 Task: Look for space in Garwolin, Poland from 5th September, 2023 to 13th September, 2023 for 6 adults in price range Rs.15000 to Rs.20000. Place can be entire place with 3 bedrooms having 3 beds and 3 bathrooms. Property type can be house, flat, guest house. Amenities needed are: washing machine. Booking option can be shelf check-in. Required host language is English.
Action: Mouse moved to (523, 82)
Screenshot: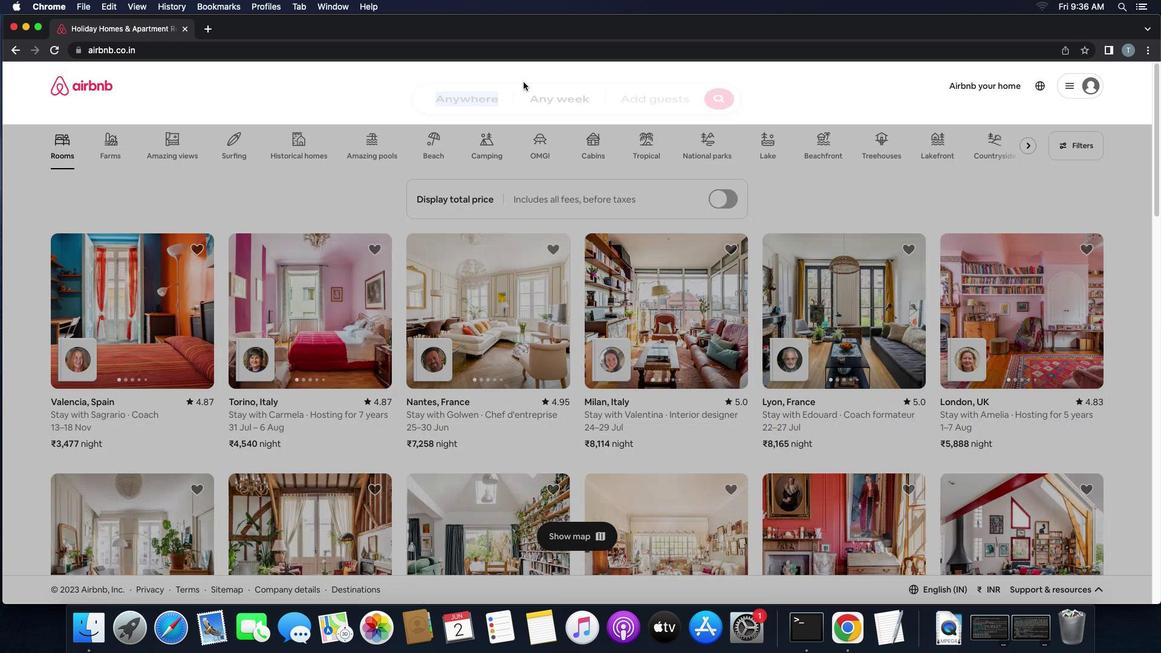 
Action: Mouse pressed left at (523, 82)
Screenshot: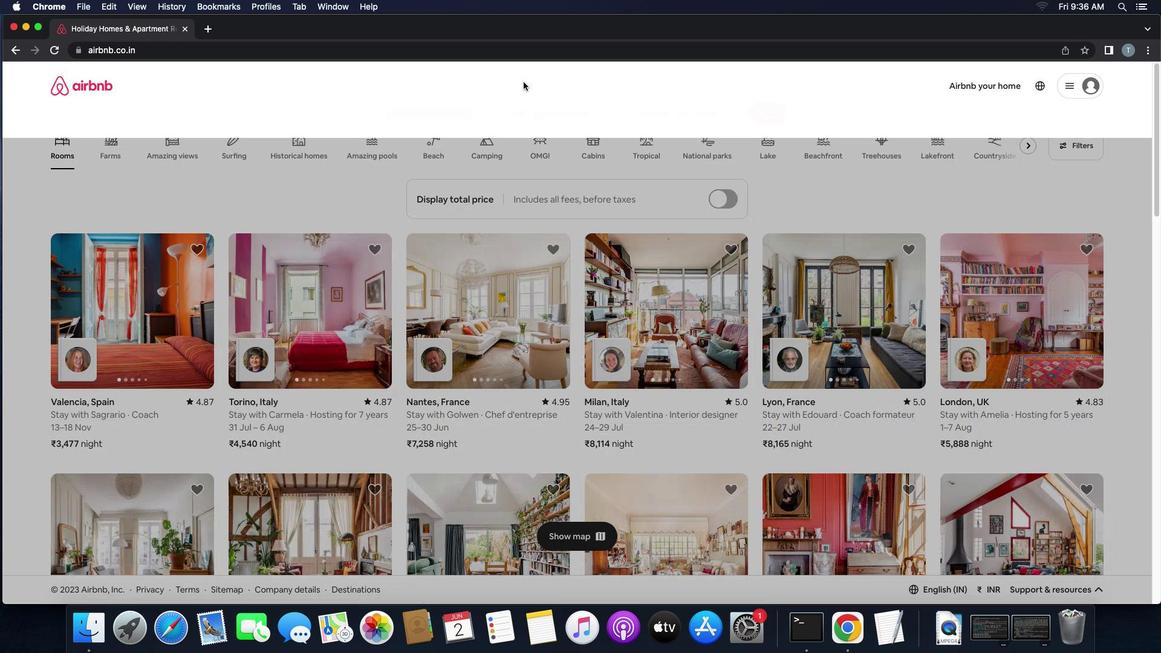 
Action: Mouse pressed left at (523, 82)
Screenshot: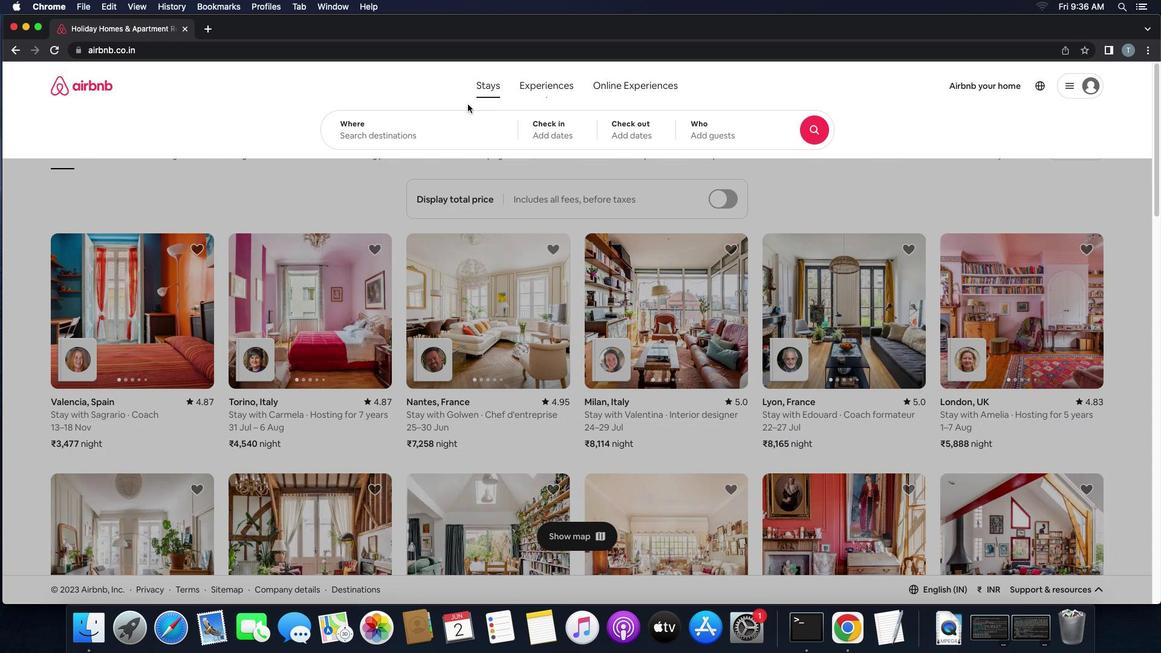 
Action: Mouse moved to (428, 131)
Screenshot: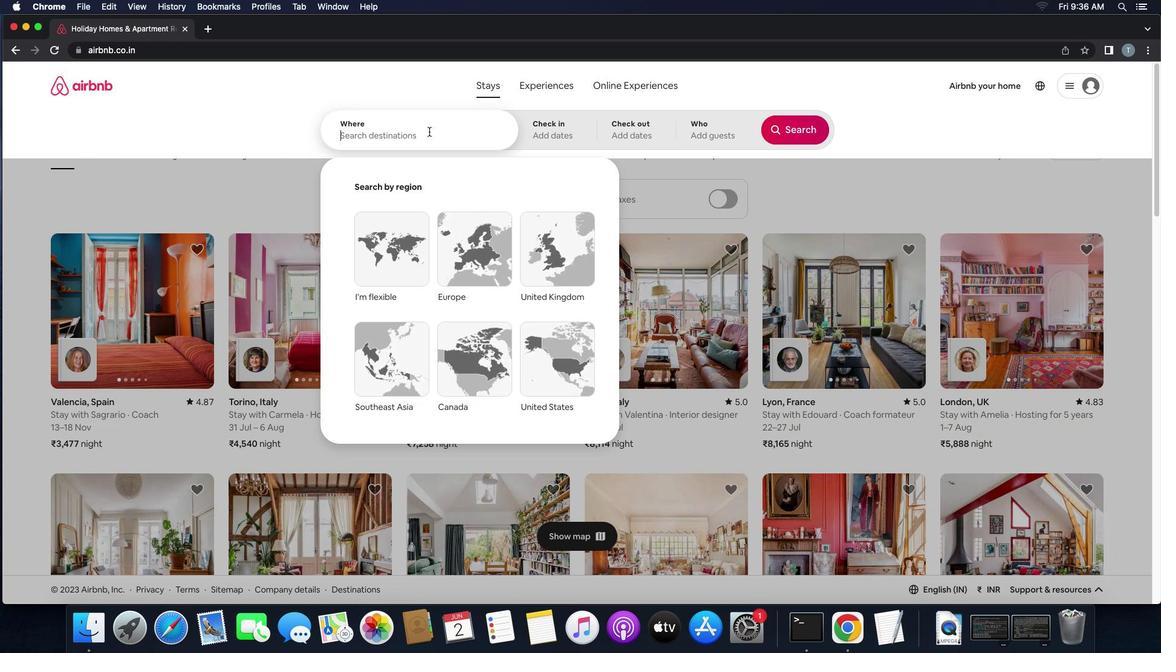 
Action: Mouse pressed left at (428, 131)
Screenshot: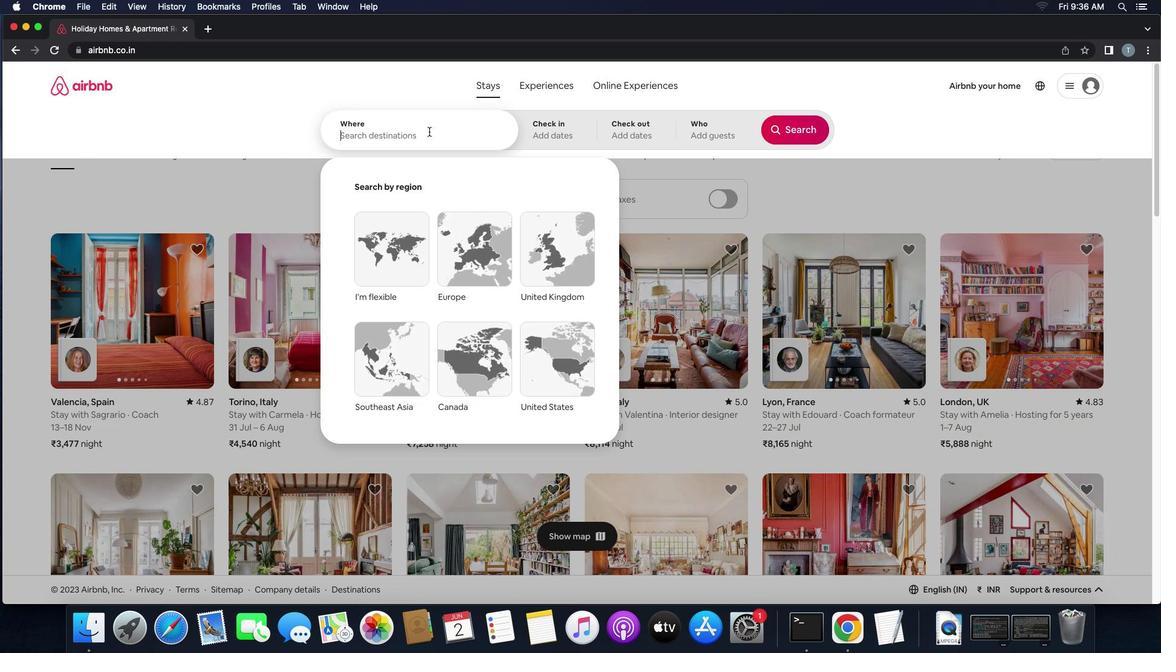 
Action: Key pressed 'g''a''r''w''o''l''i''n'
Screenshot: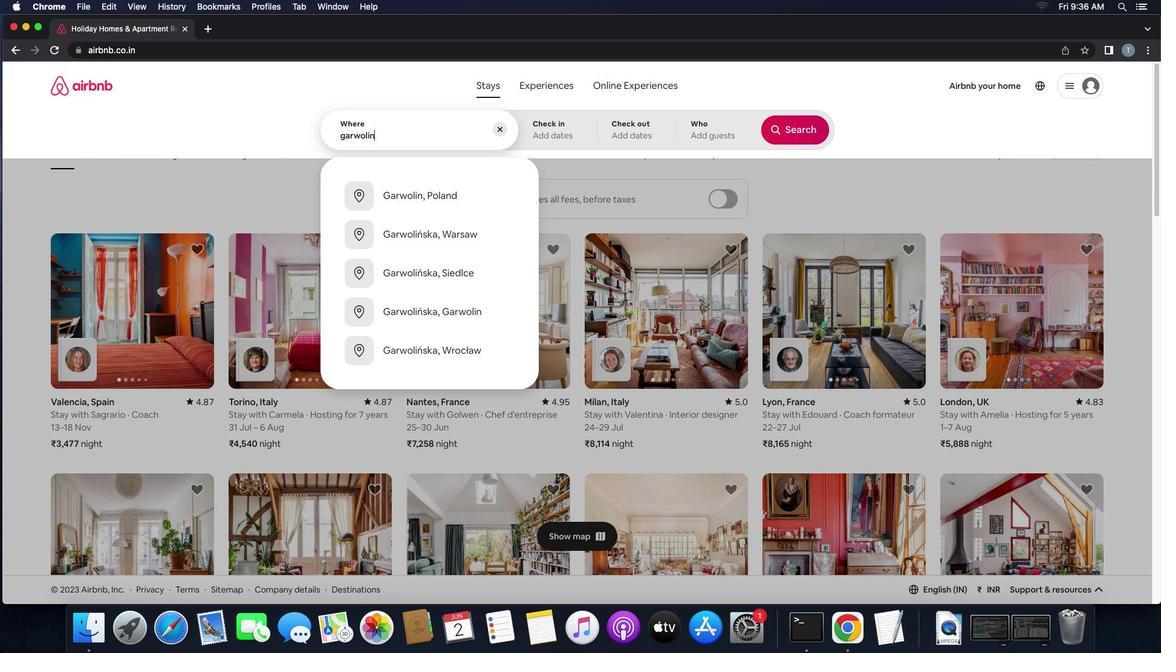 
Action: Mouse moved to (414, 195)
Screenshot: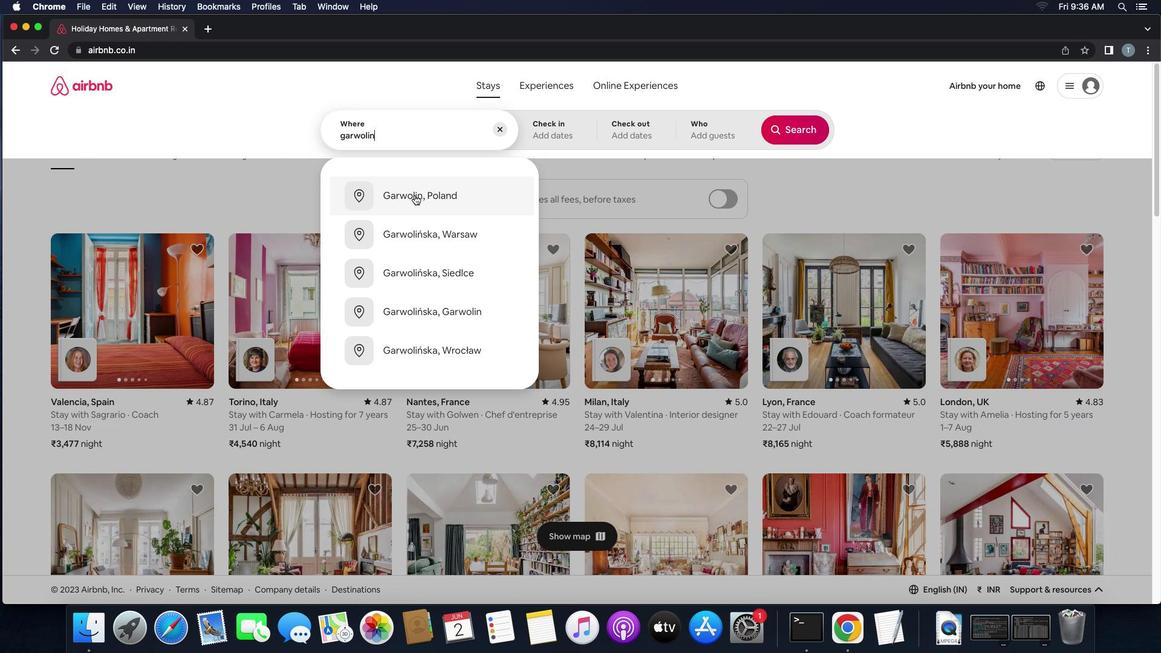 
Action: Mouse pressed left at (414, 195)
Screenshot: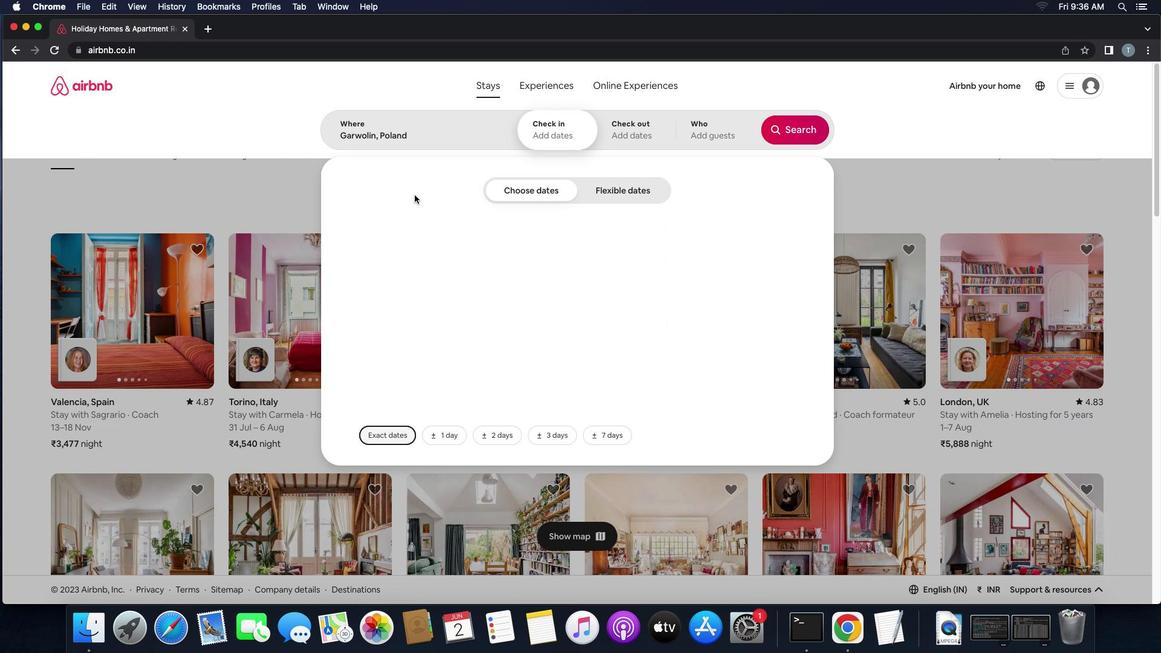 
Action: Mouse moved to (793, 228)
Screenshot: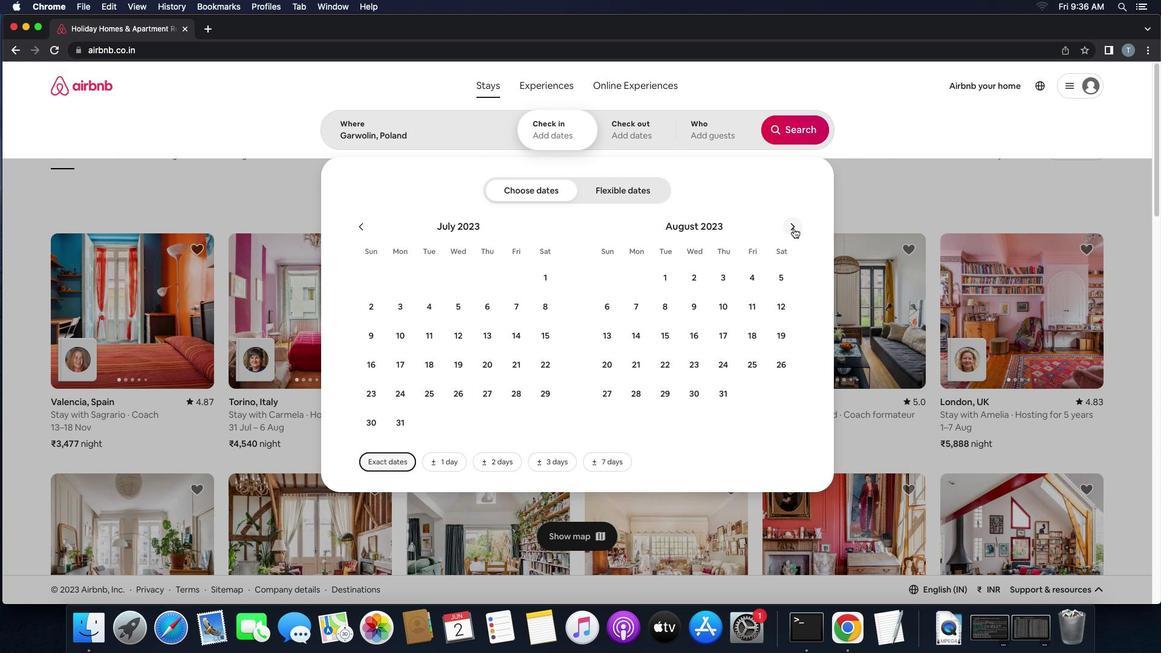 
Action: Mouse pressed left at (793, 228)
Screenshot: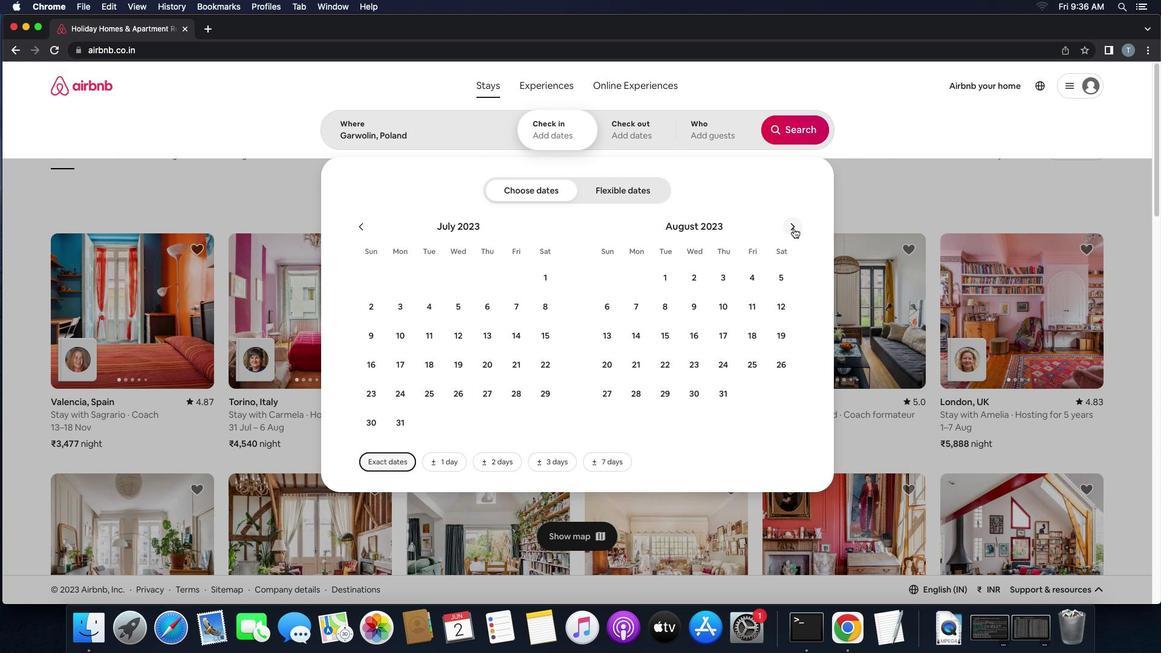
Action: Mouse moved to (793, 228)
Screenshot: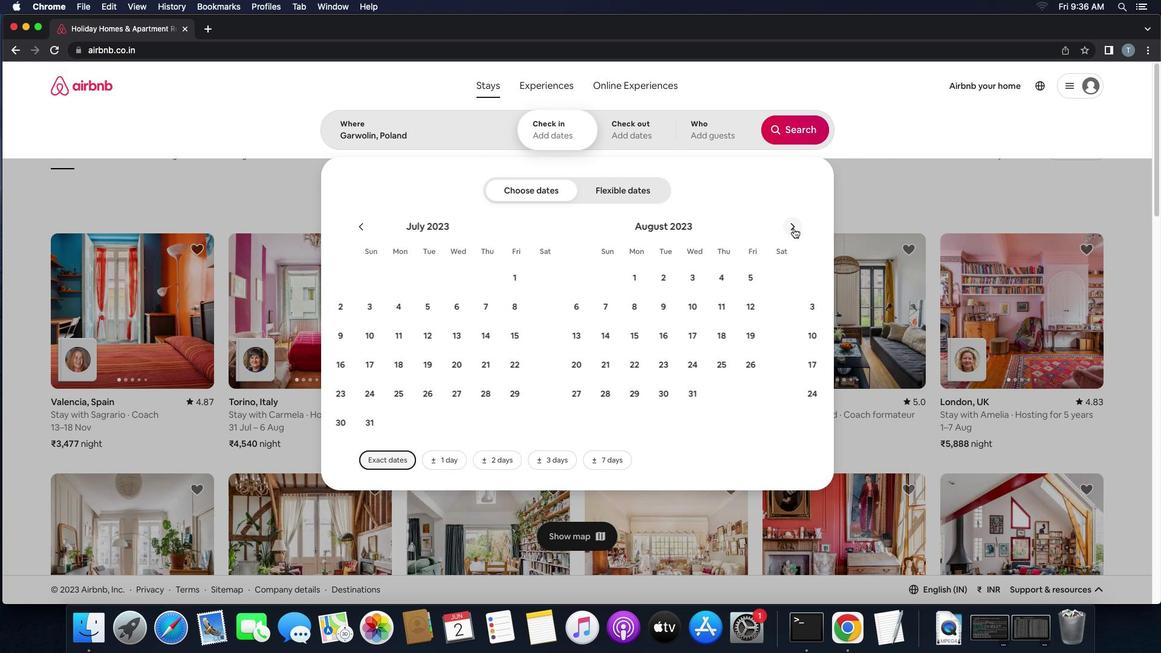
Action: Mouse pressed left at (793, 228)
Screenshot: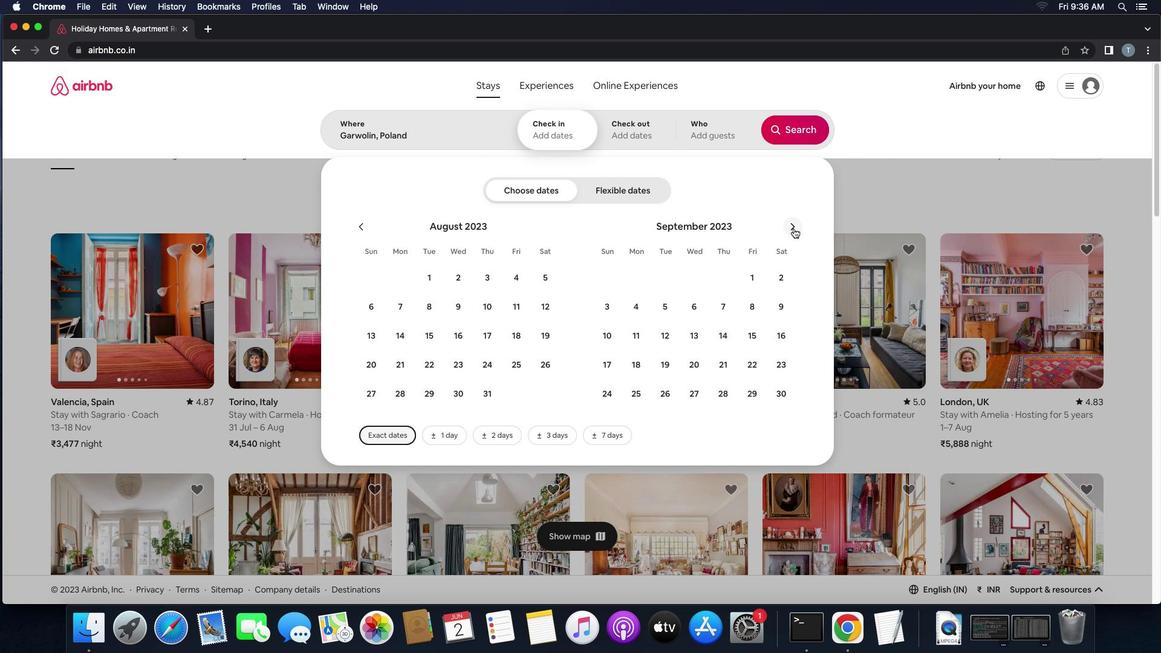 
Action: Mouse moved to (663, 309)
Screenshot: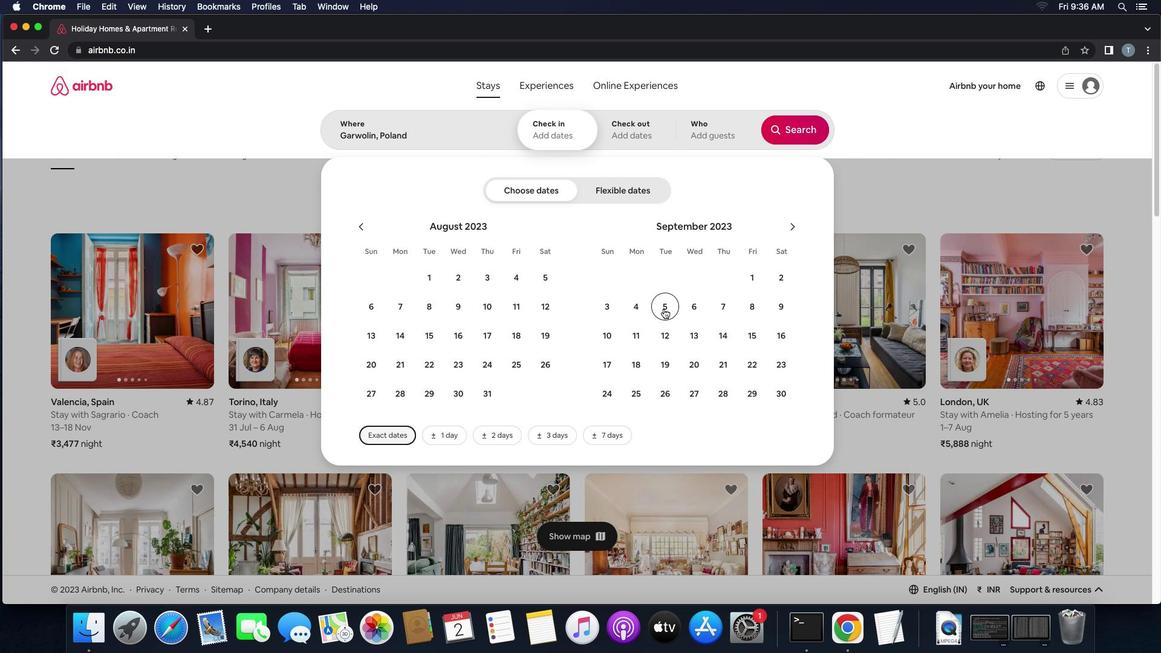 
Action: Mouse pressed left at (663, 309)
Screenshot: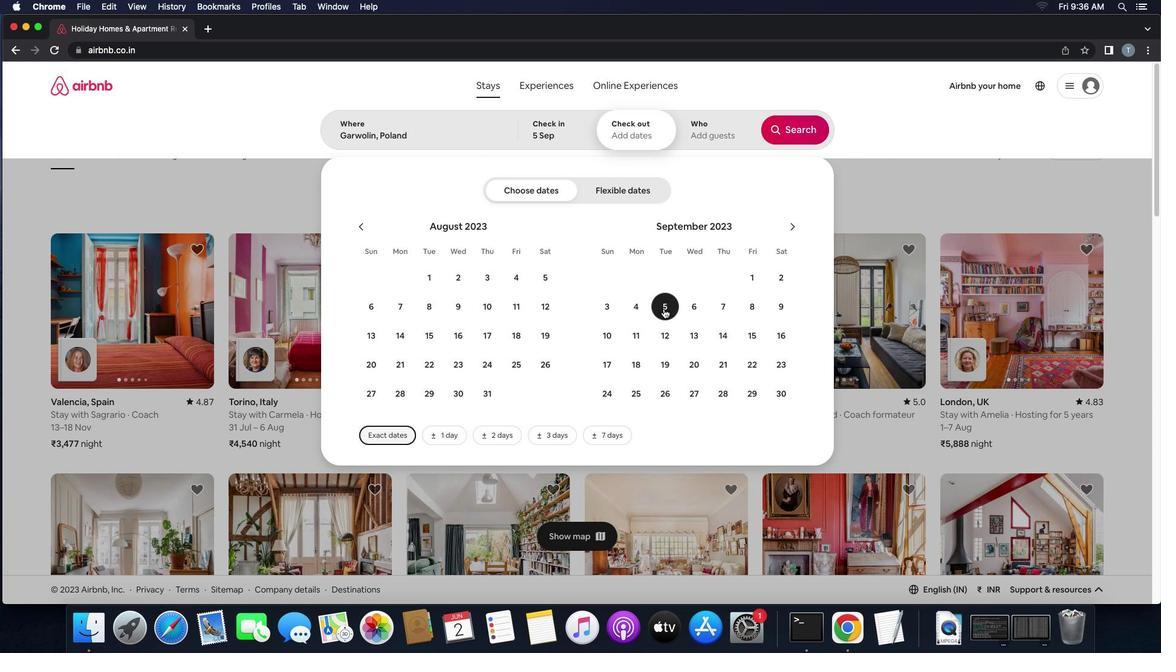 
Action: Mouse moved to (691, 331)
Screenshot: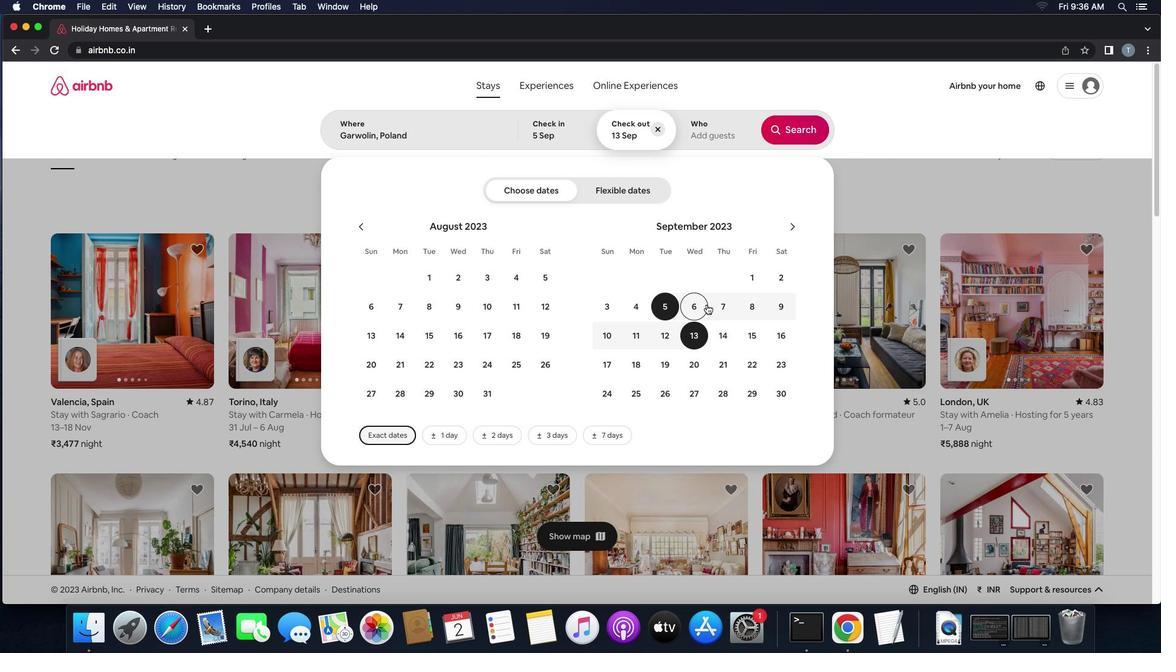 
Action: Mouse pressed left at (691, 331)
Screenshot: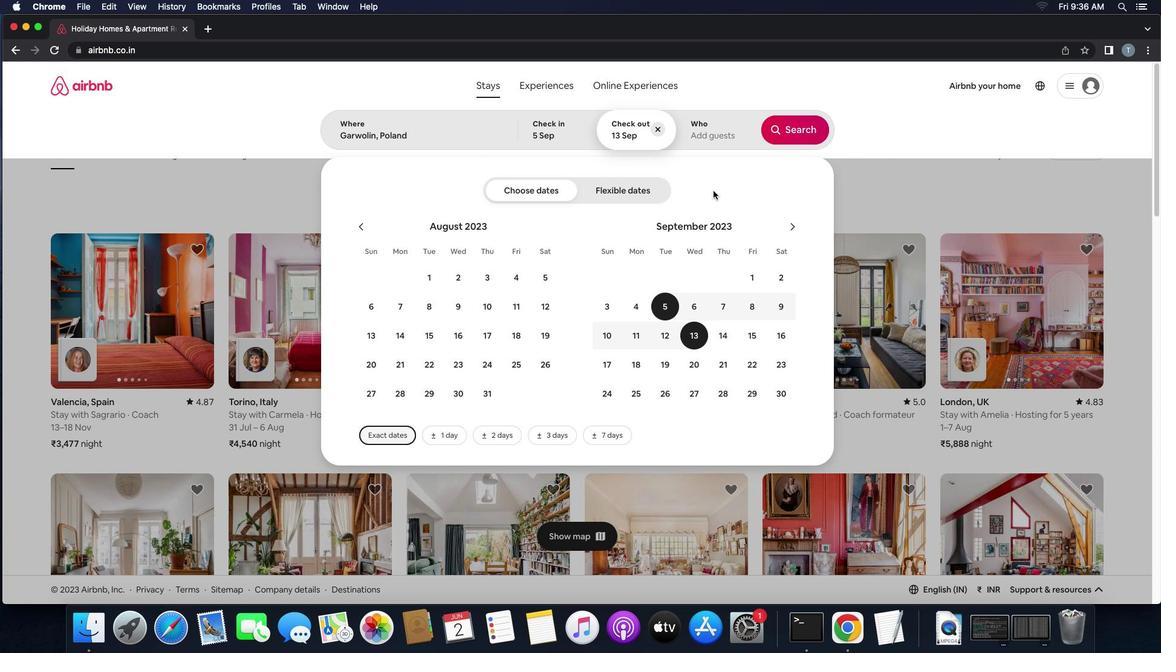 
Action: Mouse moved to (702, 143)
Screenshot: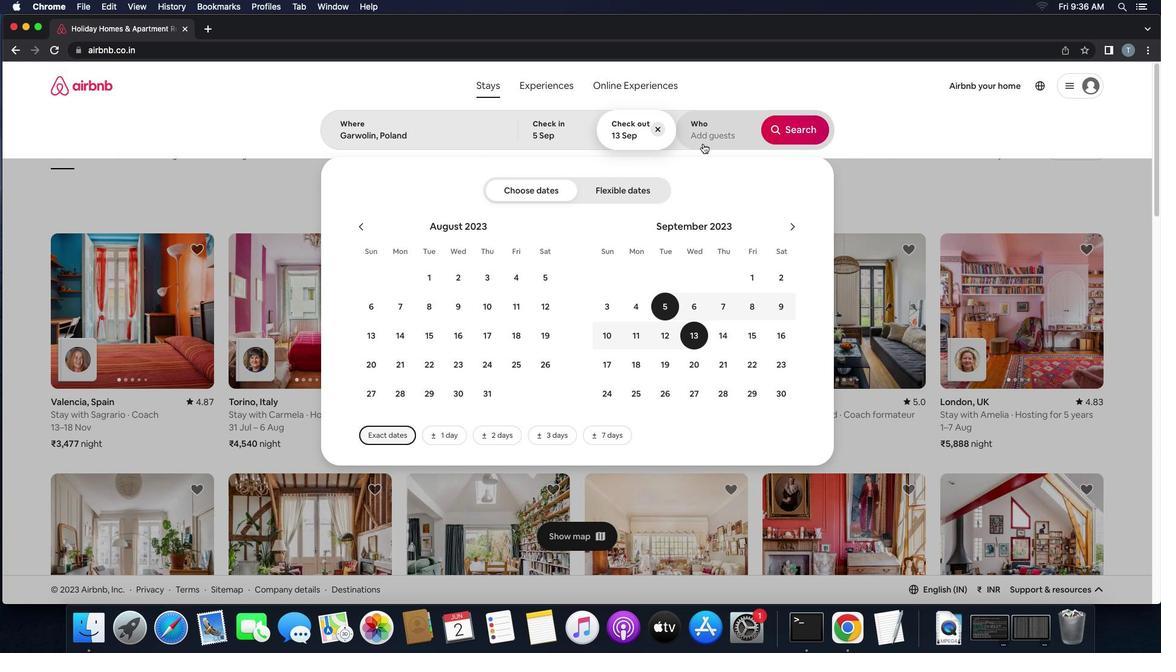 
Action: Mouse pressed left at (702, 143)
Screenshot: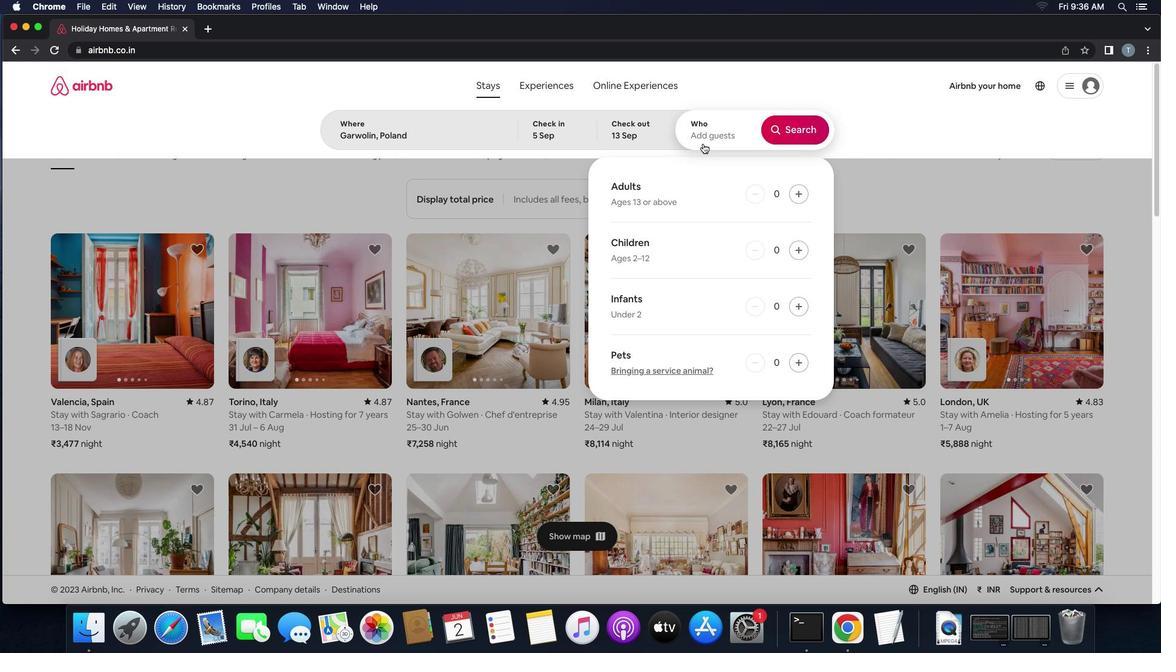 
Action: Mouse moved to (804, 196)
Screenshot: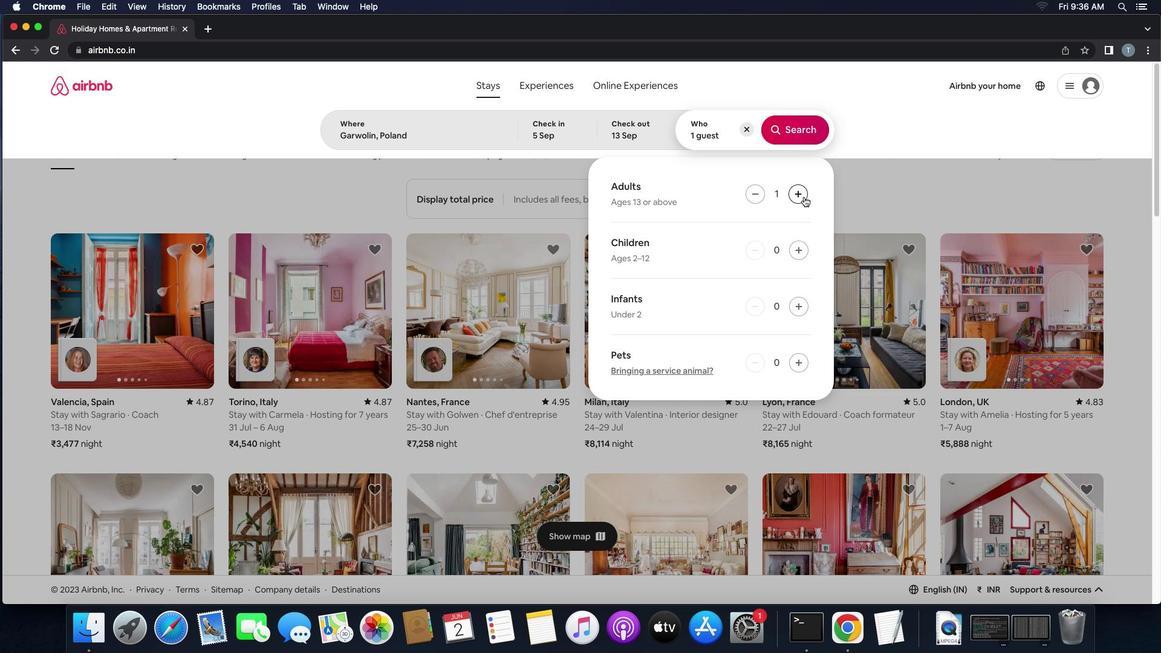 
Action: Mouse pressed left at (804, 196)
Screenshot: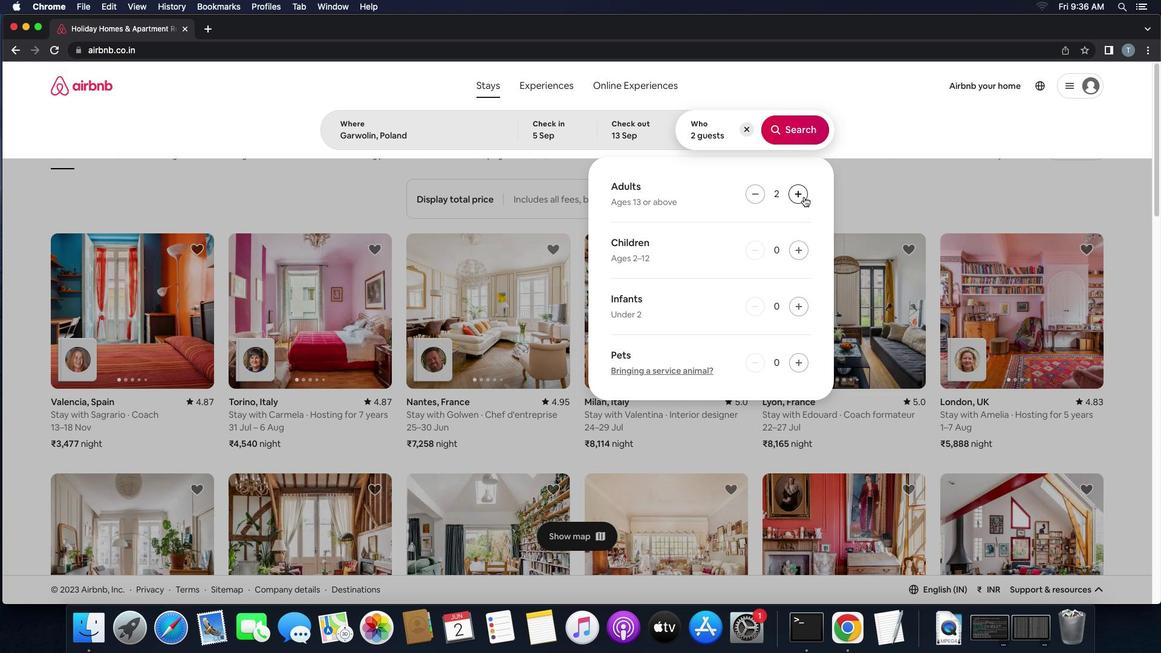 
Action: Mouse pressed left at (804, 196)
Screenshot: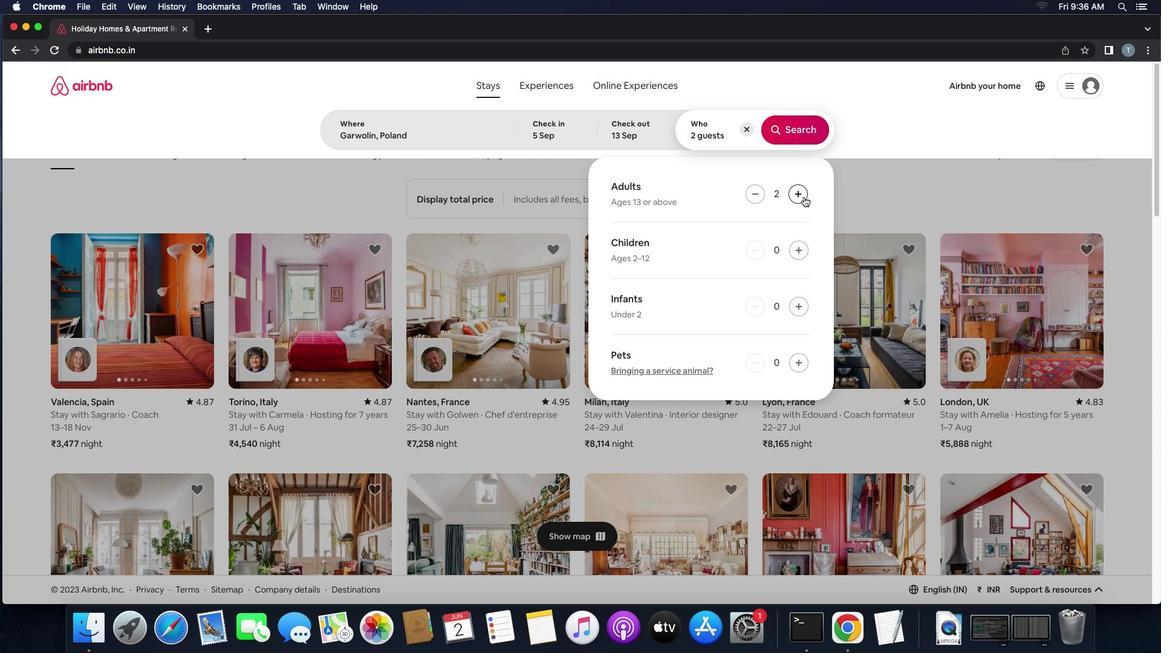 
Action: Mouse pressed left at (804, 196)
Screenshot: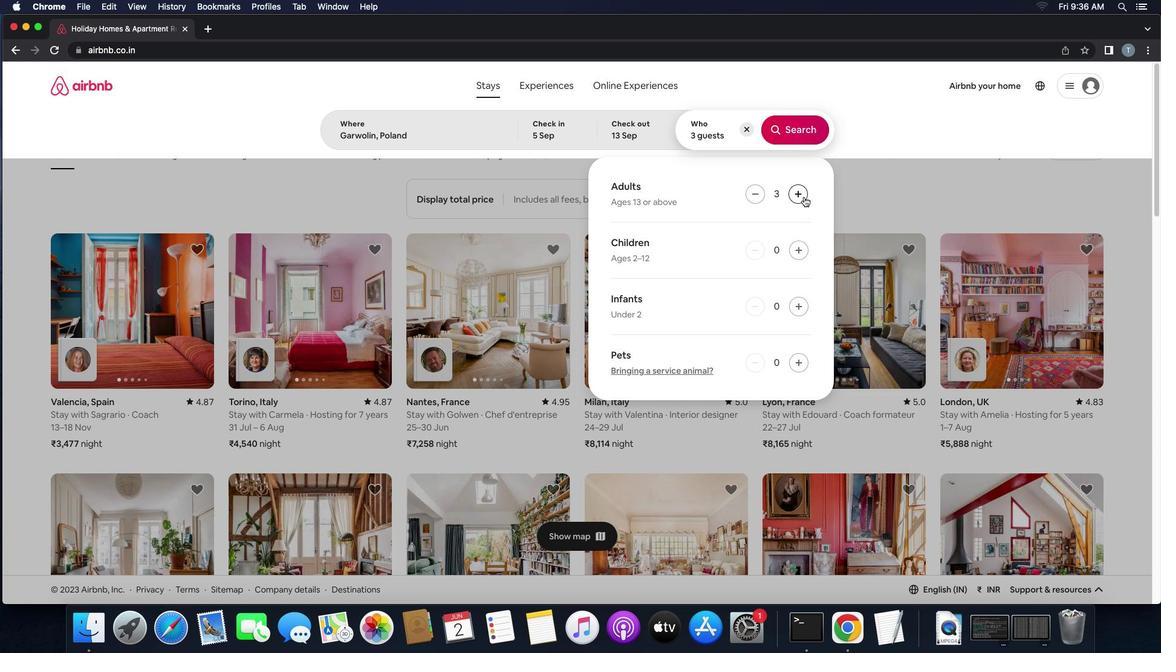 
Action: Mouse pressed left at (804, 196)
Screenshot: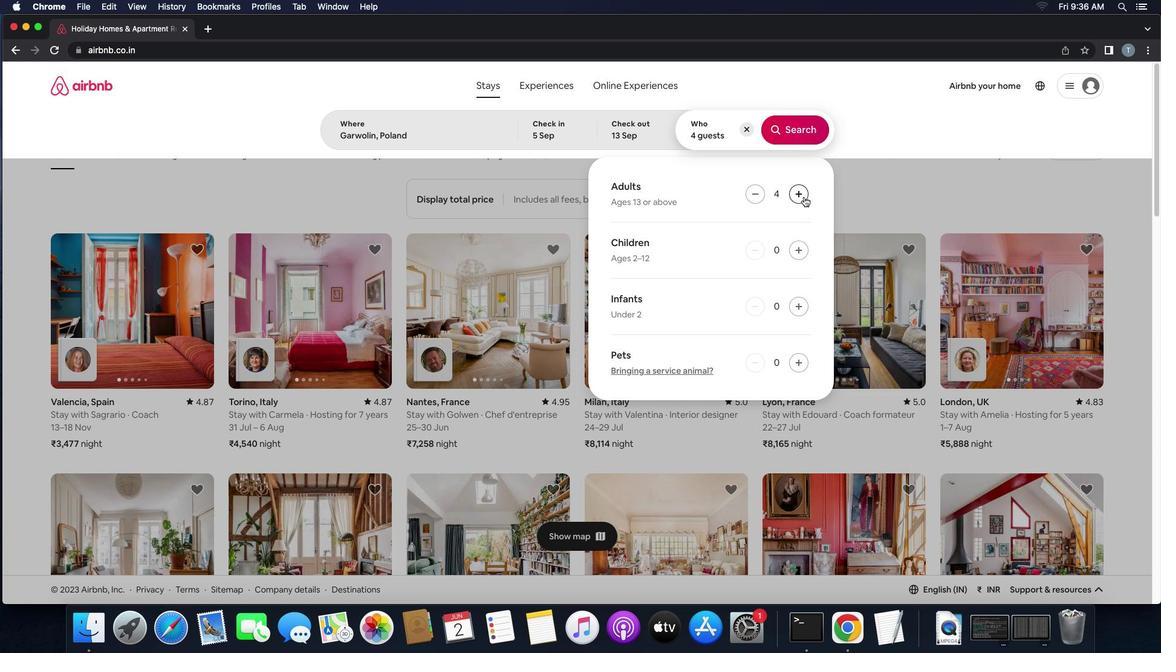 
Action: Mouse pressed left at (804, 196)
Screenshot: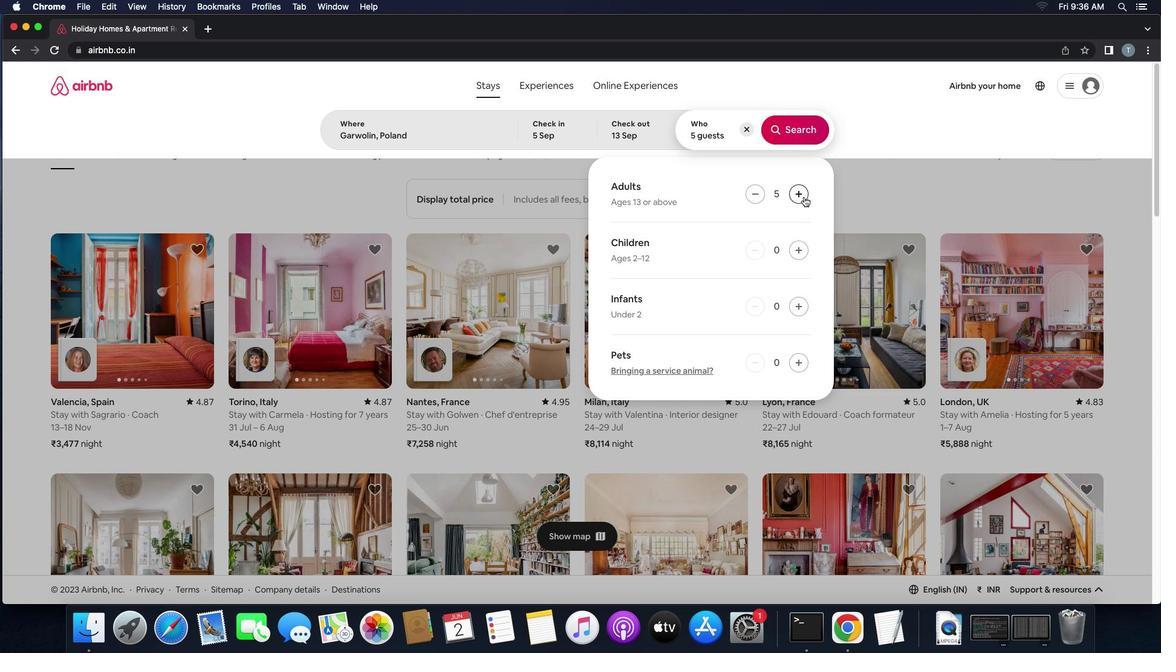 
Action: Mouse pressed left at (804, 196)
Screenshot: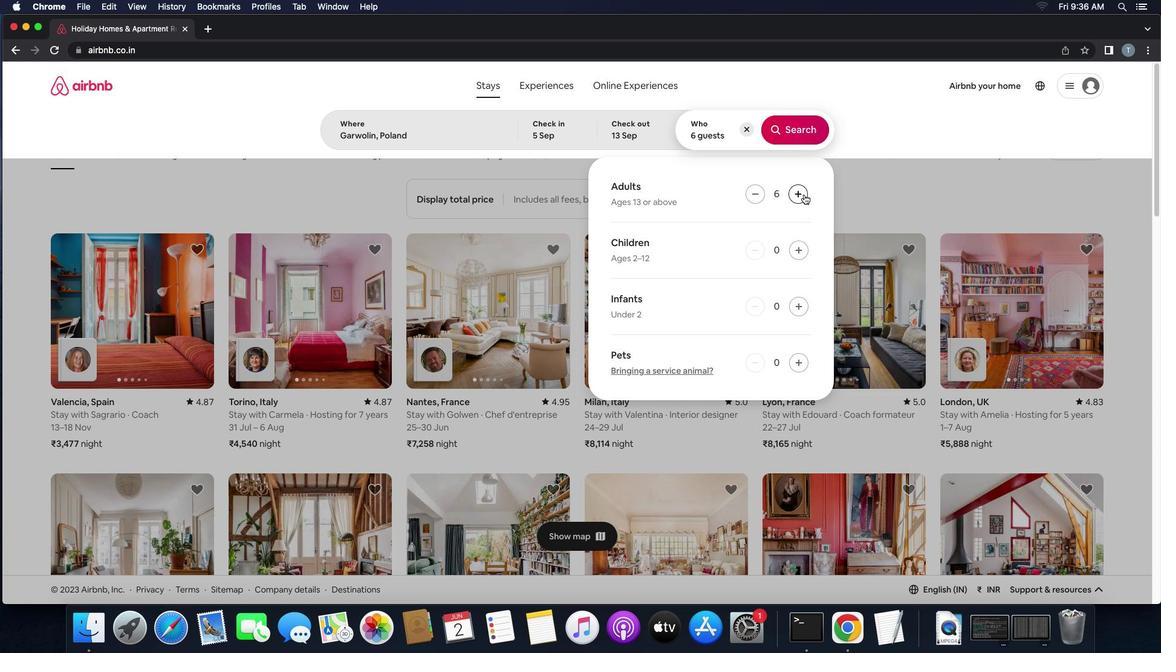 
Action: Mouse moved to (800, 134)
Screenshot: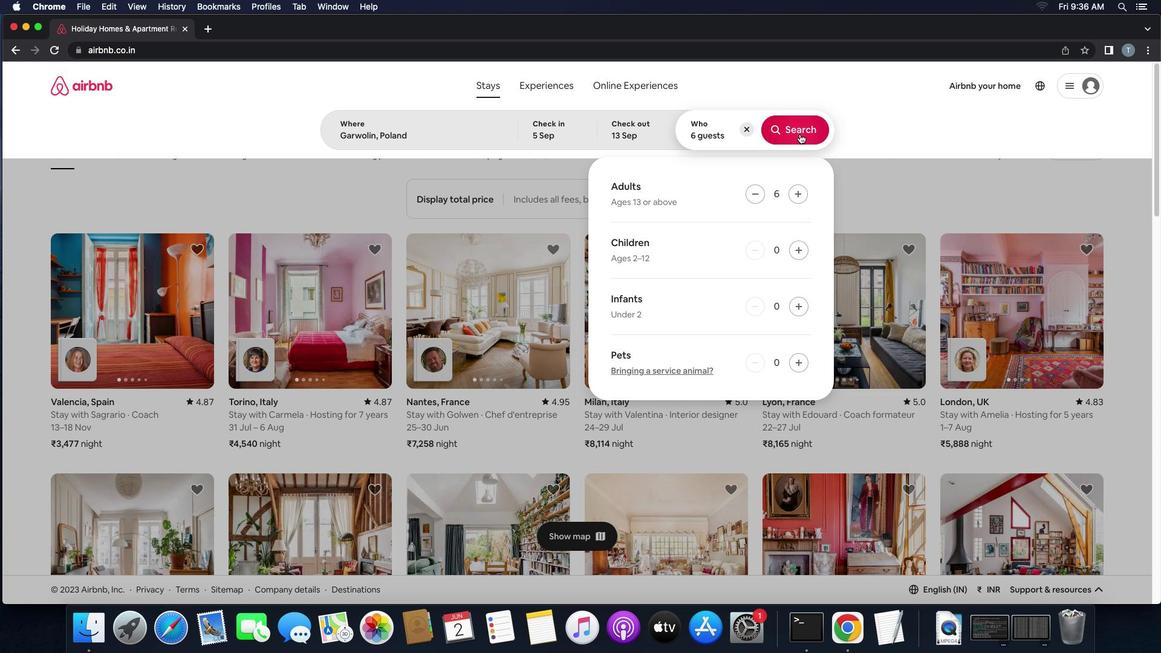 
Action: Mouse pressed left at (800, 134)
Screenshot: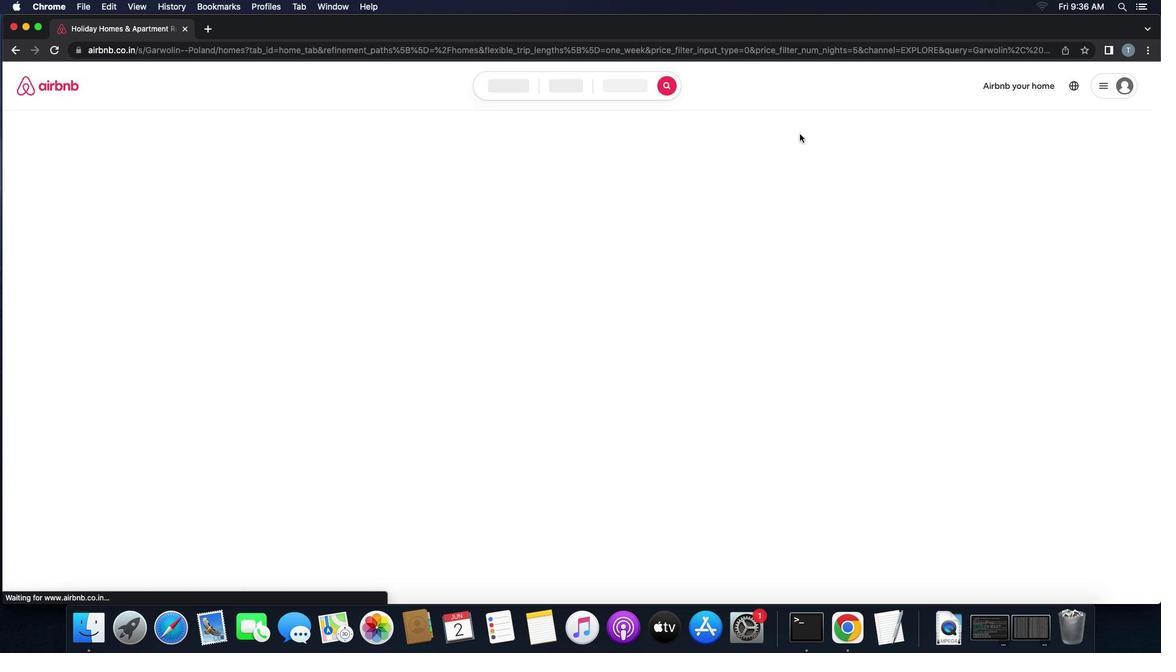 
Action: Mouse moved to (1128, 139)
Screenshot: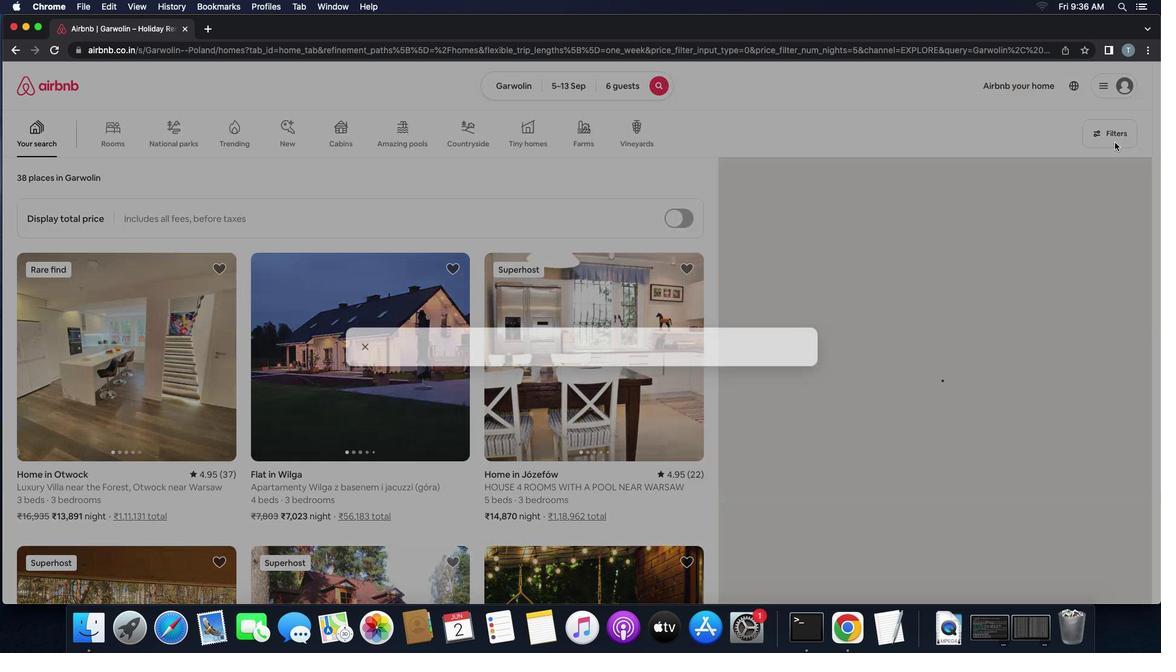 
Action: Mouse pressed left at (1128, 139)
Screenshot: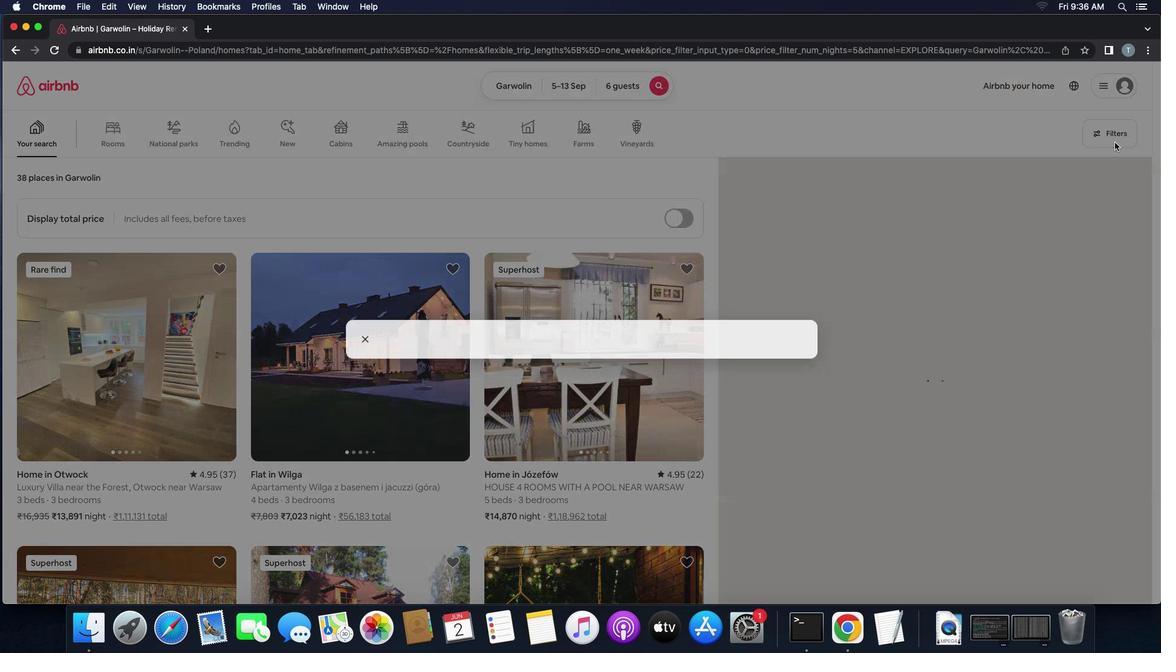 
Action: Mouse moved to (465, 423)
Screenshot: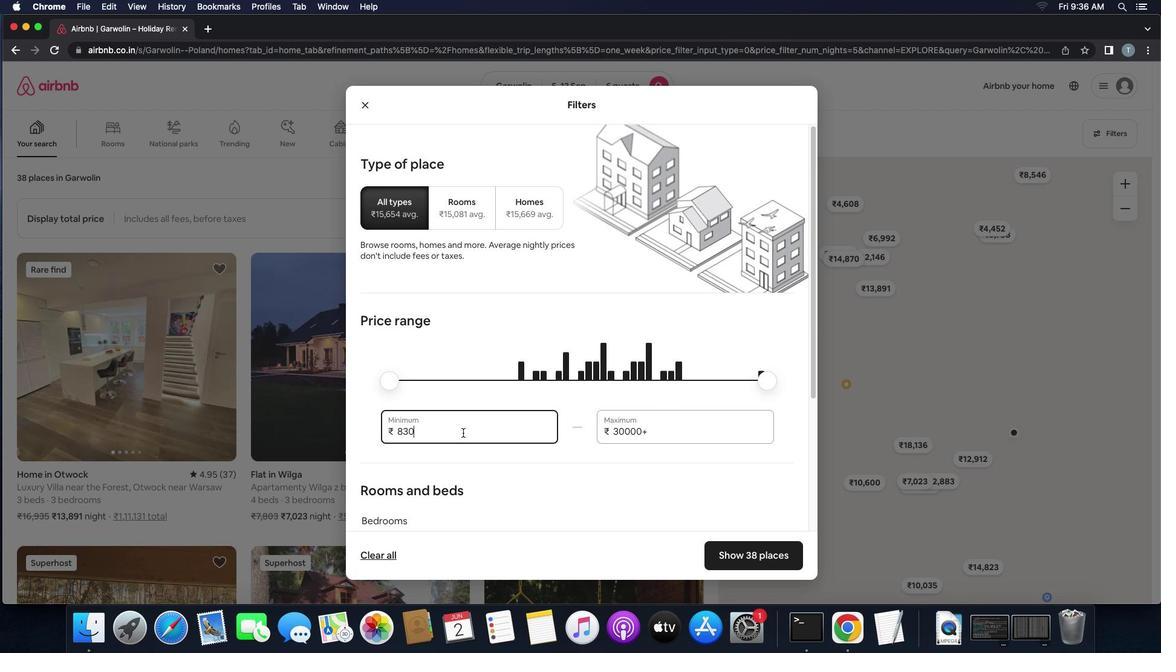 
Action: Mouse pressed left at (465, 423)
Screenshot: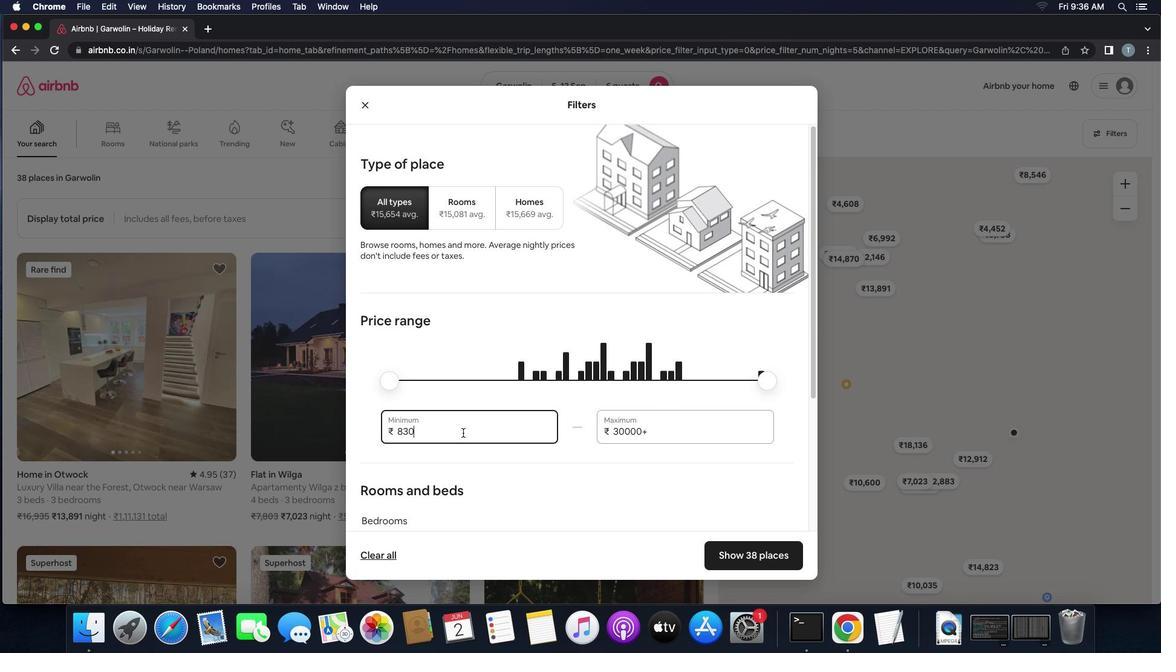 
Action: Mouse moved to (463, 433)
Screenshot: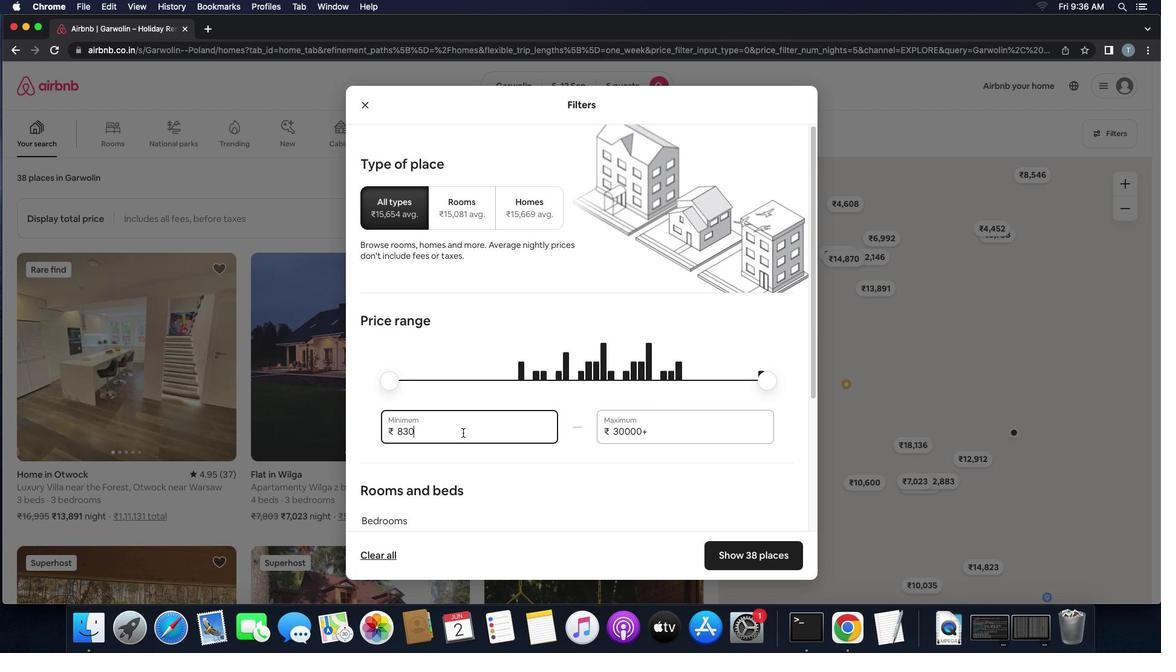 
Action: Mouse pressed left at (463, 433)
Screenshot: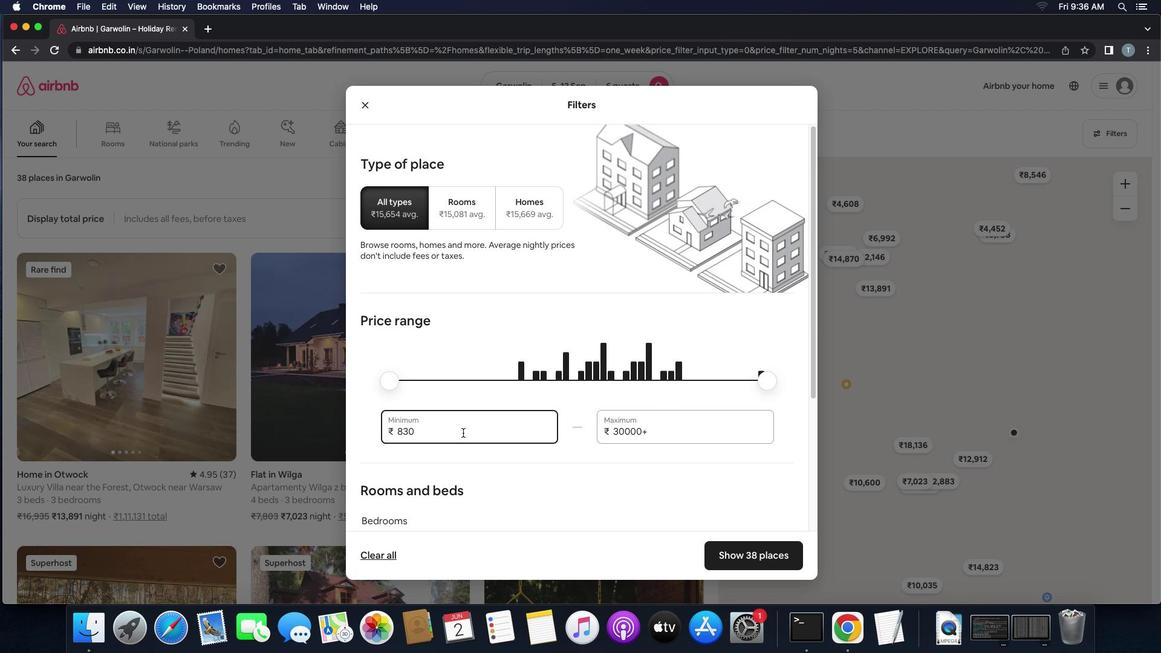 
Action: Key pressed Key.backspaceKey.backspaceKey.backspaceKey.backspaceKey.backspace'1''5''0''0''0'
Screenshot: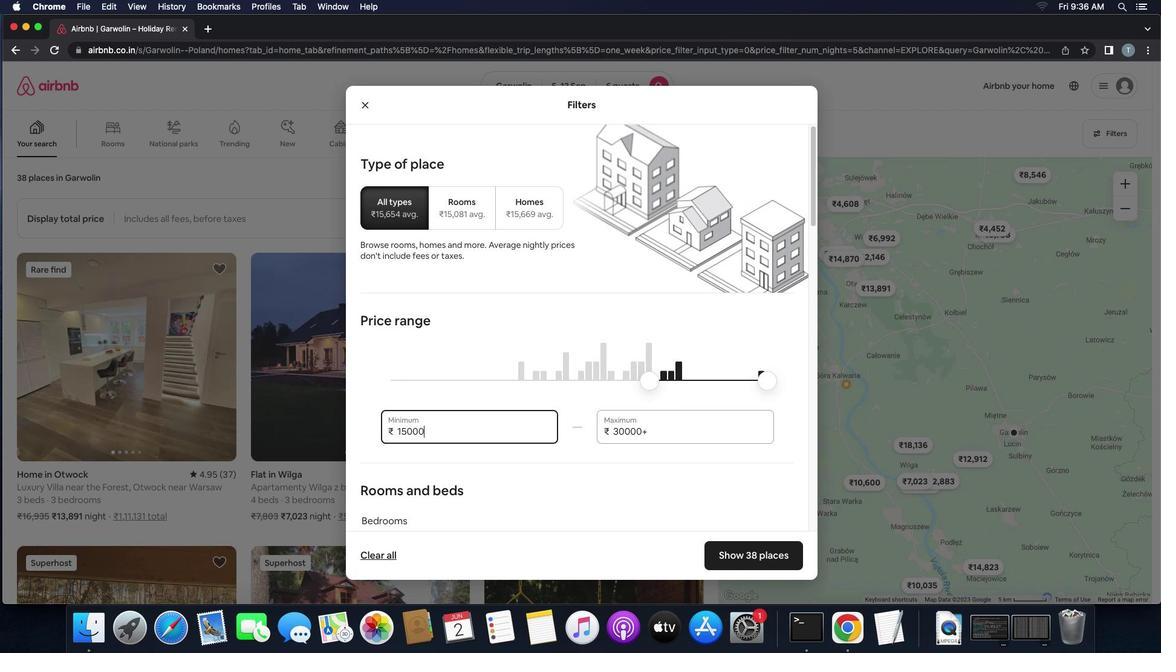 
Action: Mouse moved to (655, 432)
Screenshot: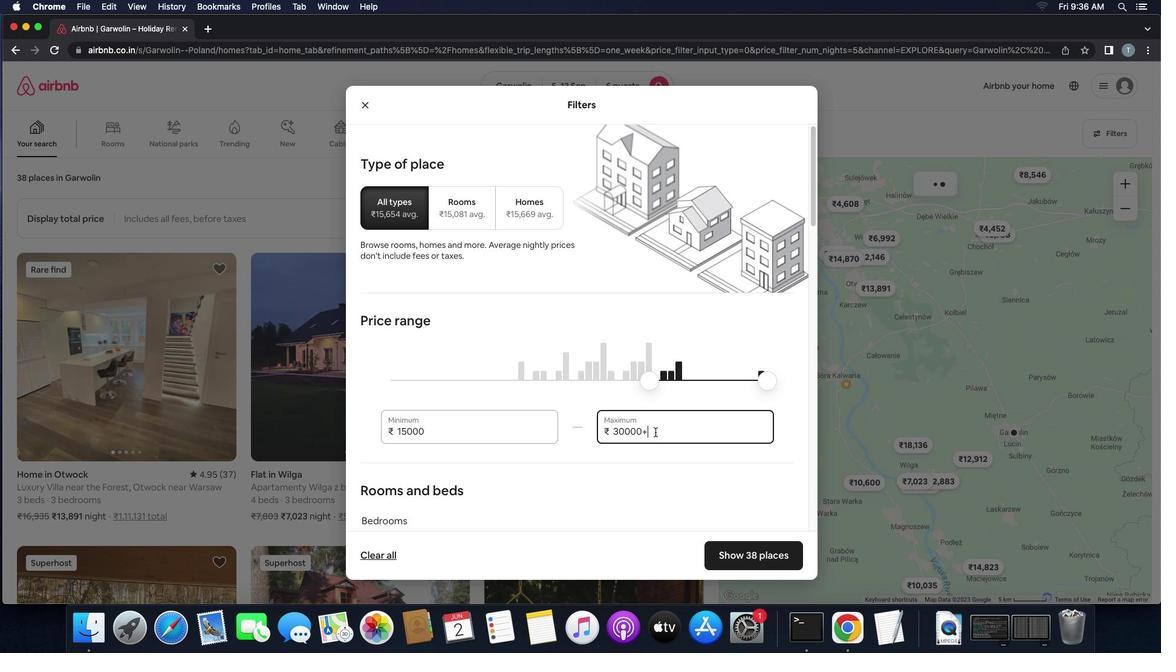 
Action: Mouse pressed left at (655, 432)
Screenshot: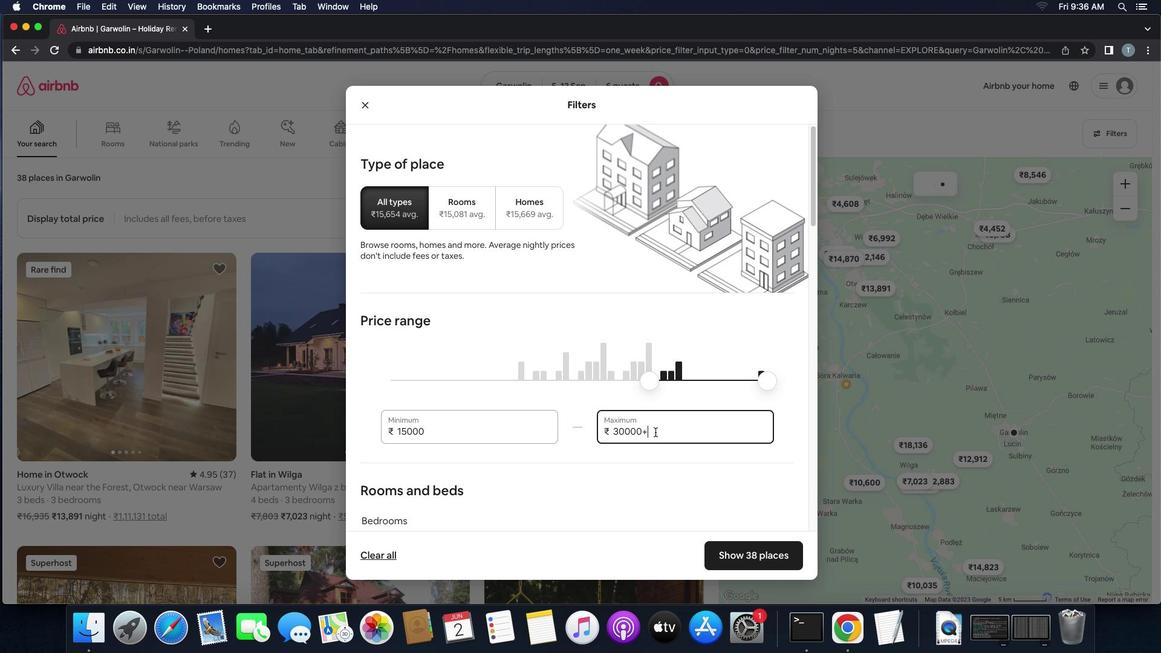 
Action: Key pressed Key.backspaceKey.backspaceKey.backspaceKey.backspaceKey.backspaceKey.backspace'2''0''0''0''0'
Screenshot: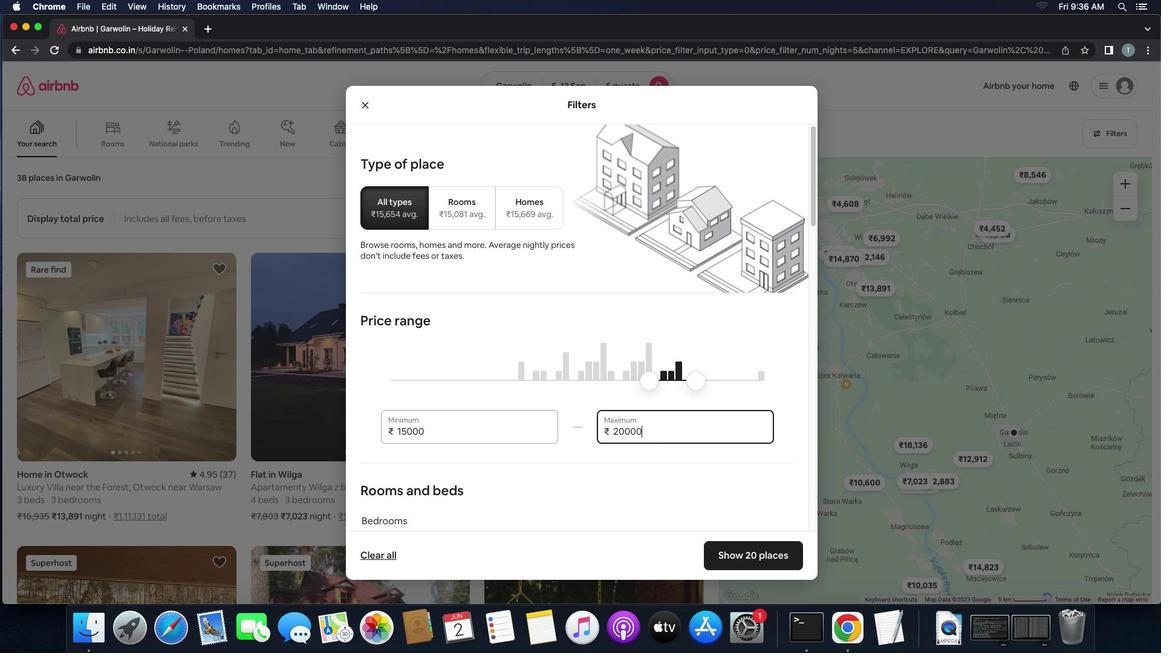 
Action: Mouse moved to (565, 555)
Screenshot: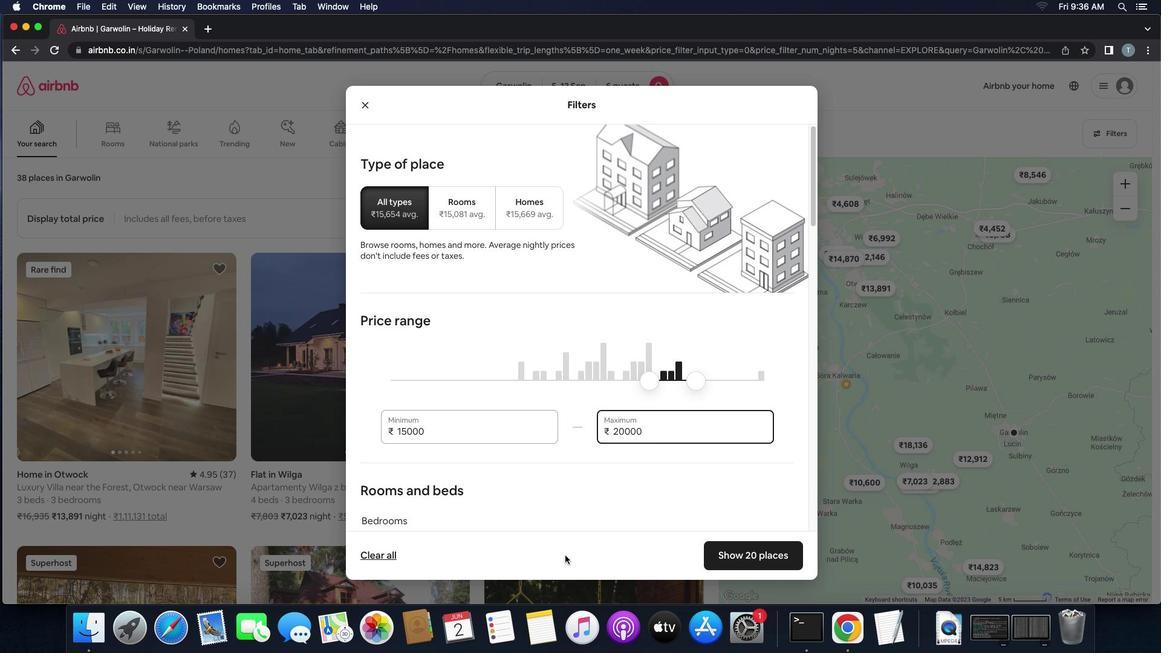 
Action: Mouse scrolled (565, 555) with delta (0, 0)
Screenshot: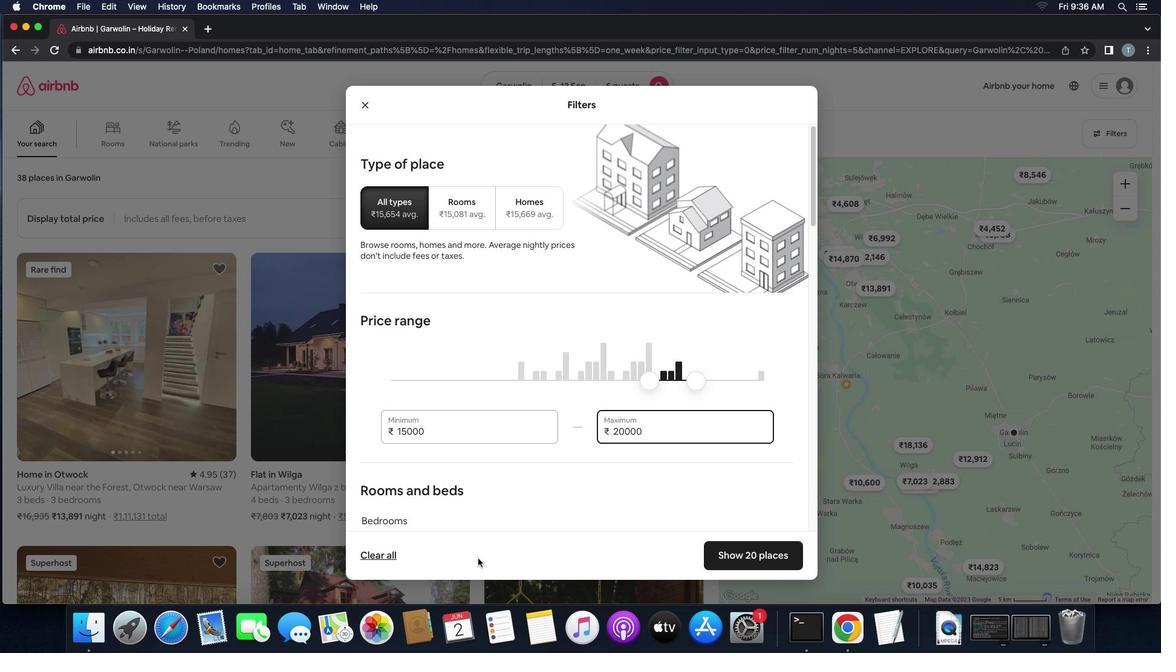 
Action: Mouse scrolled (565, 555) with delta (0, 0)
Screenshot: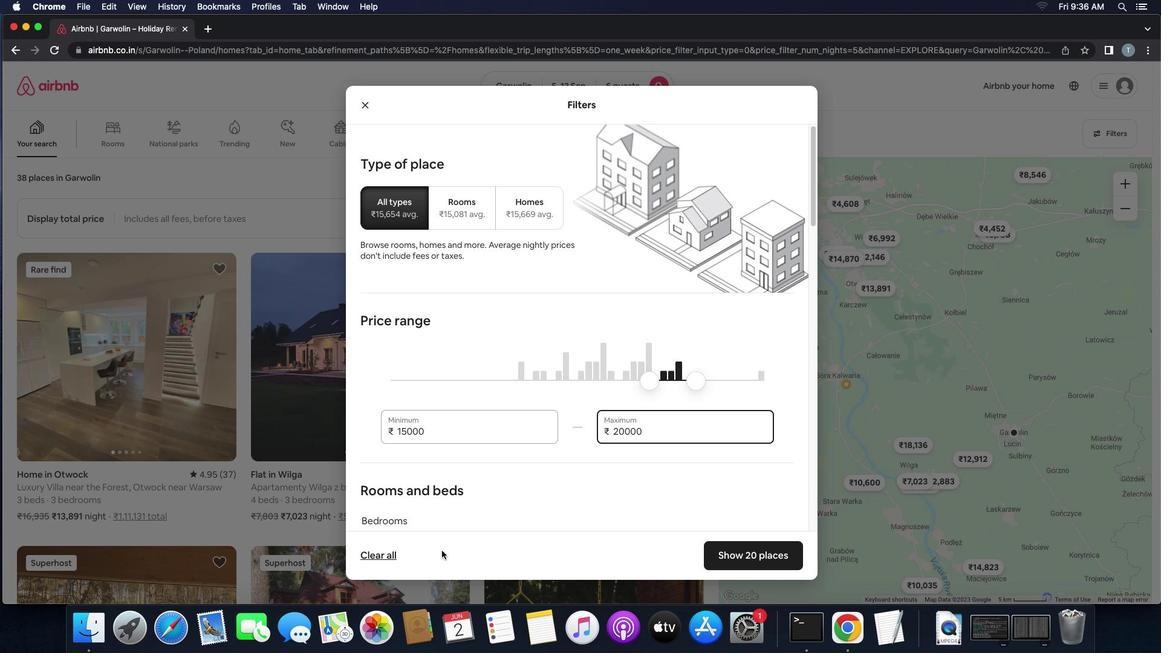 
Action: Mouse scrolled (565, 555) with delta (0, 0)
Screenshot: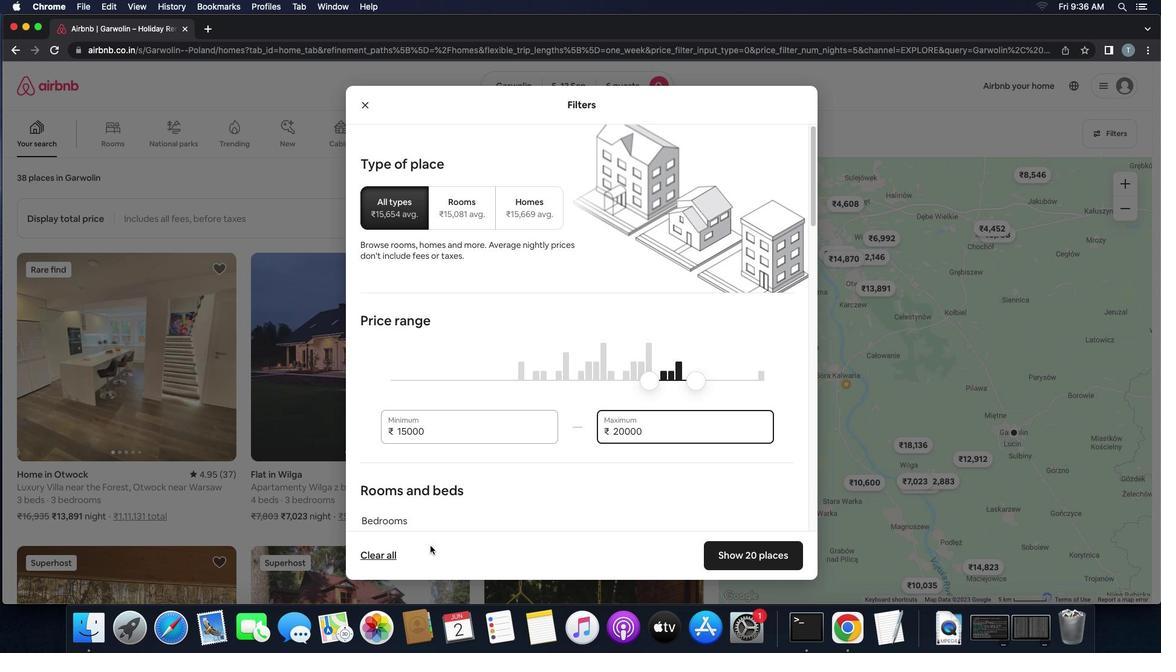 
Action: Mouse scrolled (565, 555) with delta (0, -1)
Screenshot: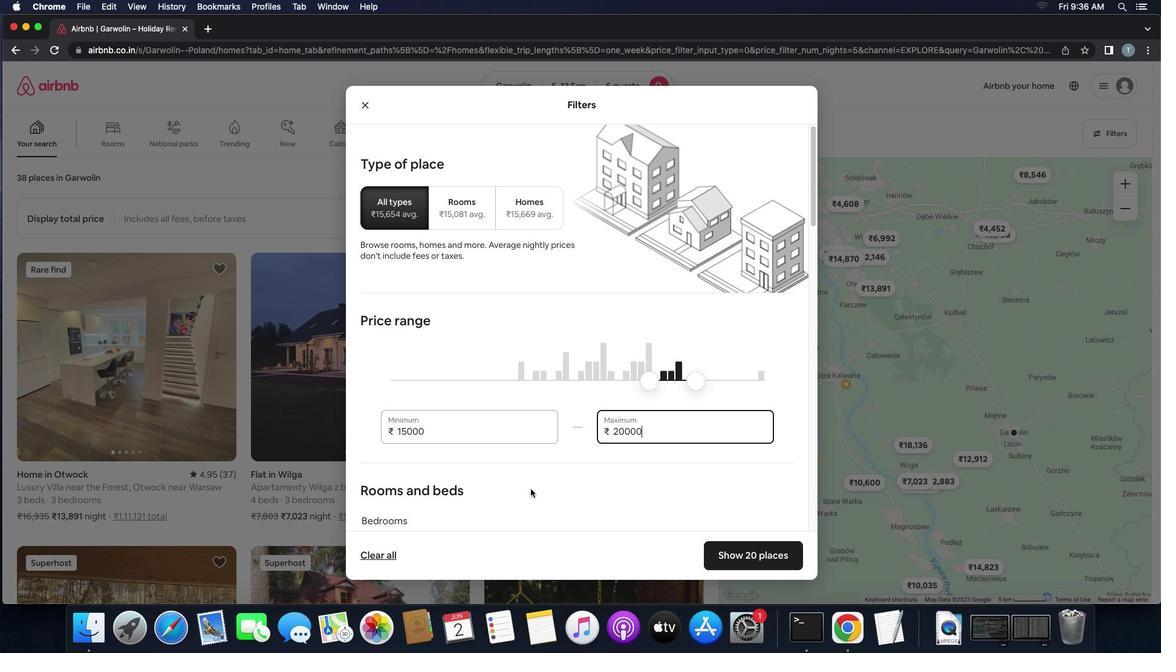 
Action: Mouse moved to (569, 462)
Screenshot: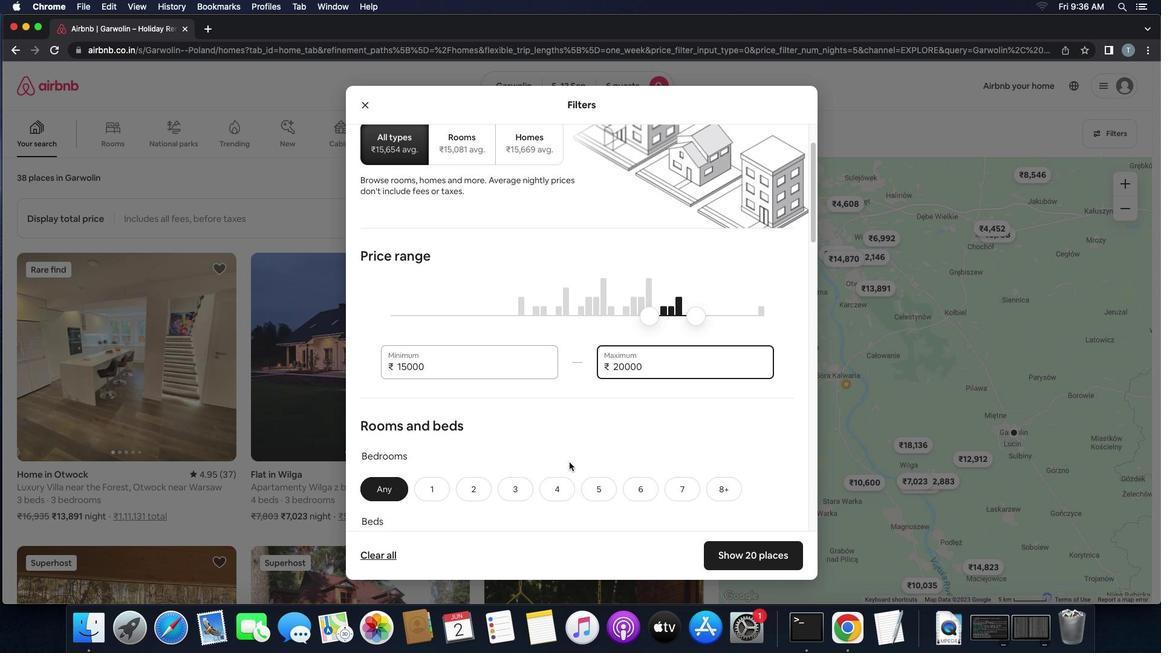 
Action: Mouse scrolled (569, 462) with delta (0, 0)
Screenshot: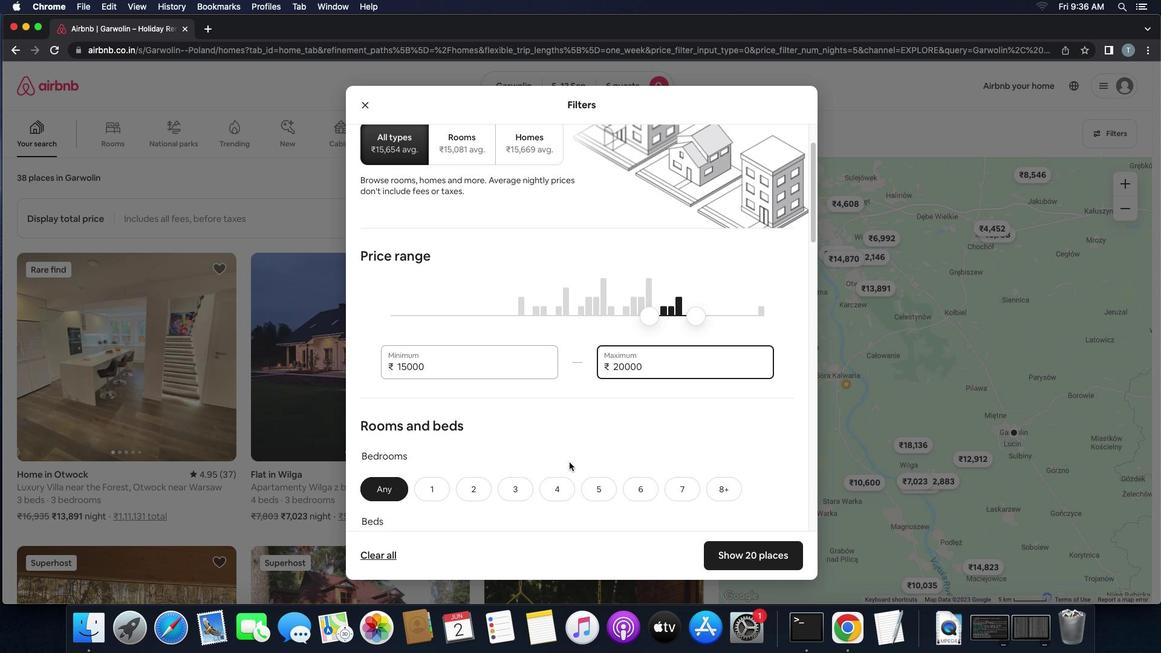 
Action: Mouse scrolled (569, 462) with delta (0, 0)
Screenshot: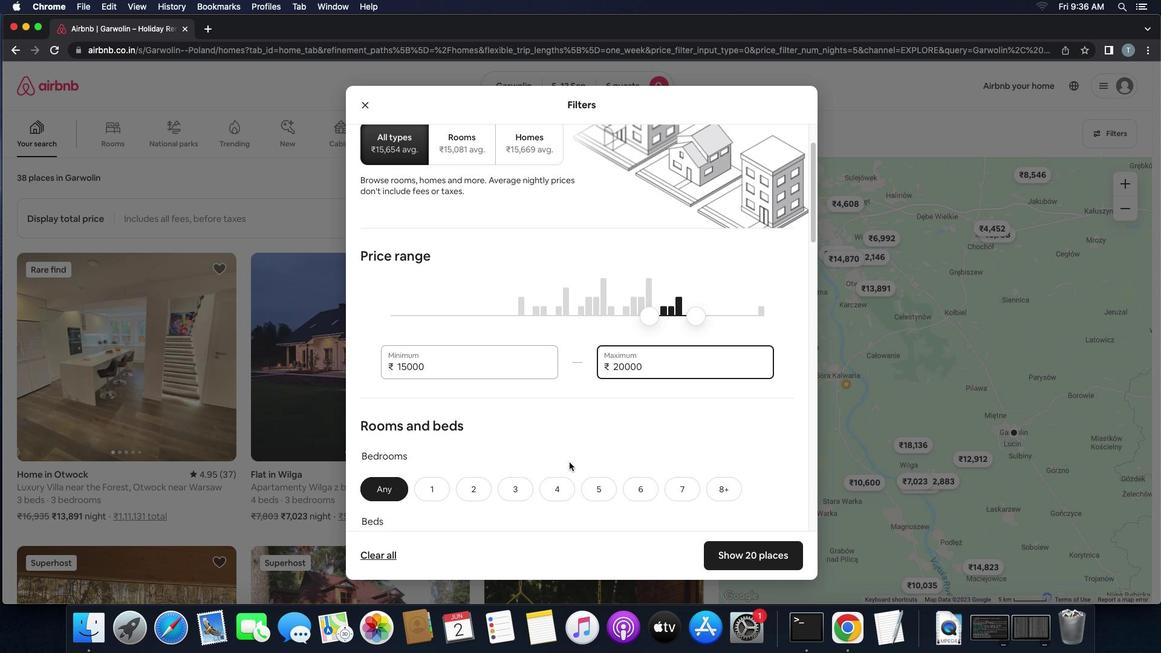 
Action: Mouse scrolled (569, 462) with delta (0, 0)
Screenshot: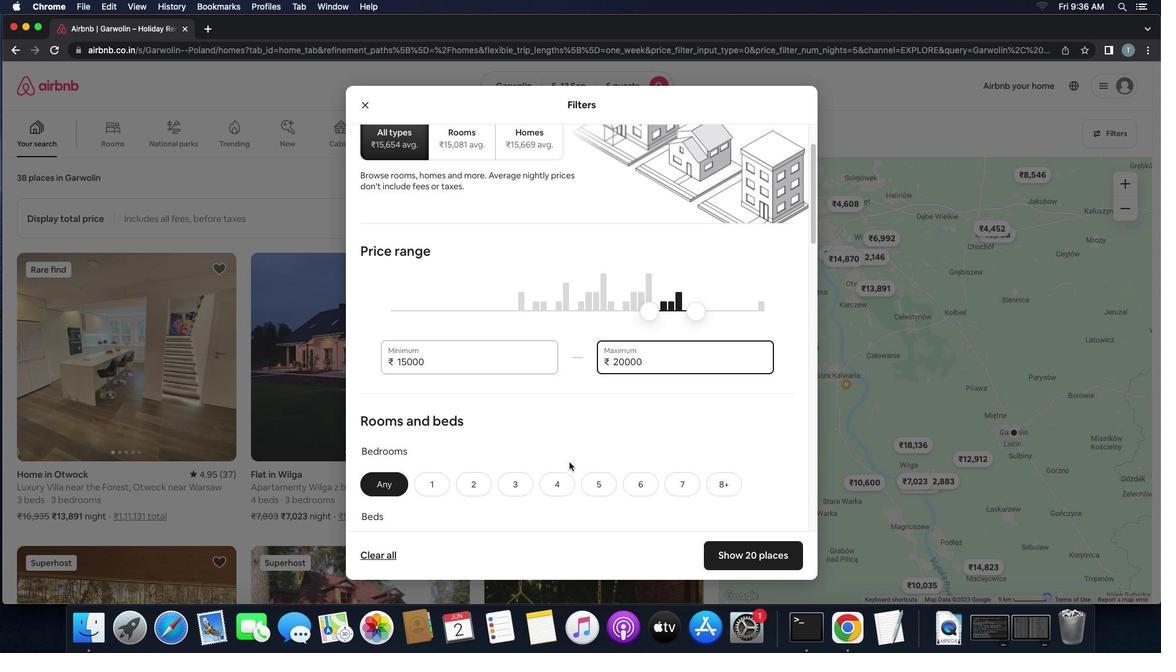 
Action: Mouse scrolled (569, 462) with delta (0, 0)
Screenshot: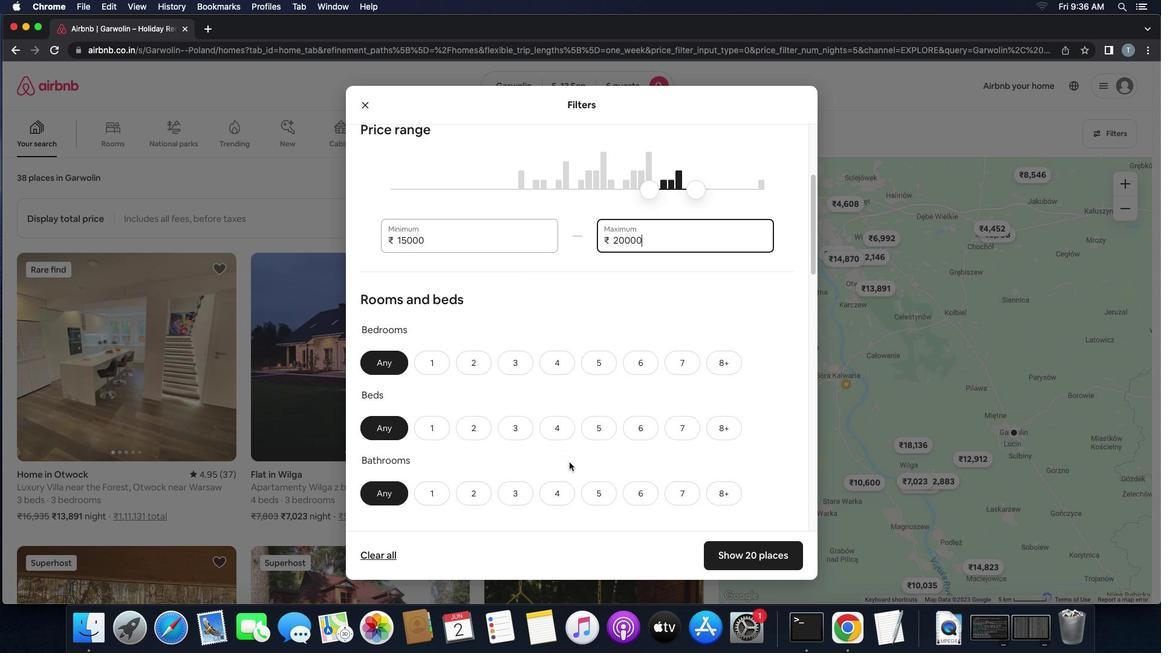 
Action: Mouse scrolled (569, 462) with delta (0, 0)
Screenshot: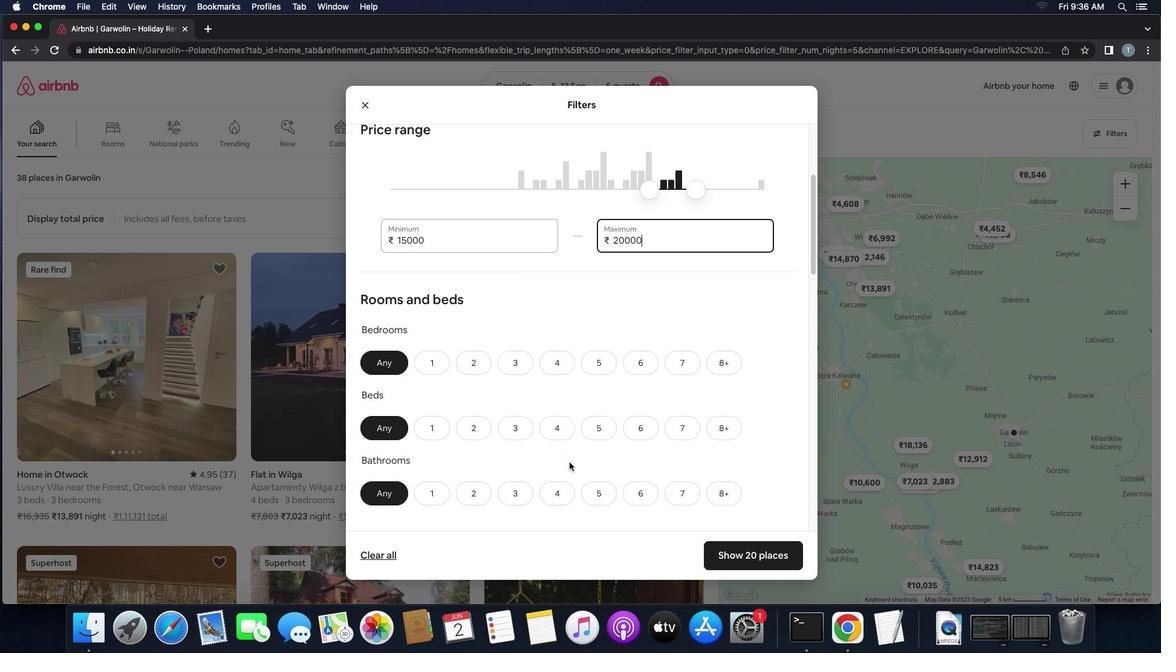 
Action: Mouse scrolled (569, 462) with delta (0, -1)
Screenshot: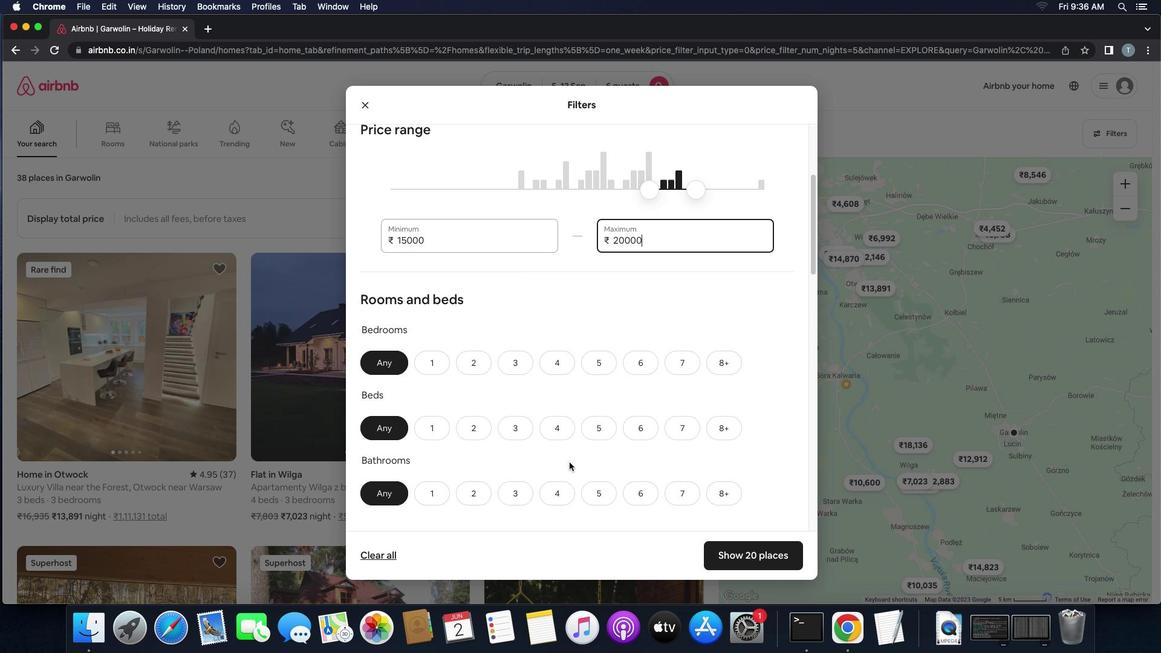 
Action: Mouse scrolled (569, 462) with delta (0, 0)
Screenshot: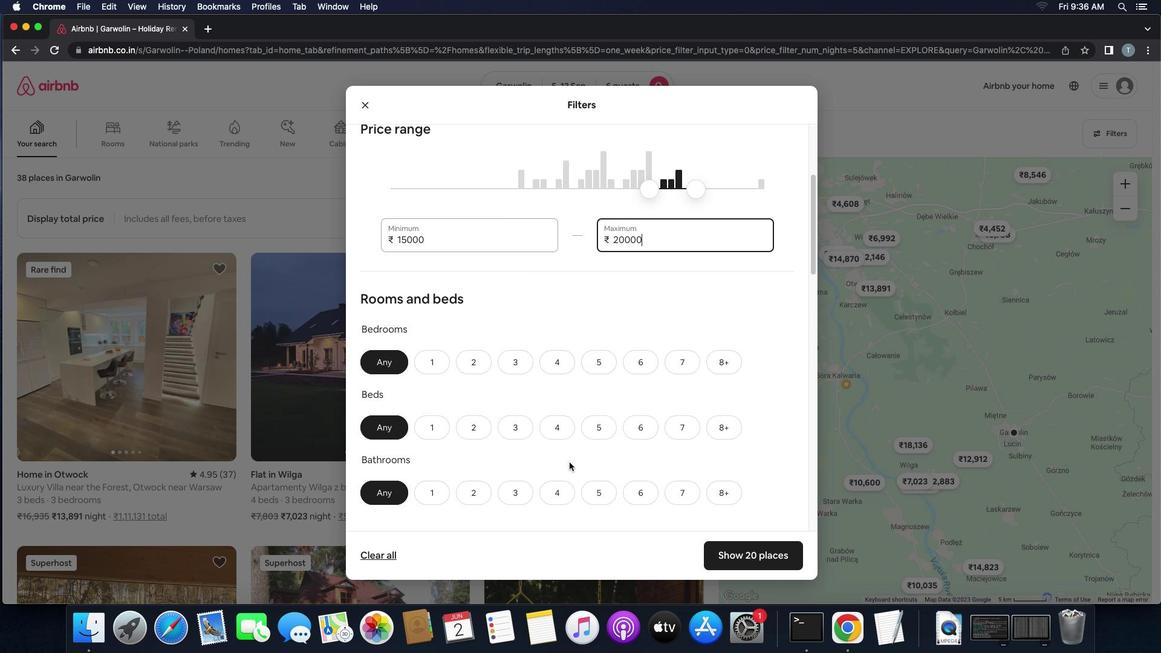 
Action: Mouse scrolled (569, 462) with delta (0, 0)
Screenshot: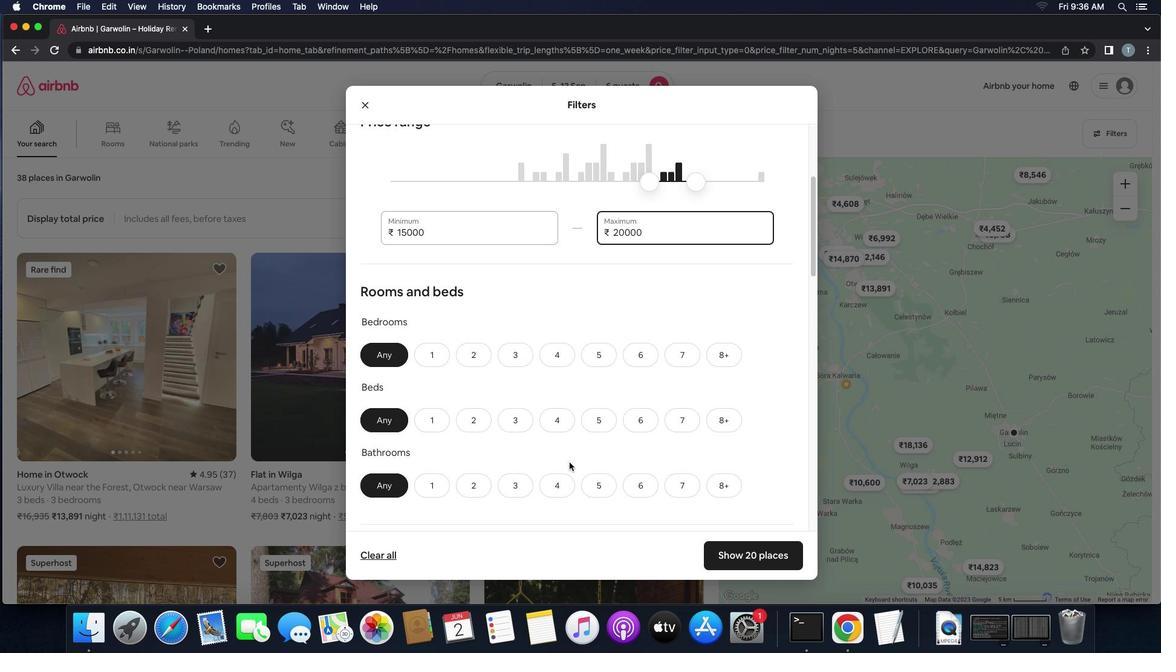 
Action: Mouse scrolled (569, 462) with delta (0, 0)
Screenshot: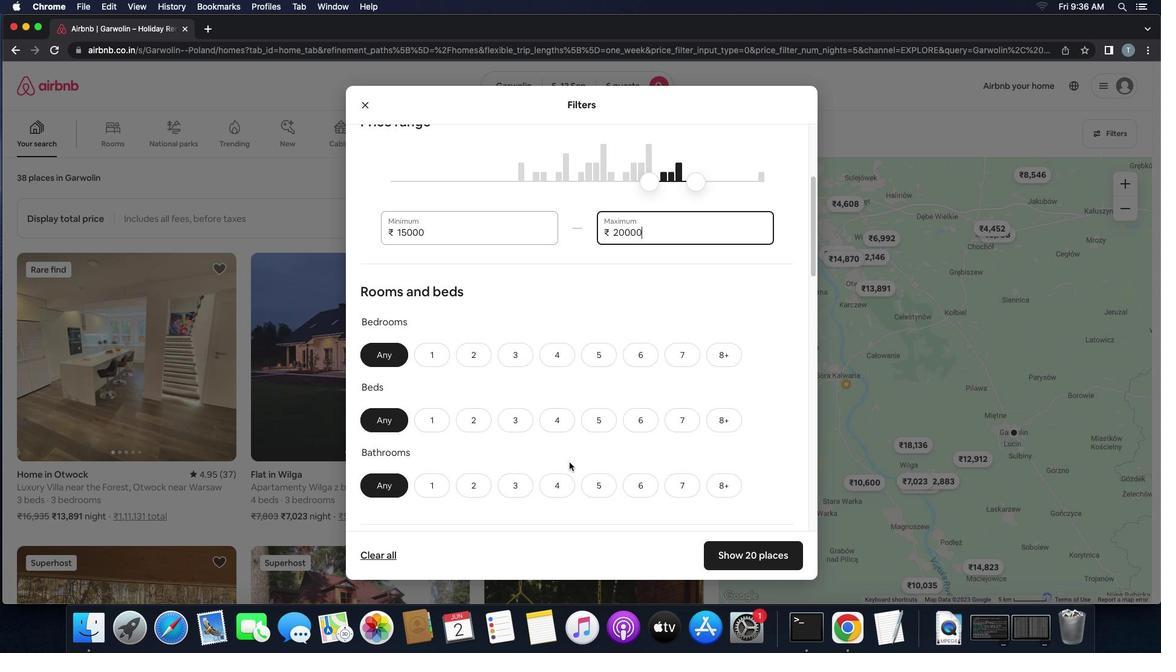 
Action: Mouse scrolled (569, 462) with delta (0, 0)
Screenshot: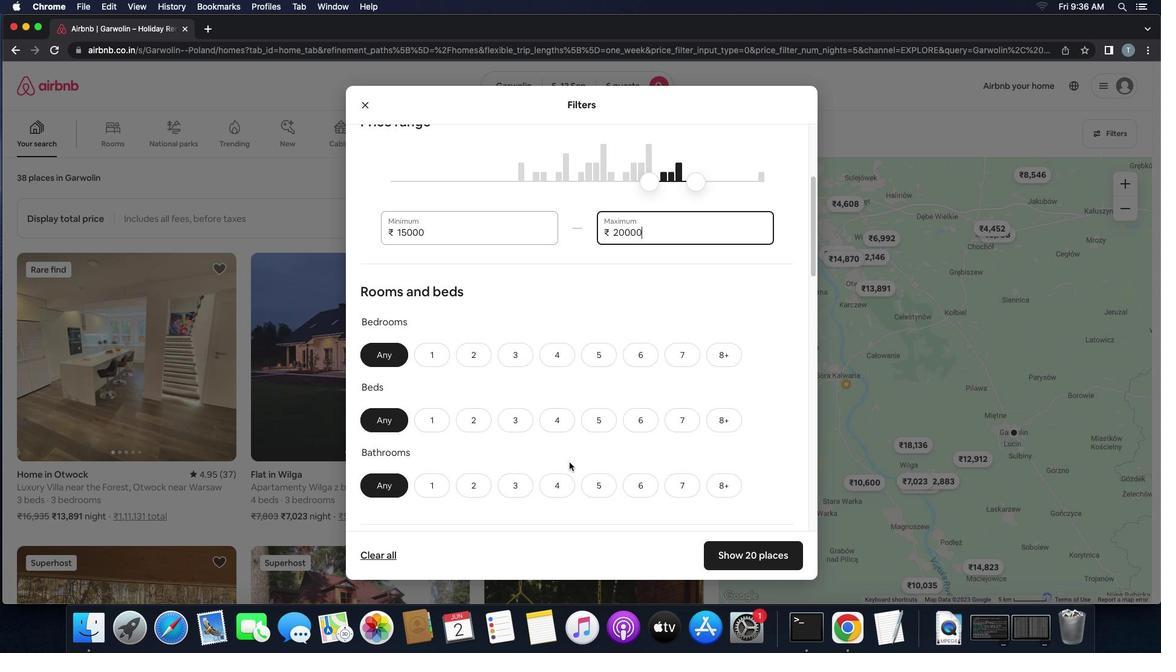 
Action: Mouse scrolled (569, 462) with delta (0, 0)
Screenshot: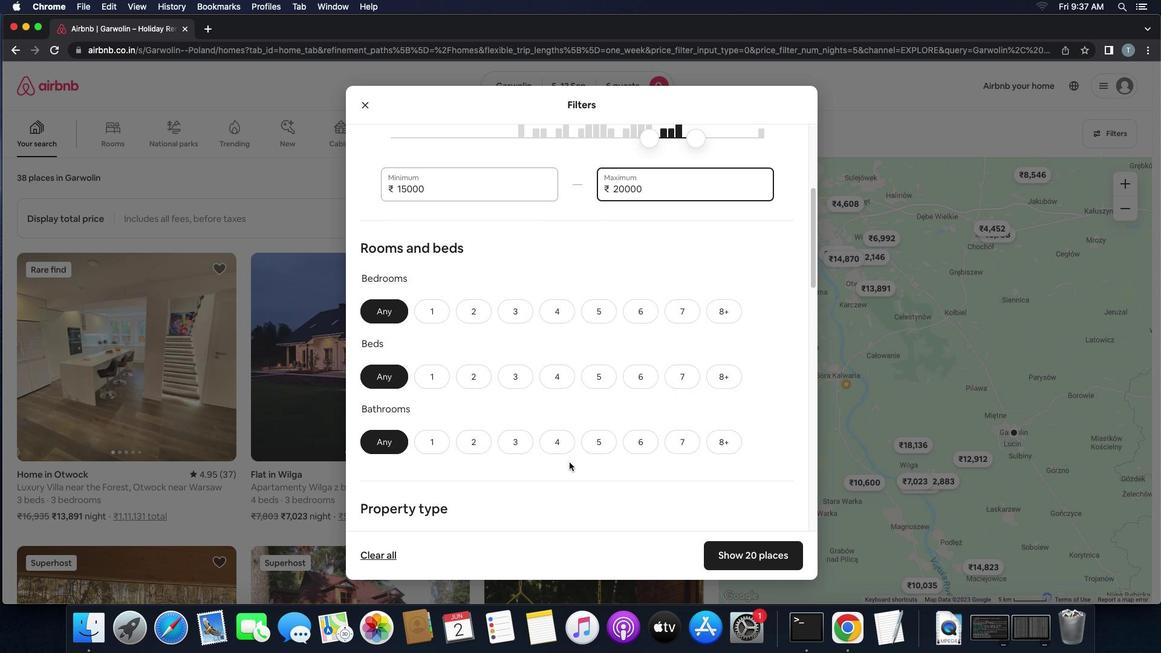 
Action: Mouse scrolled (569, 462) with delta (0, 0)
Screenshot: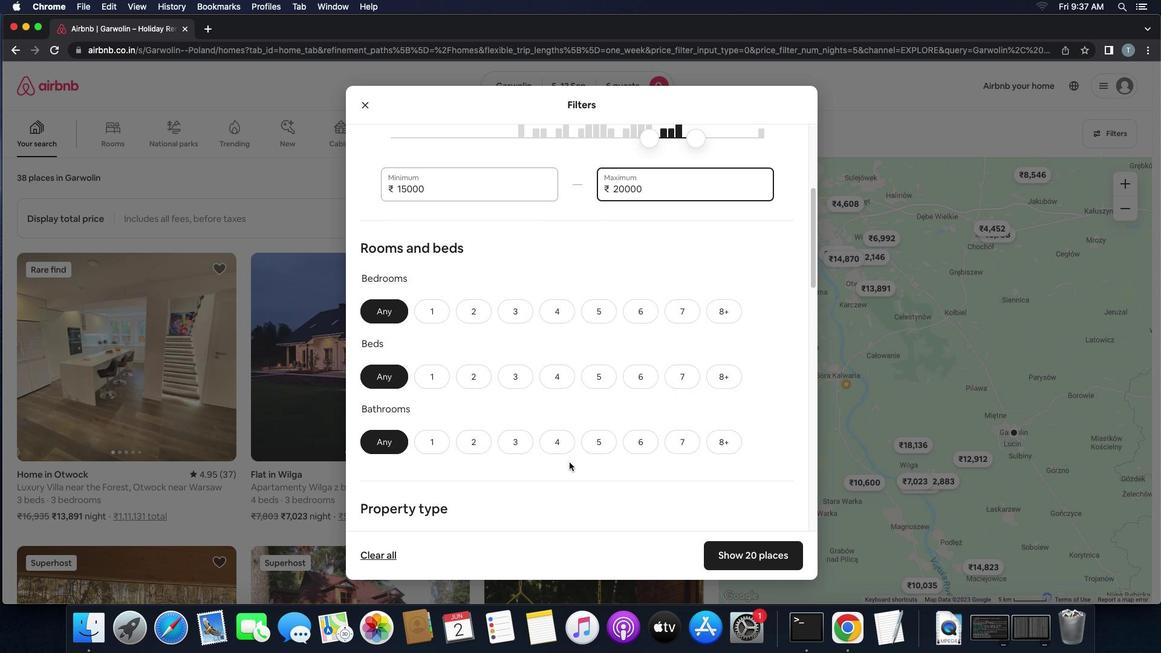 
Action: Mouse scrolled (569, 462) with delta (0, 0)
Screenshot: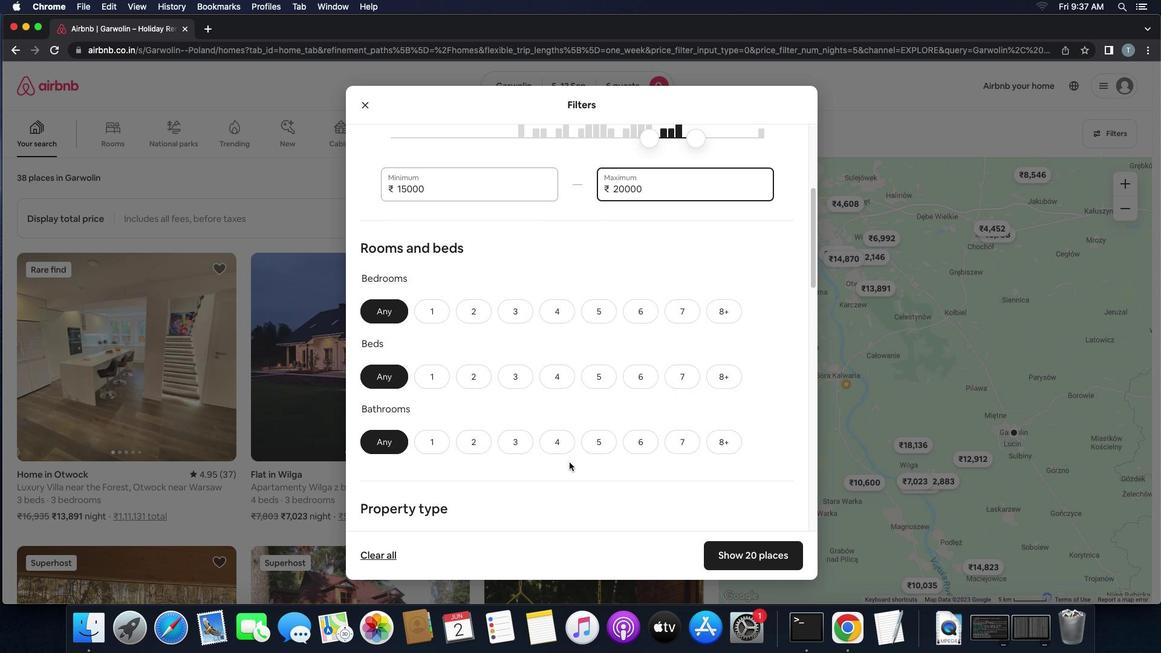 
Action: Mouse moved to (512, 320)
Screenshot: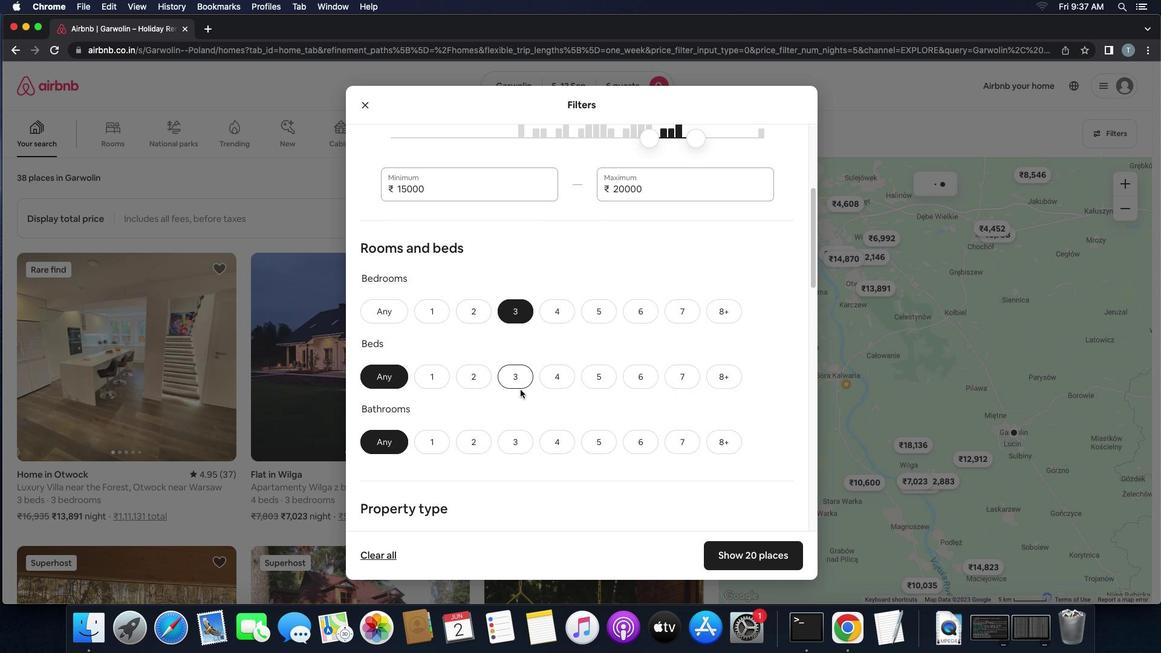 
Action: Mouse pressed left at (512, 320)
Screenshot: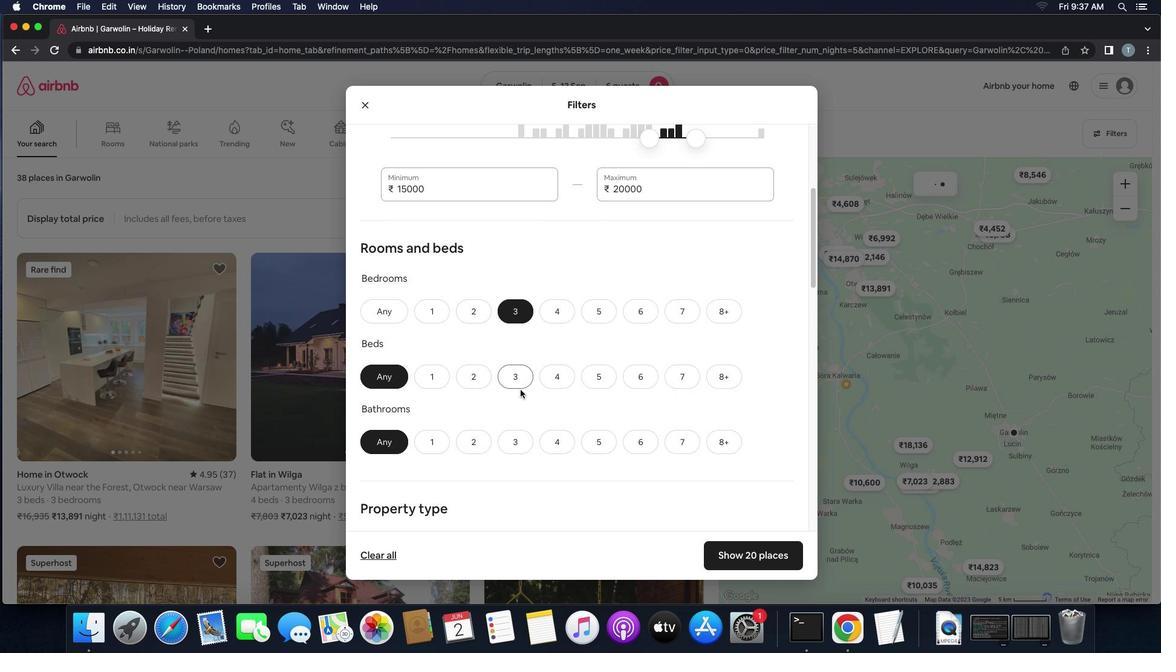 
Action: Mouse moved to (521, 379)
Screenshot: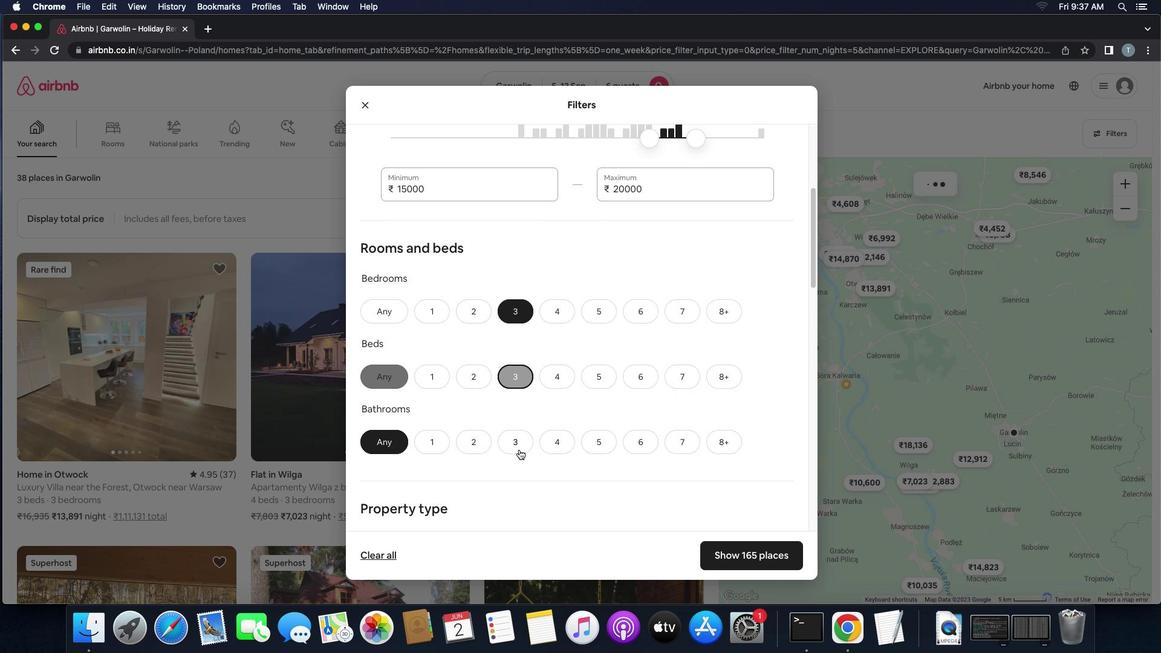
Action: Mouse pressed left at (521, 379)
Screenshot: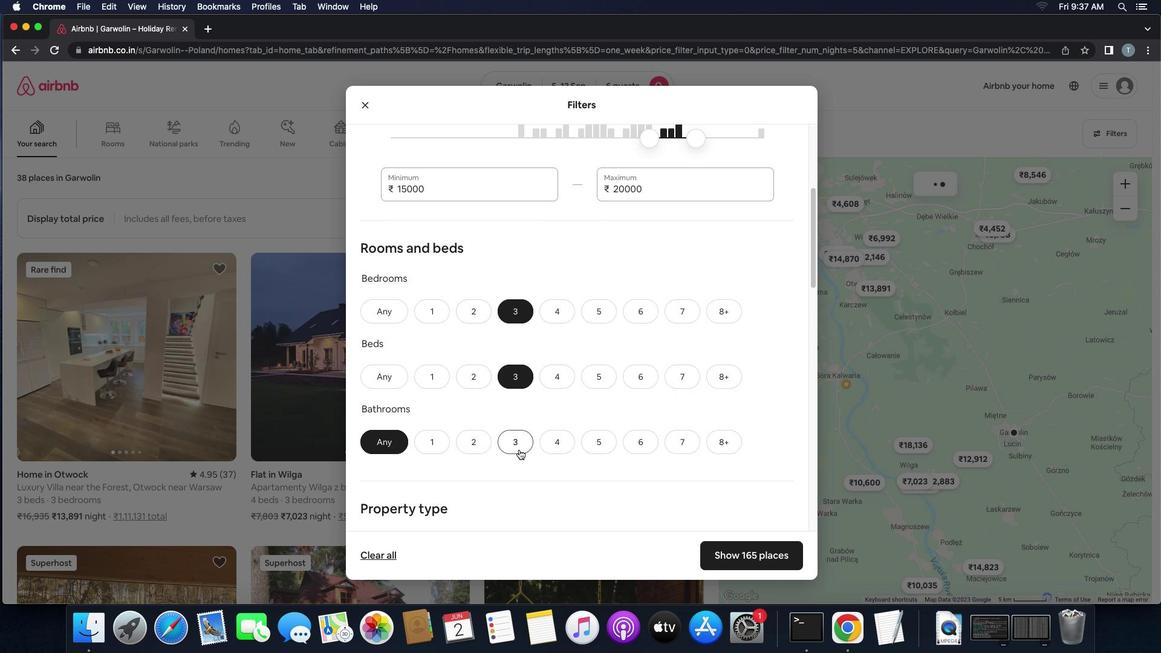 
Action: Mouse moved to (519, 444)
Screenshot: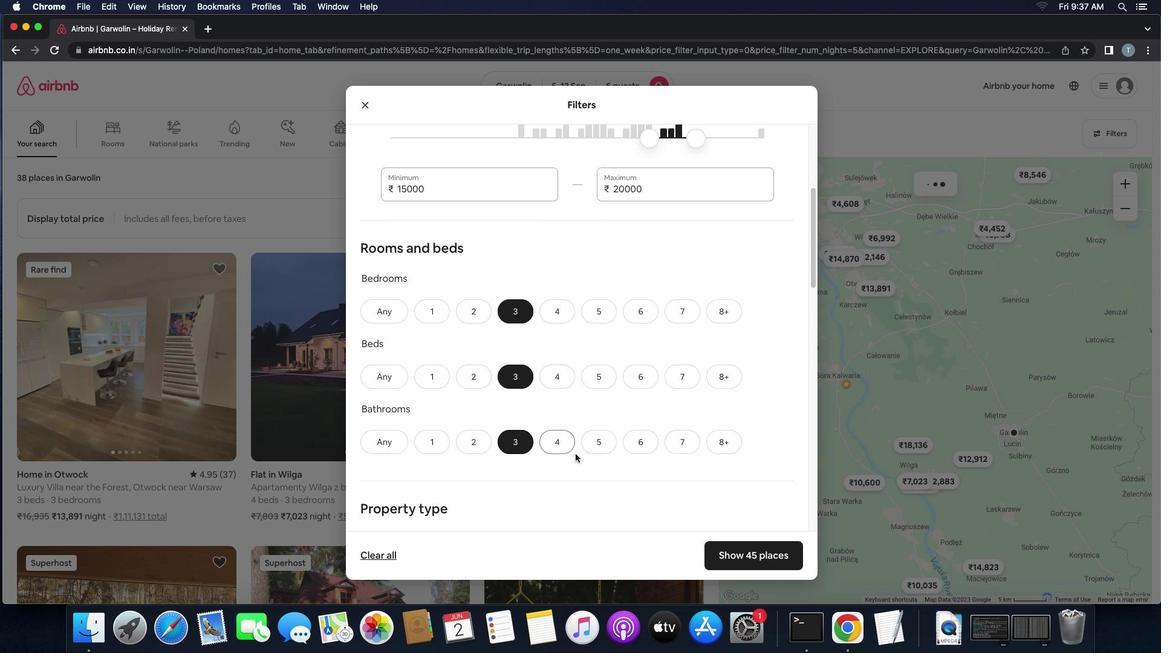
Action: Mouse pressed left at (519, 444)
Screenshot: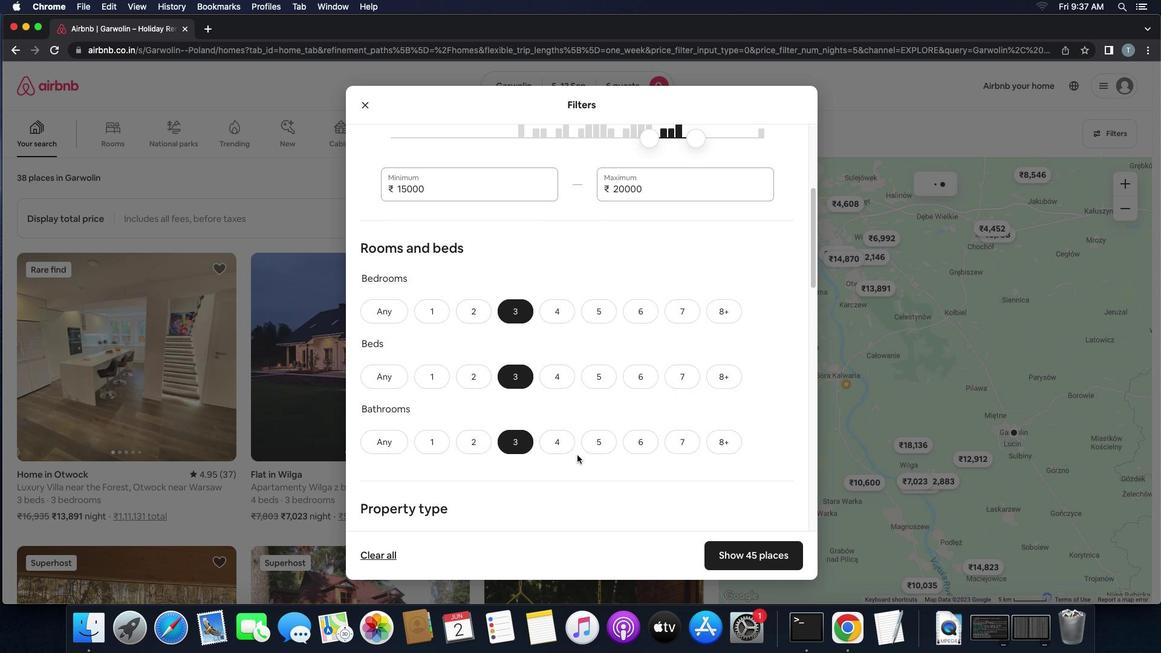 
Action: Mouse moved to (577, 454)
Screenshot: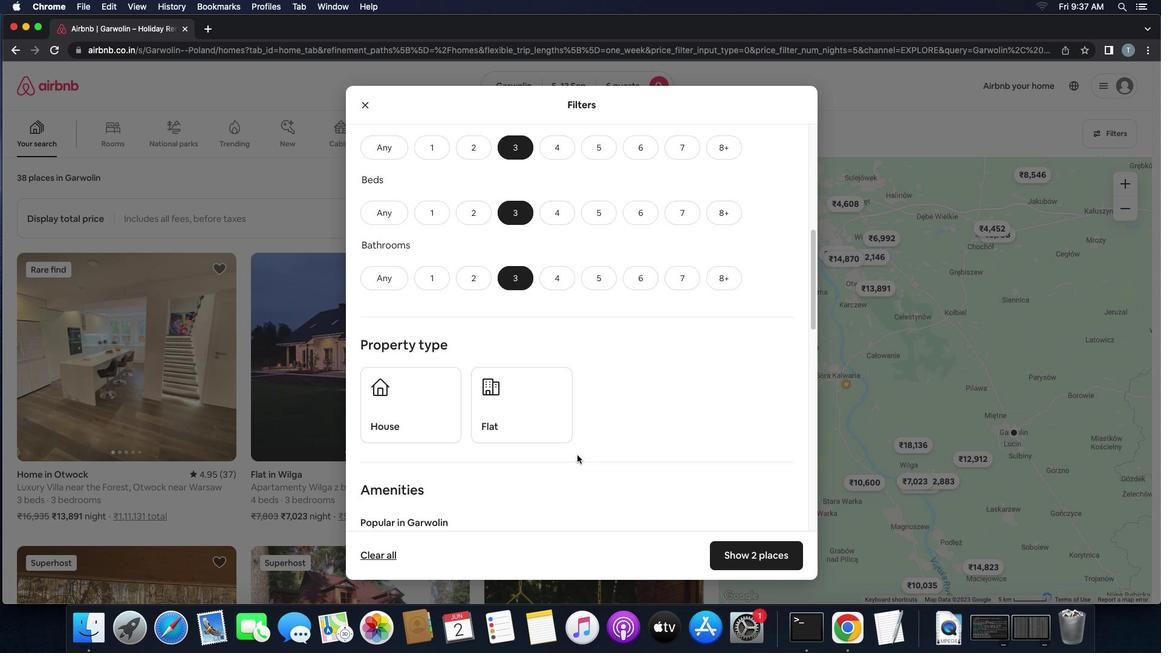 
Action: Mouse scrolled (577, 454) with delta (0, 0)
Screenshot: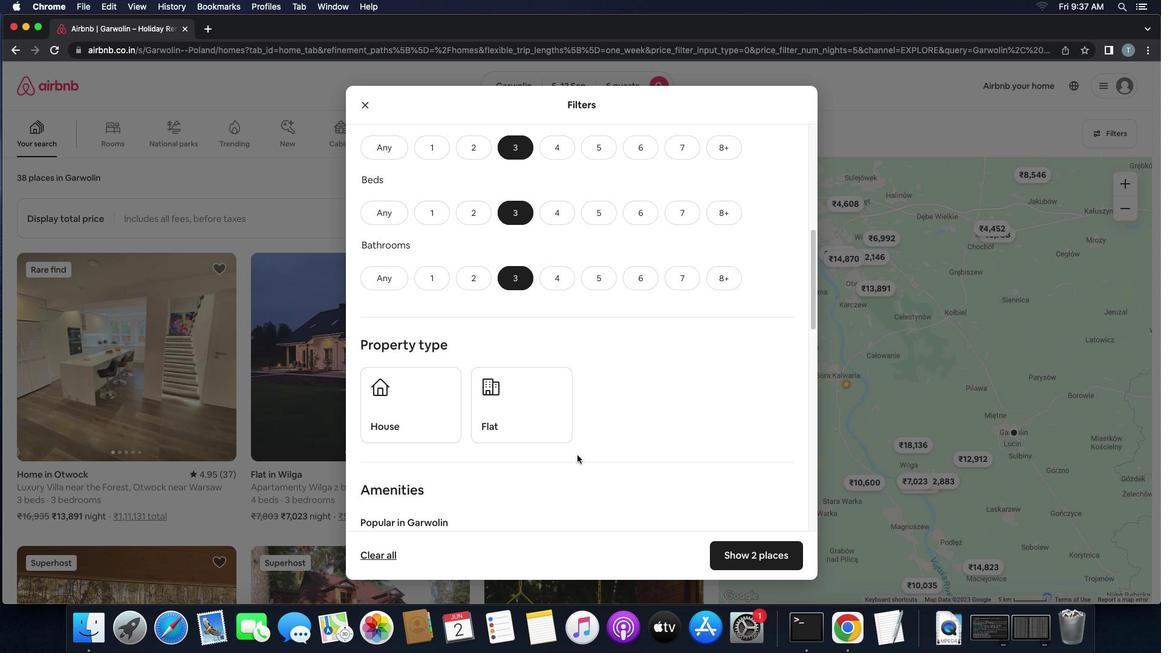 
Action: Mouse scrolled (577, 454) with delta (0, 0)
Screenshot: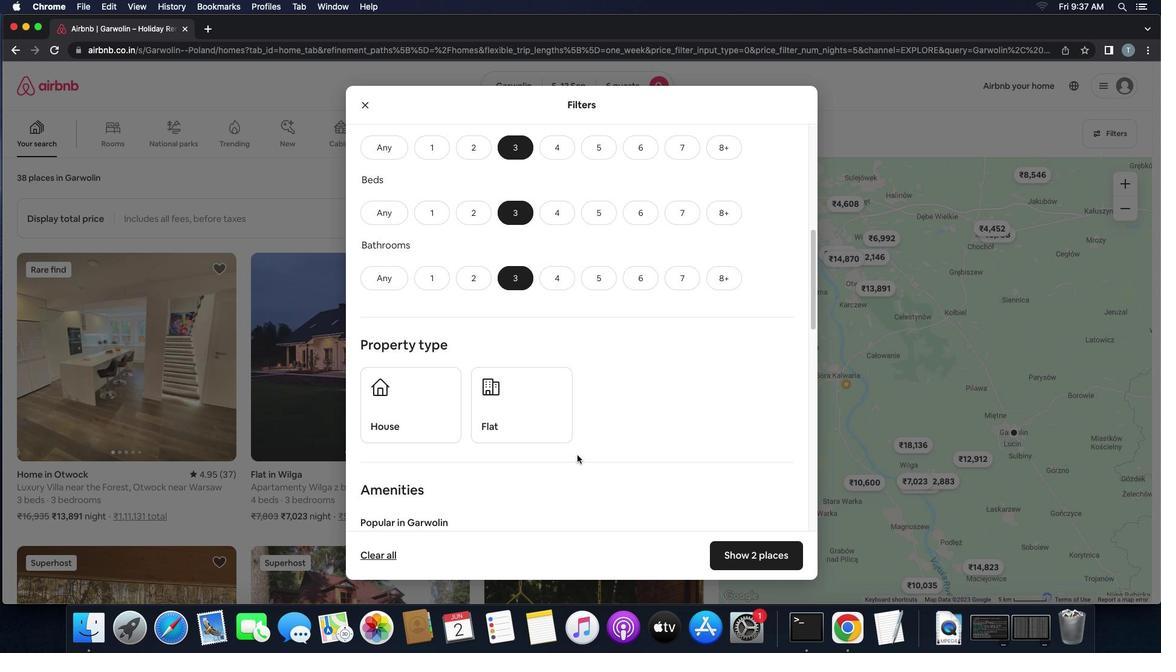
Action: Mouse scrolled (577, 454) with delta (0, -1)
Screenshot: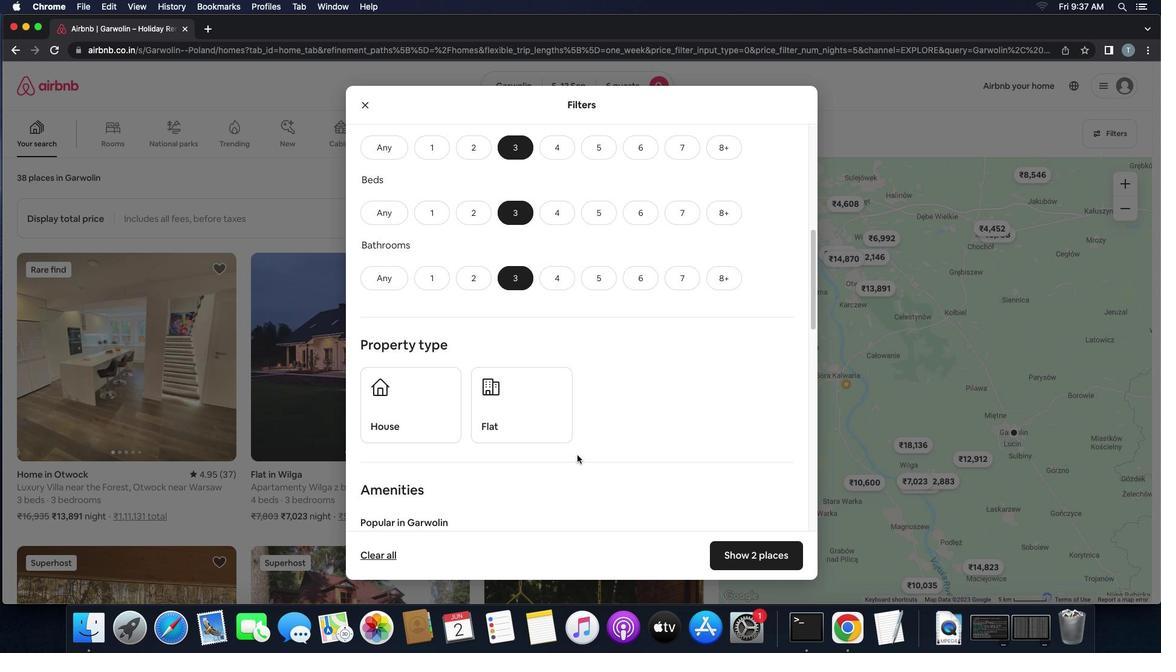 
Action: Mouse scrolled (577, 454) with delta (0, -1)
Screenshot: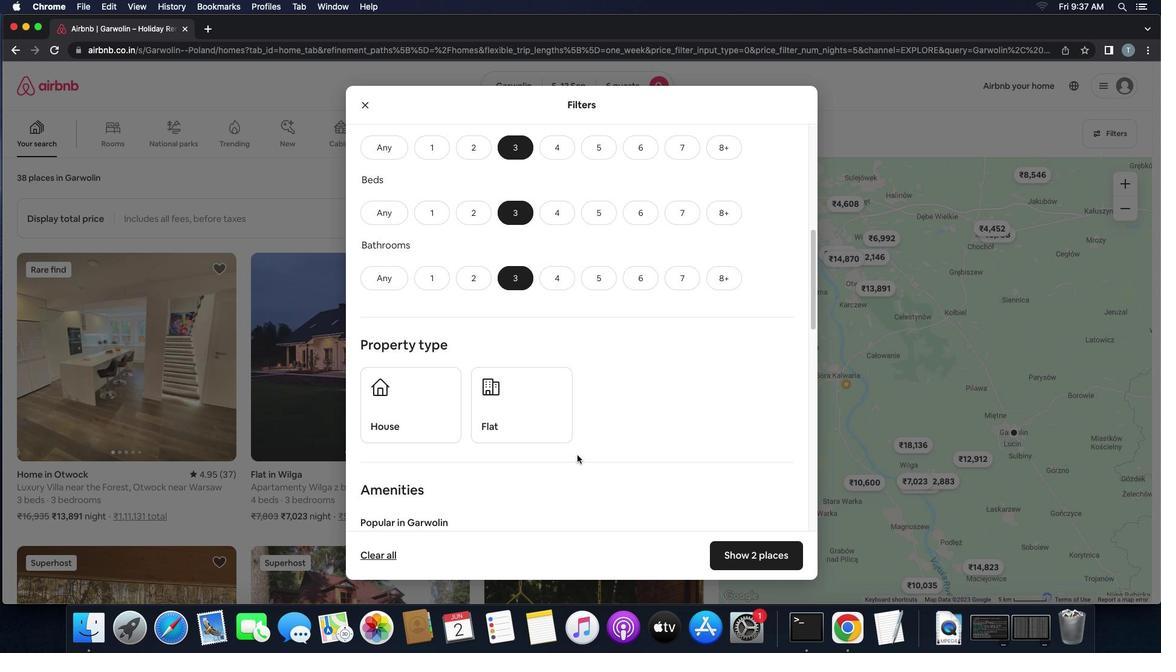 
Action: Mouse scrolled (577, 454) with delta (0, 0)
Screenshot: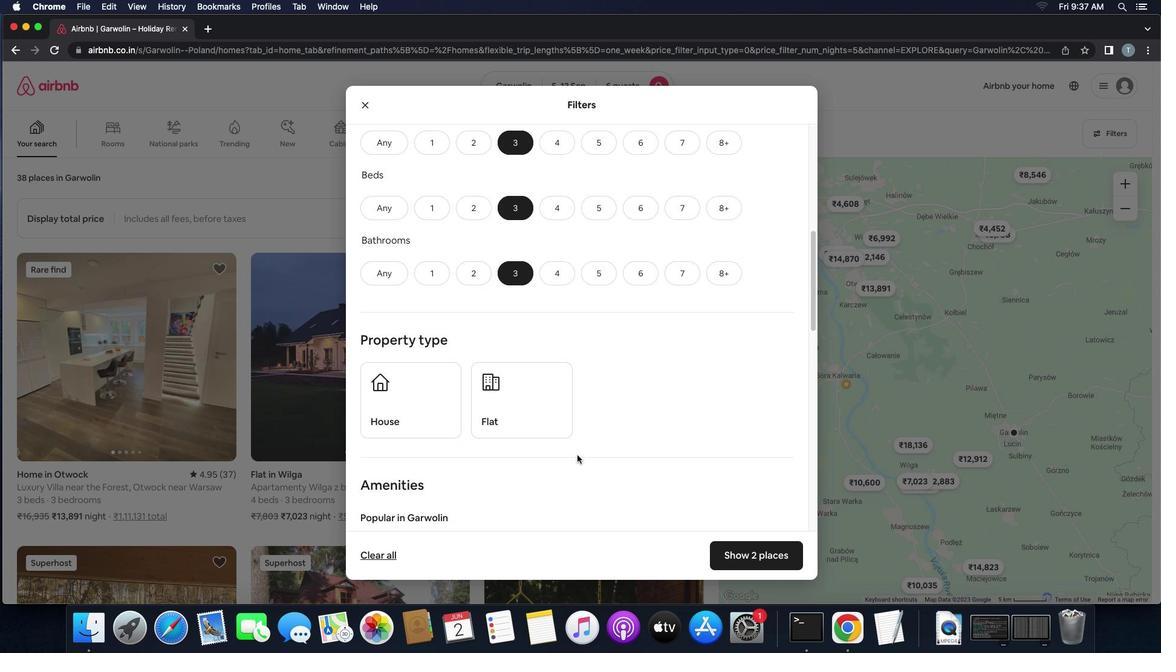 
Action: Mouse scrolled (577, 454) with delta (0, 0)
Screenshot: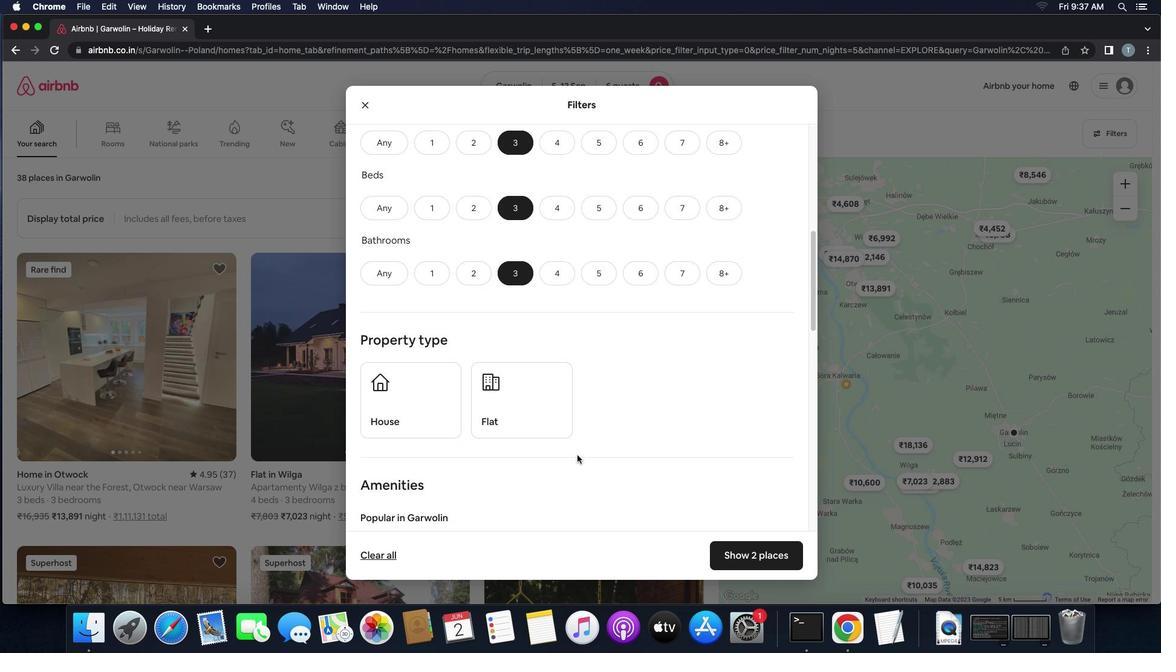 
Action: Mouse scrolled (577, 454) with delta (0, 0)
Screenshot: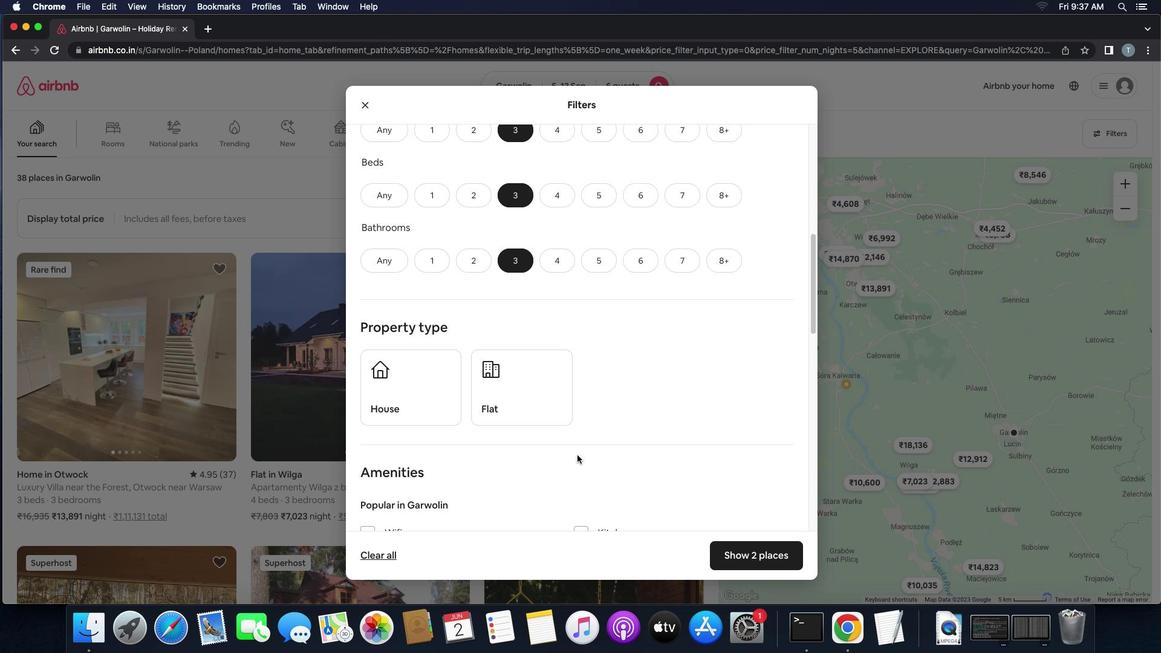 
Action: Mouse scrolled (577, 454) with delta (0, 0)
Screenshot: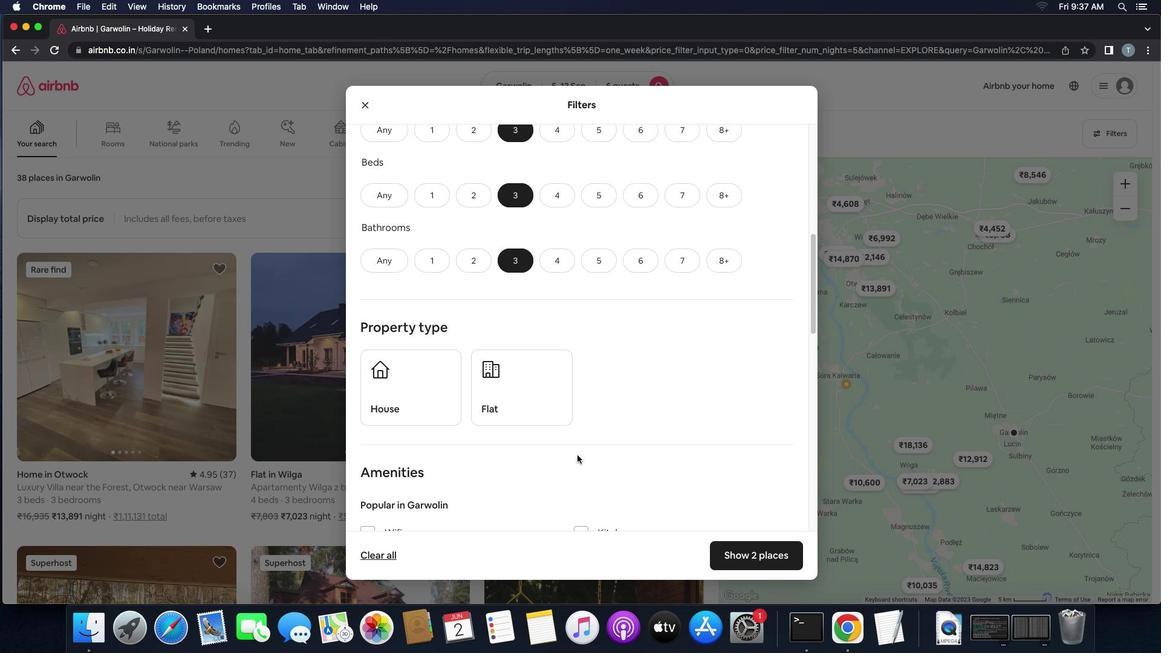 
Action: Mouse scrolled (577, 454) with delta (0, 0)
Screenshot: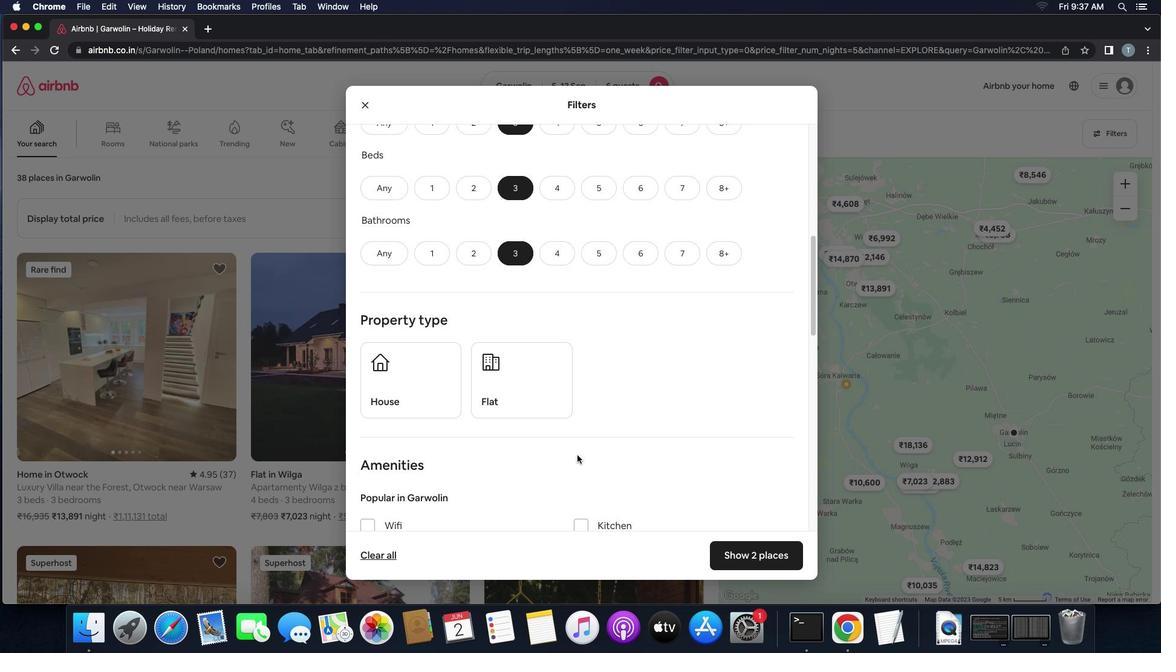 
Action: Mouse scrolled (577, 454) with delta (0, 0)
Screenshot: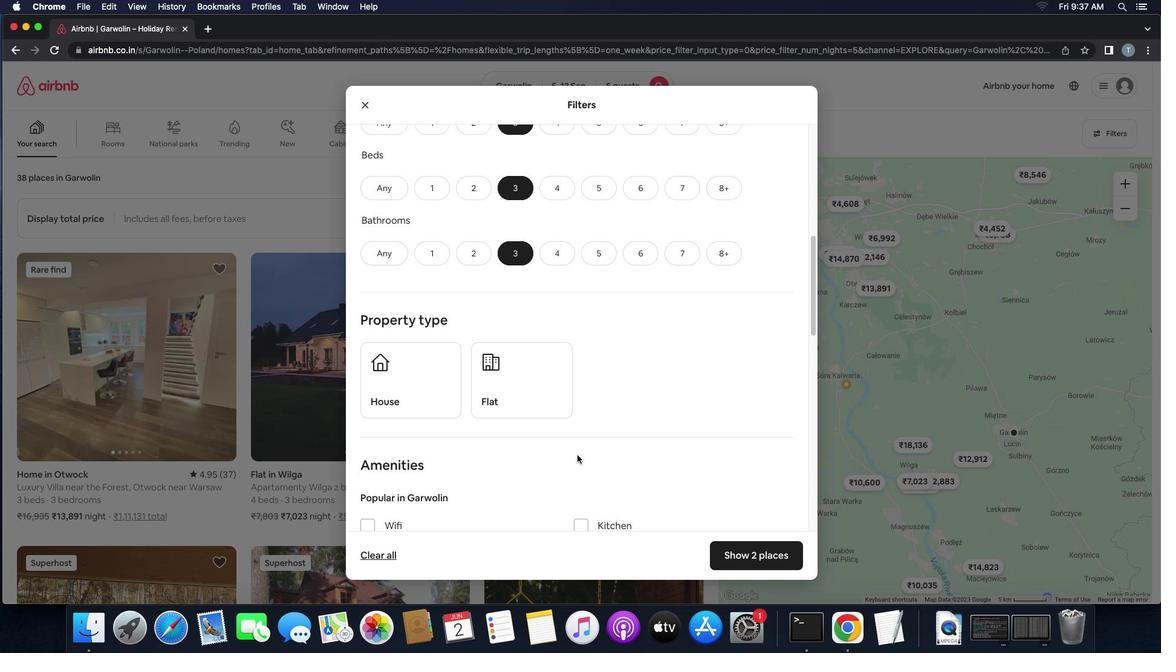 
Action: Mouse scrolled (577, 454) with delta (0, 0)
Screenshot: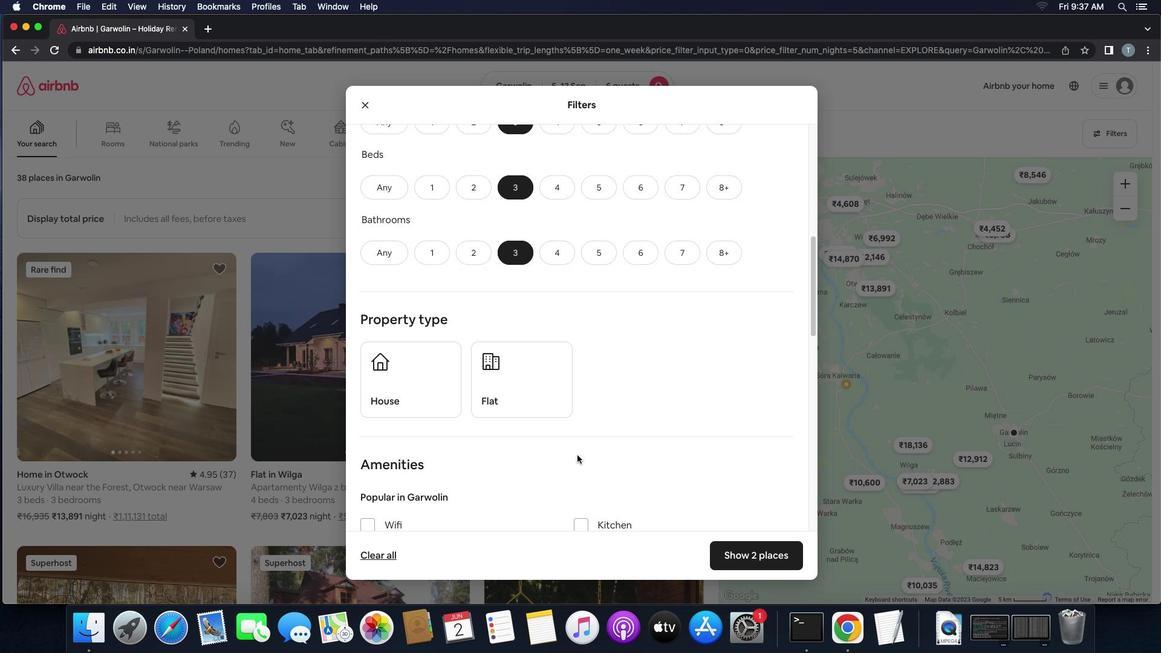 
Action: Mouse scrolled (577, 454) with delta (0, 0)
Screenshot: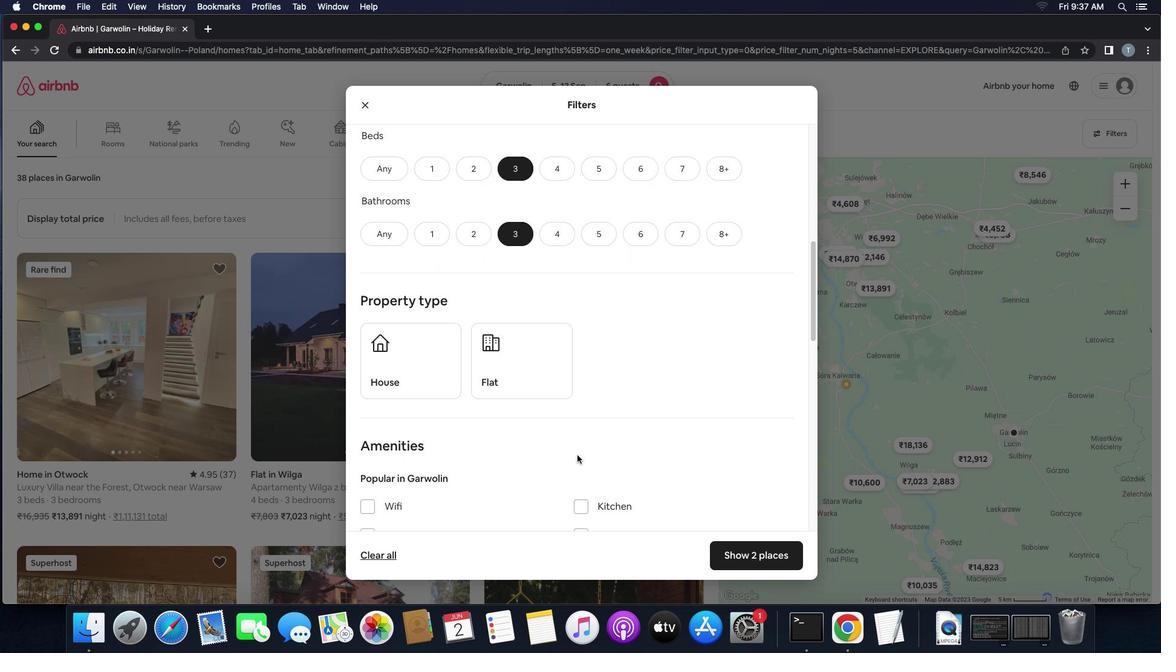 
Action: Mouse scrolled (577, 454) with delta (0, 0)
Screenshot: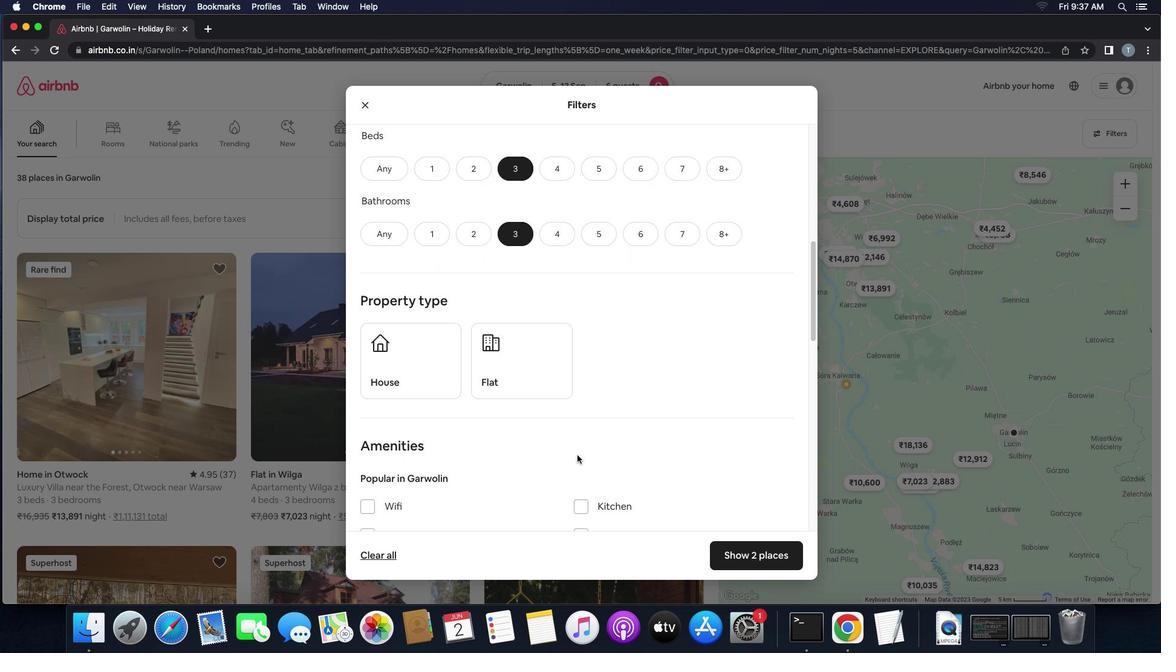 
Action: Mouse scrolled (577, 454) with delta (0, 0)
Screenshot: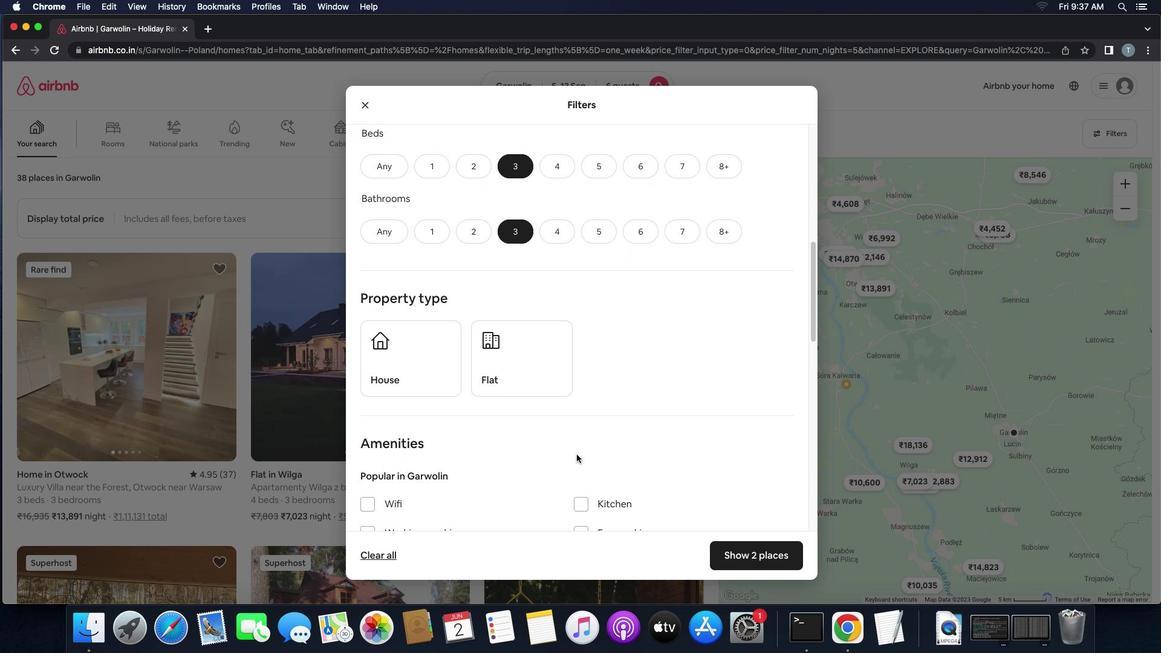 
Action: Mouse moved to (389, 361)
Screenshot: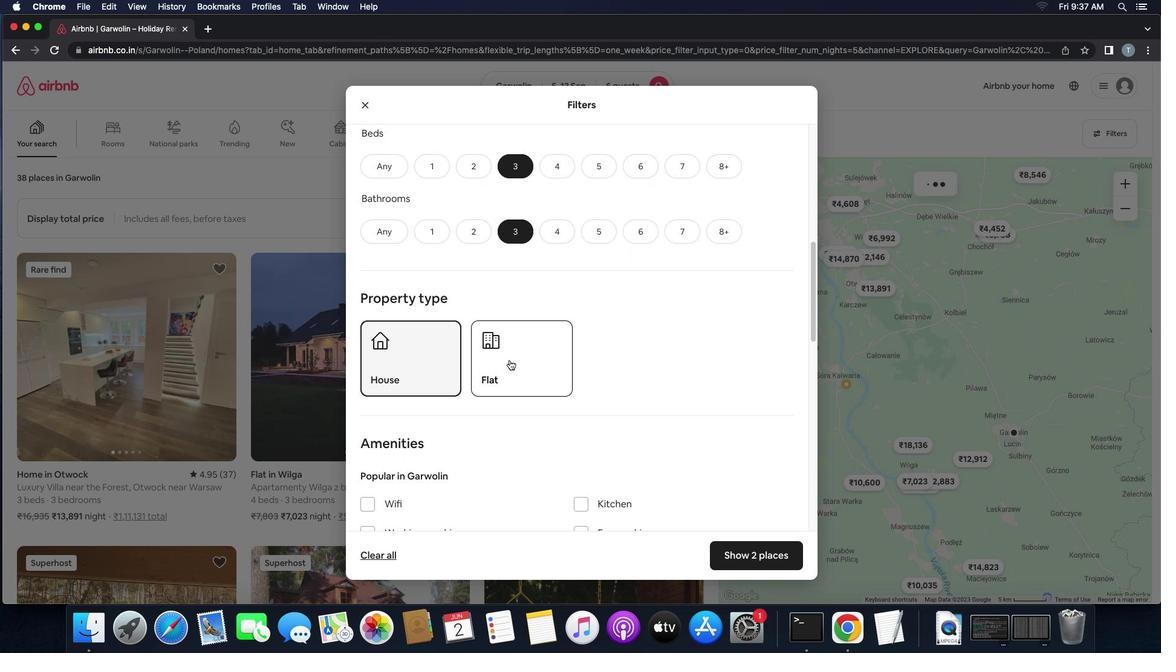 
Action: Mouse pressed left at (389, 361)
Screenshot: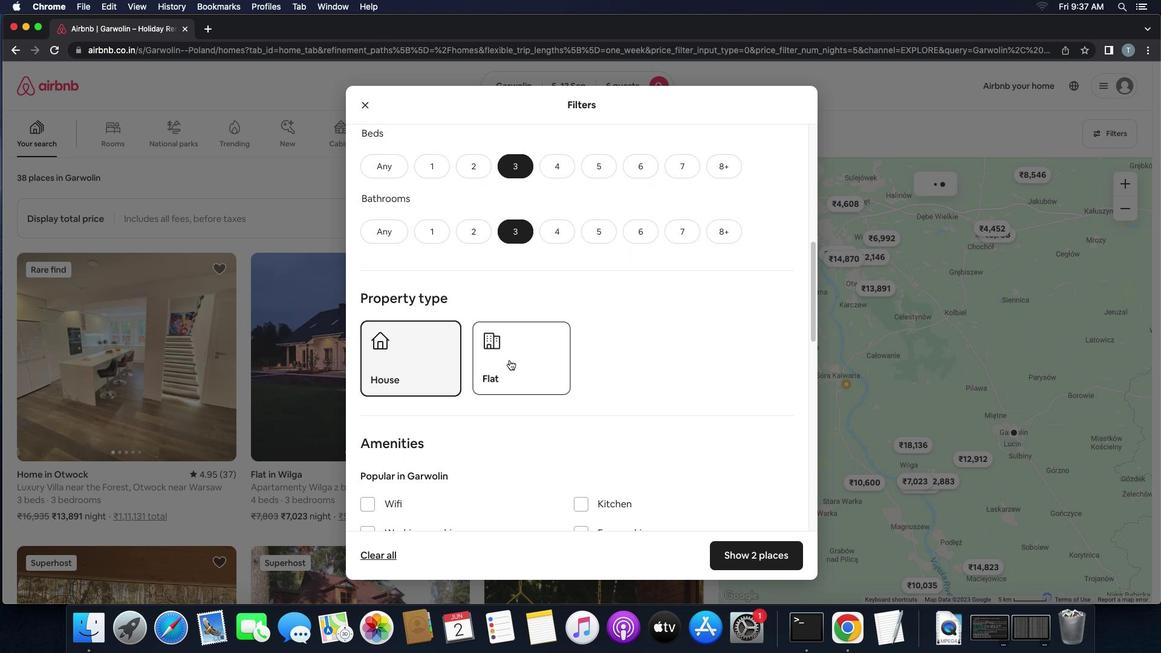 
Action: Mouse moved to (509, 359)
Screenshot: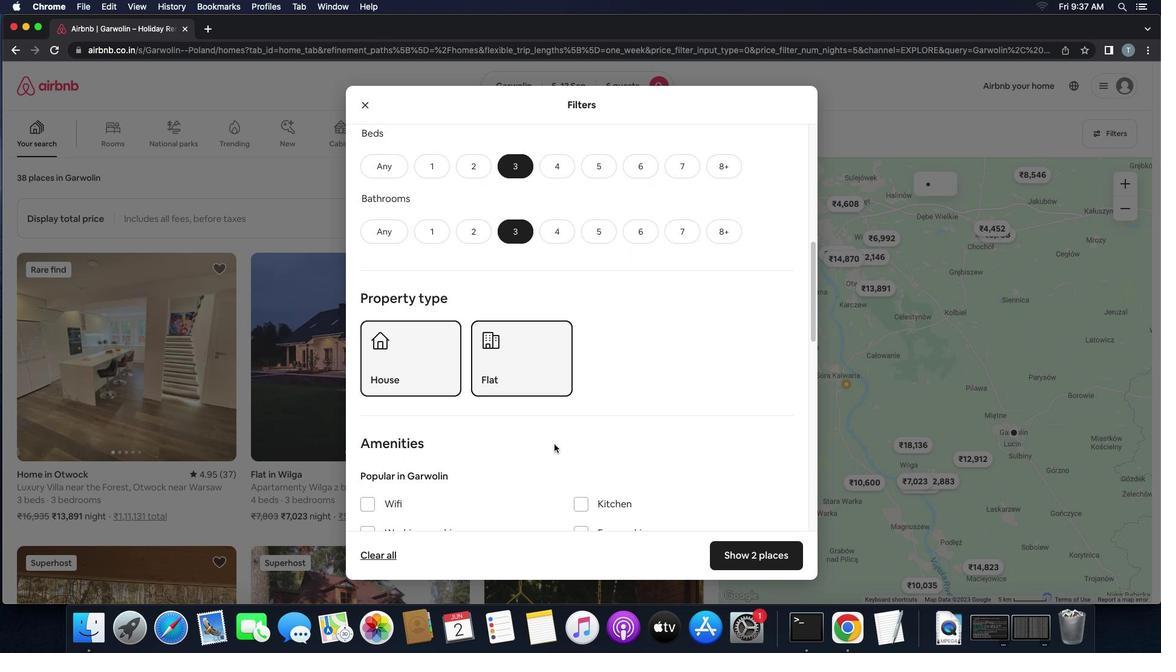 
Action: Mouse pressed left at (509, 359)
Screenshot: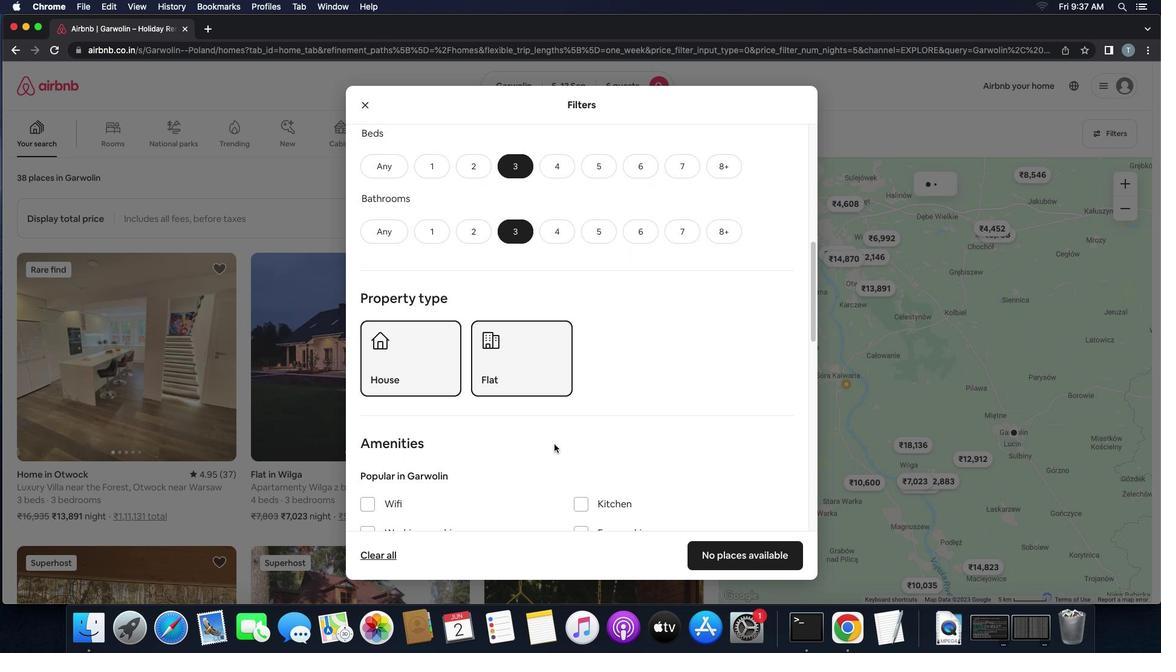 
Action: Mouse moved to (554, 444)
Screenshot: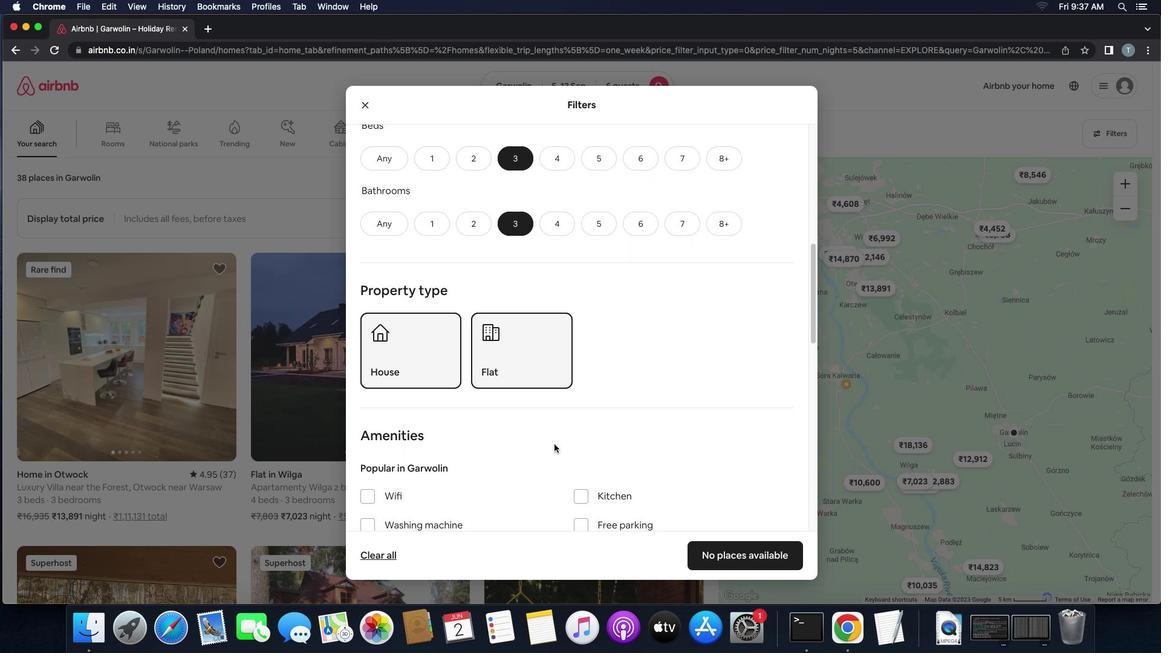 
Action: Mouse scrolled (554, 444) with delta (0, 0)
Screenshot: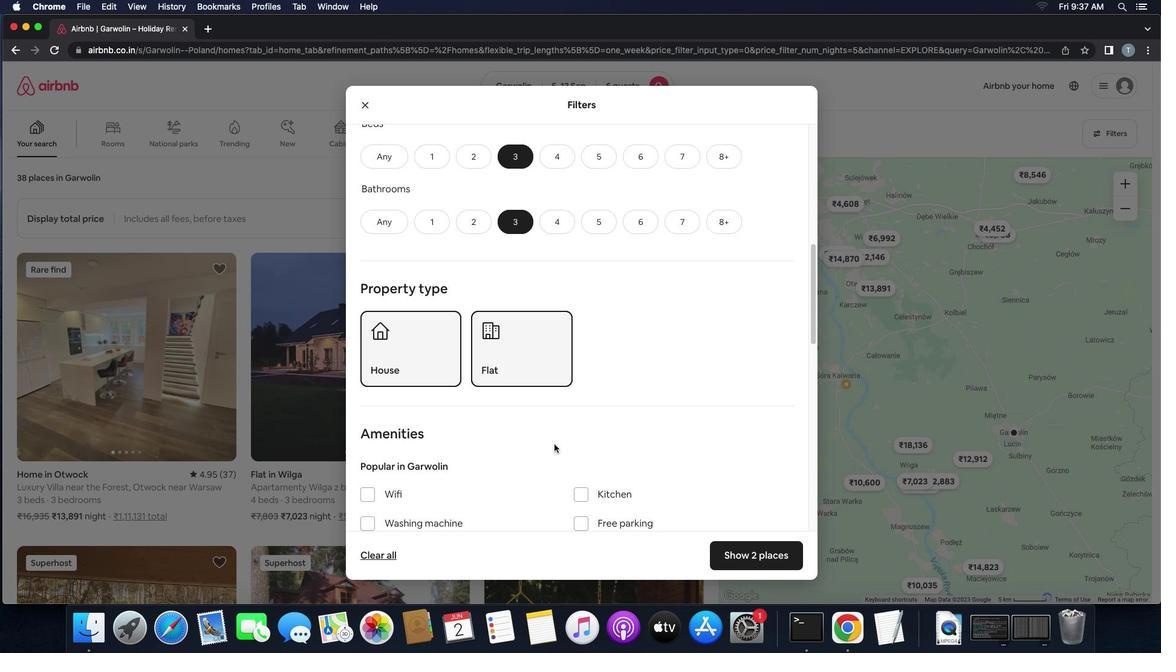 
Action: Mouse scrolled (554, 444) with delta (0, 0)
Screenshot: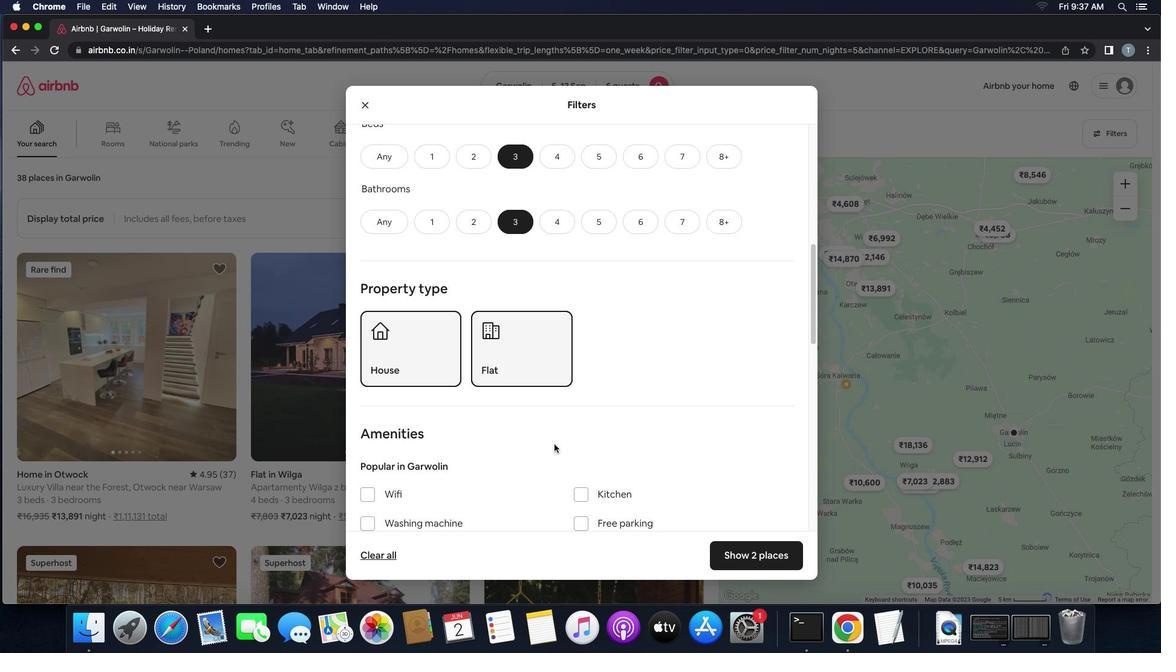 
Action: Mouse scrolled (554, 444) with delta (0, 0)
Screenshot: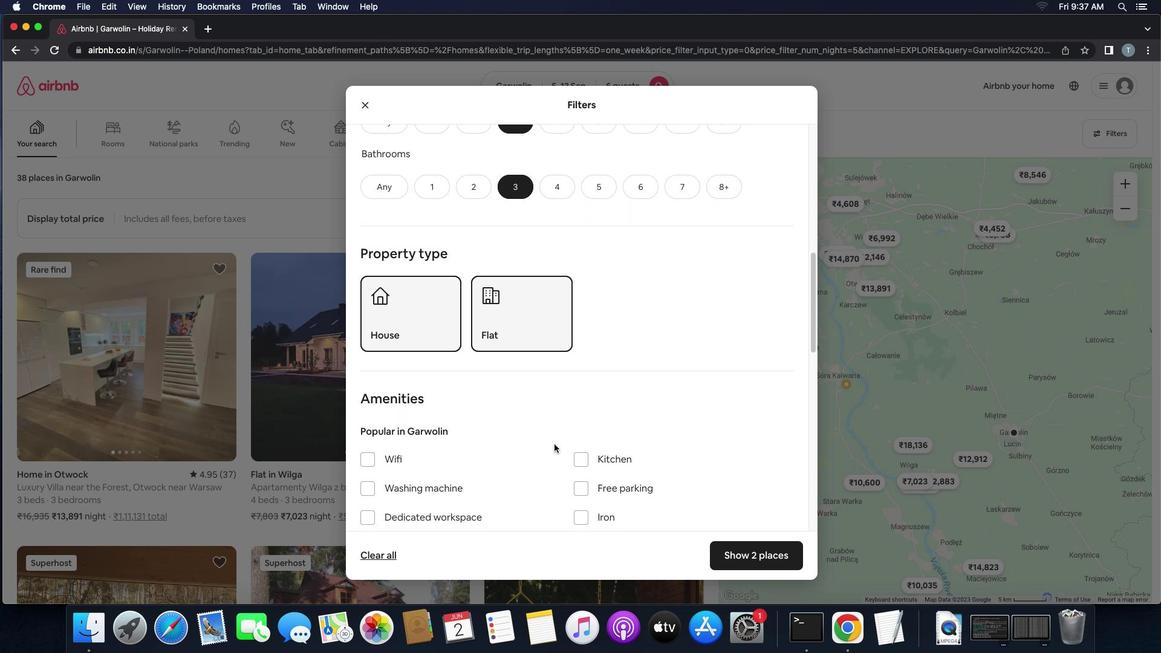 
Action: Mouse scrolled (554, 444) with delta (0, 0)
Screenshot: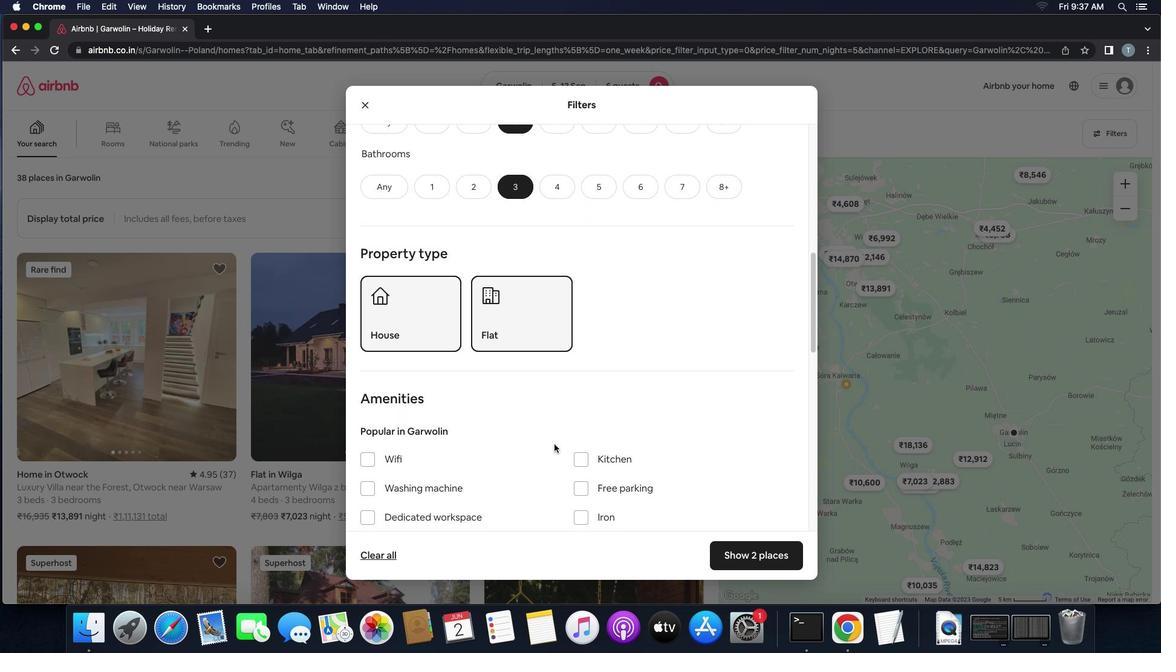 
Action: Mouse scrolled (554, 444) with delta (0, 0)
Screenshot: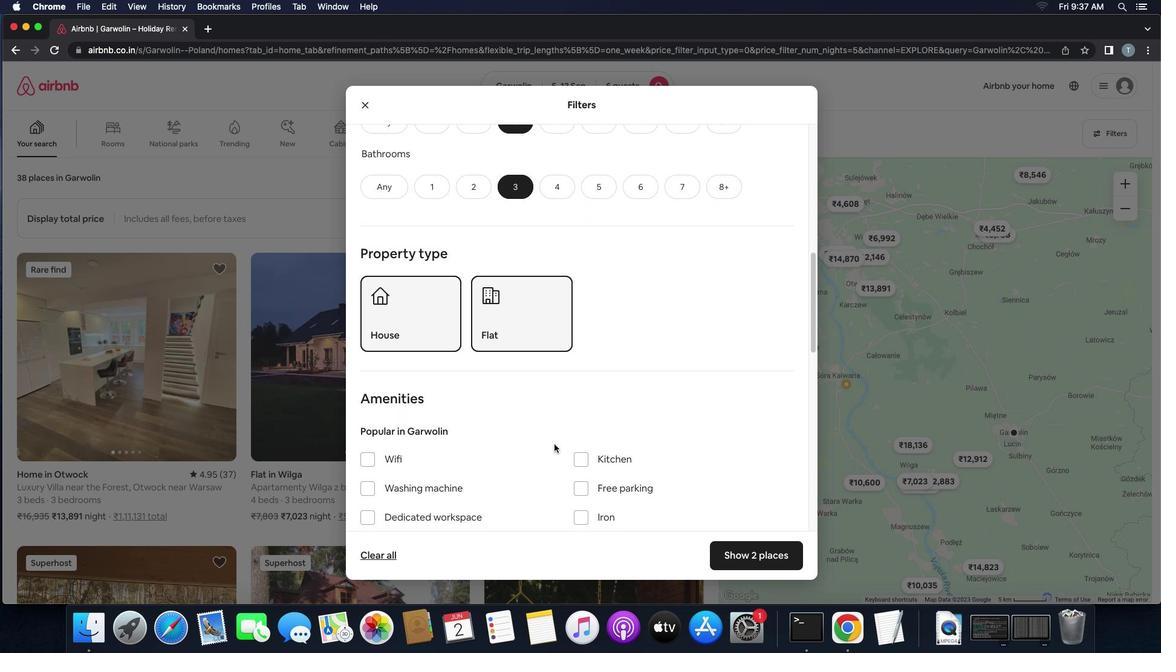 
Action: Mouse scrolled (554, 444) with delta (0, 0)
Screenshot: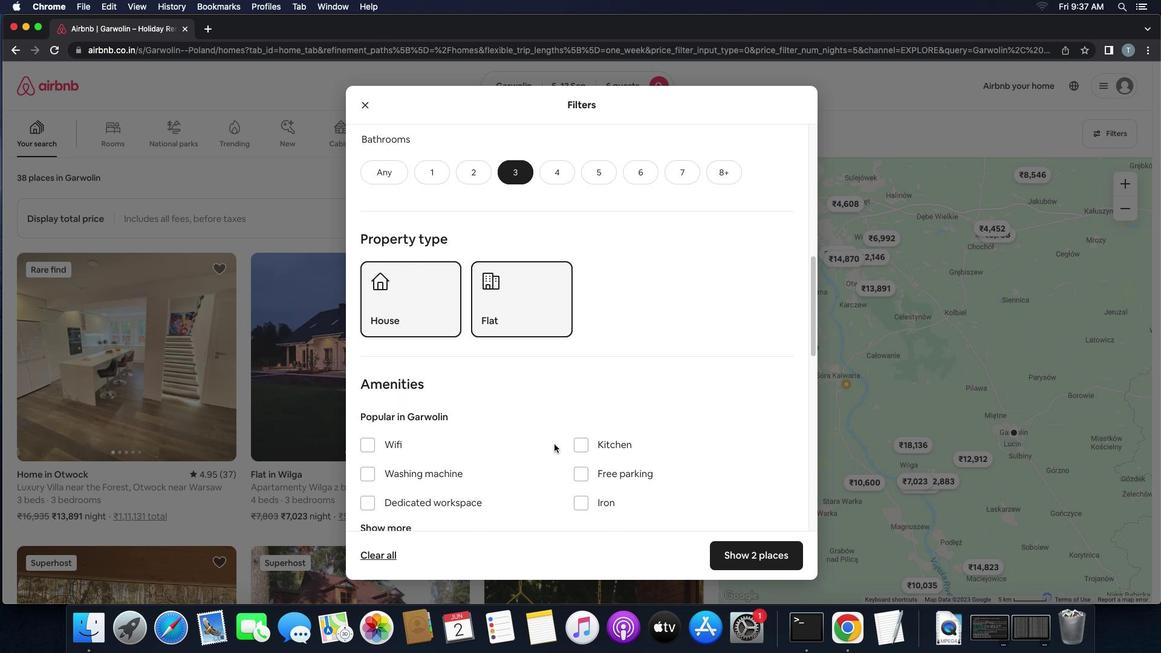 
Action: Mouse scrolled (554, 444) with delta (0, 0)
Screenshot: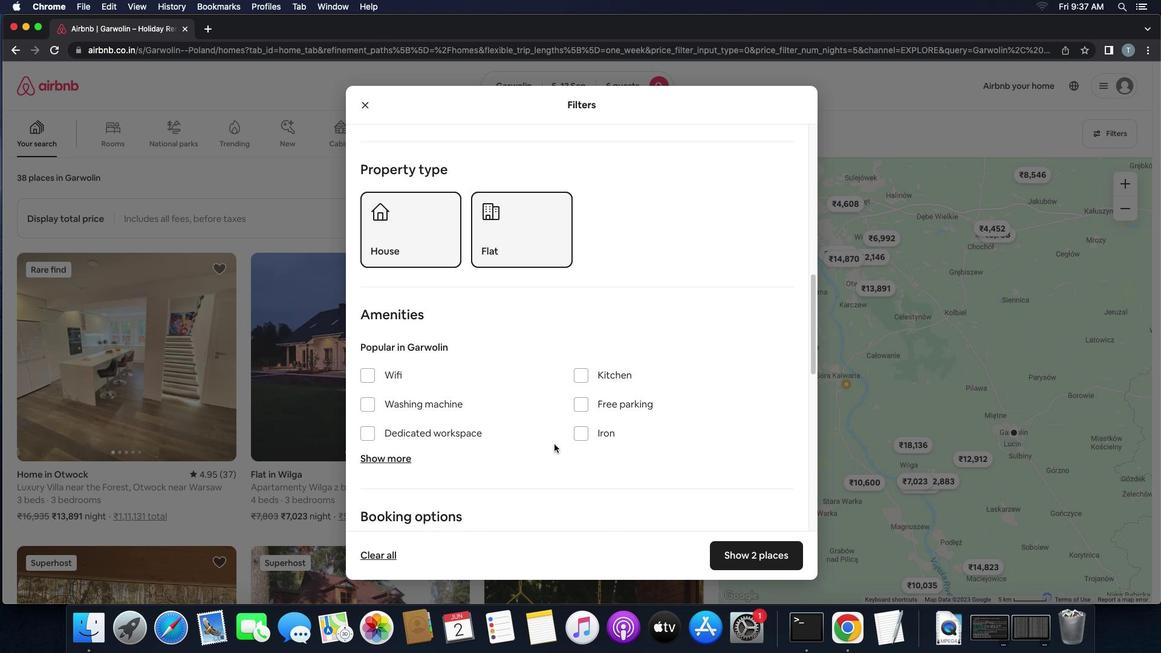 
Action: Mouse scrolled (554, 444) with delta (0, 0)
Screenshot: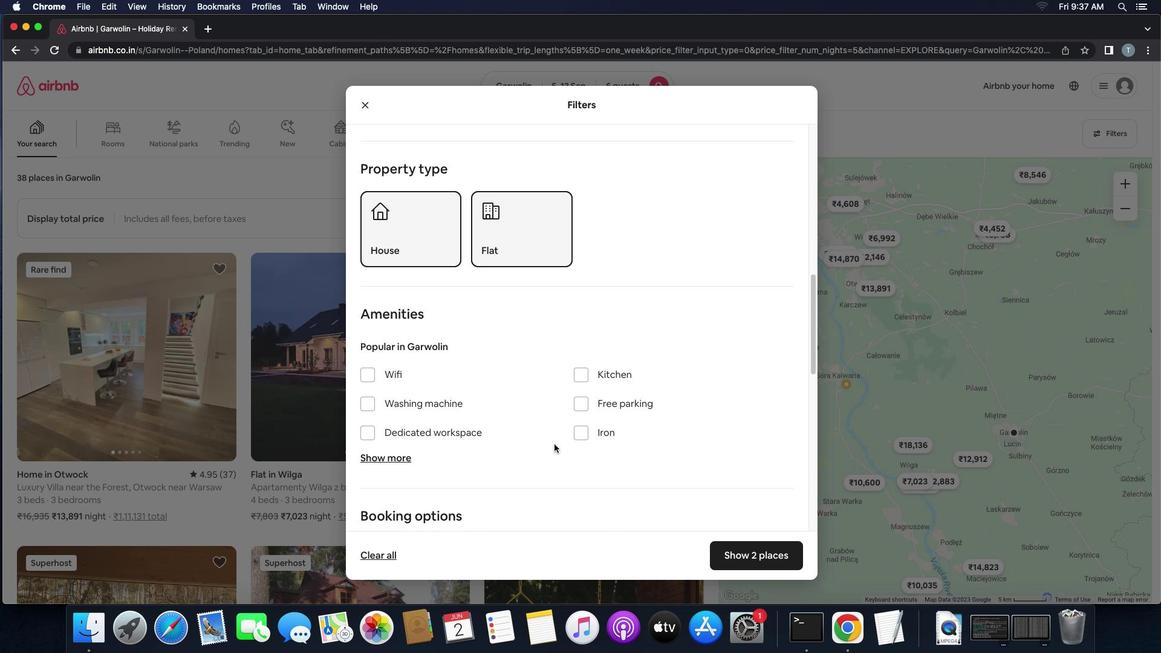 
Action: Mouse scrolled (554, 444) with delta (0, -1)
Screenshot: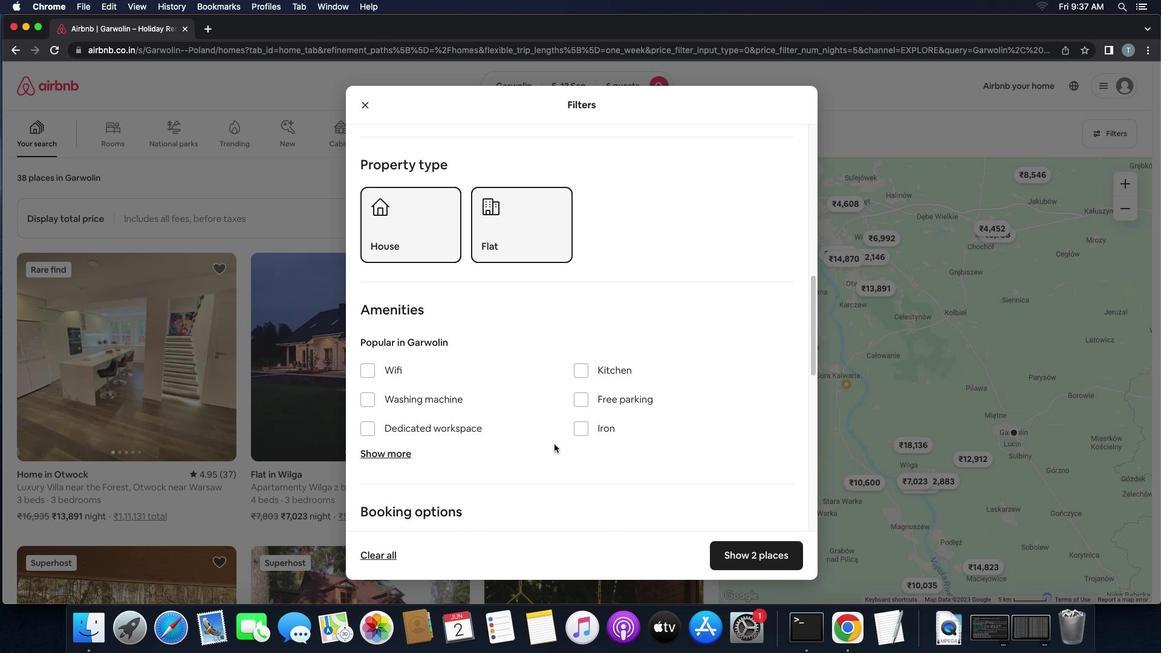 
Action: Mouse scrolled (554, 444) with delta (0, 0)
Screenshot: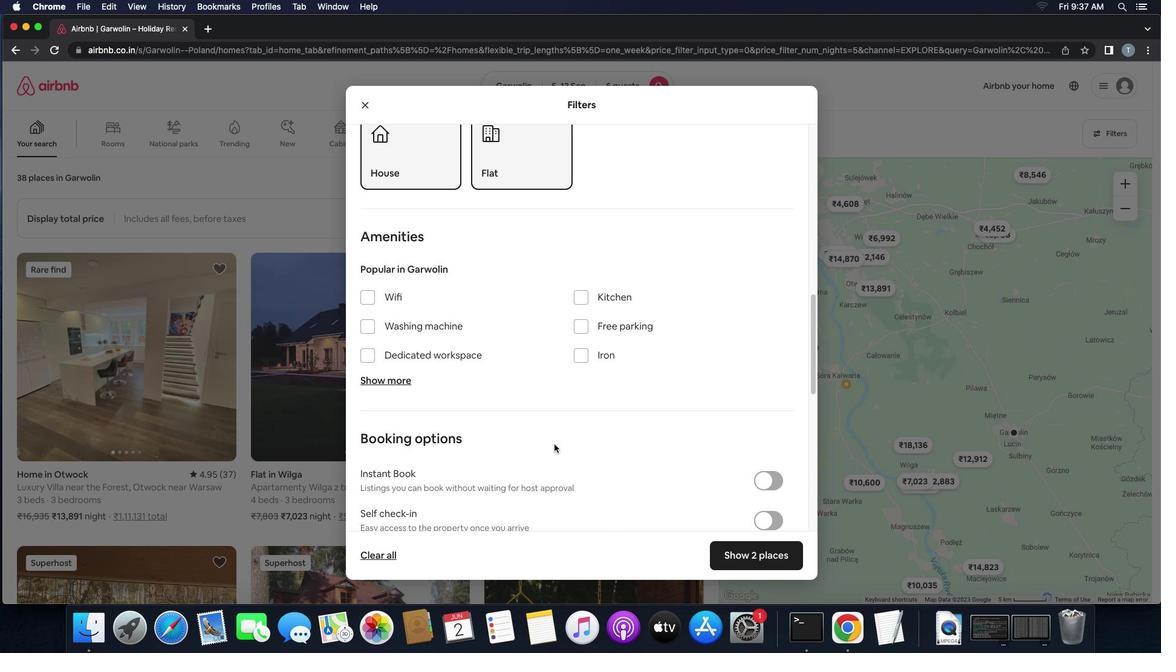 
Action: Mouse scrolled (554, 444) with delta (0, 0)
Screenshot: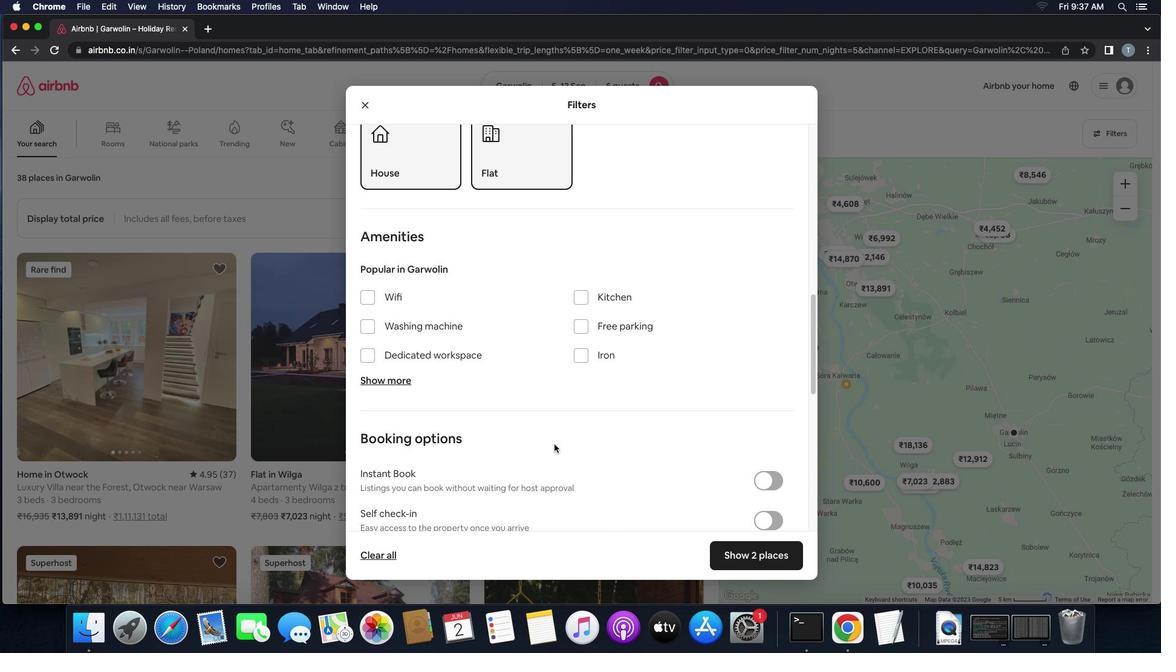 
Action: Mouse scrolled (554, 444) with delta (0, -1)
Screenshot: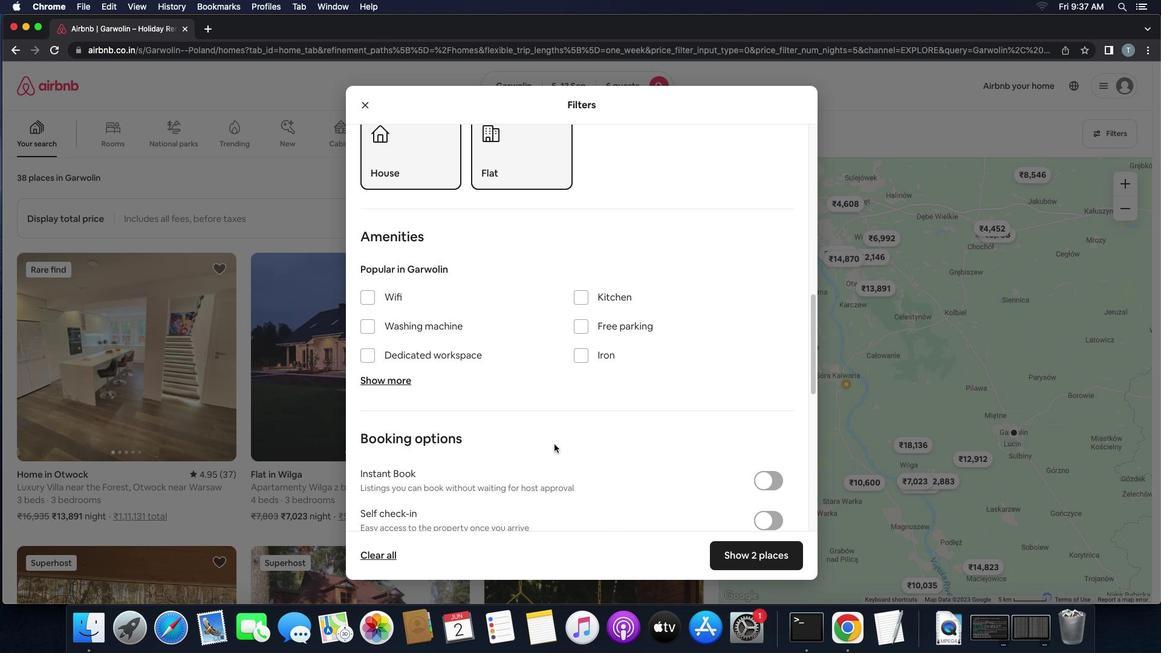 
Action: Mouse scrolled (554, 444) with delta (0, 0)
Screenshot: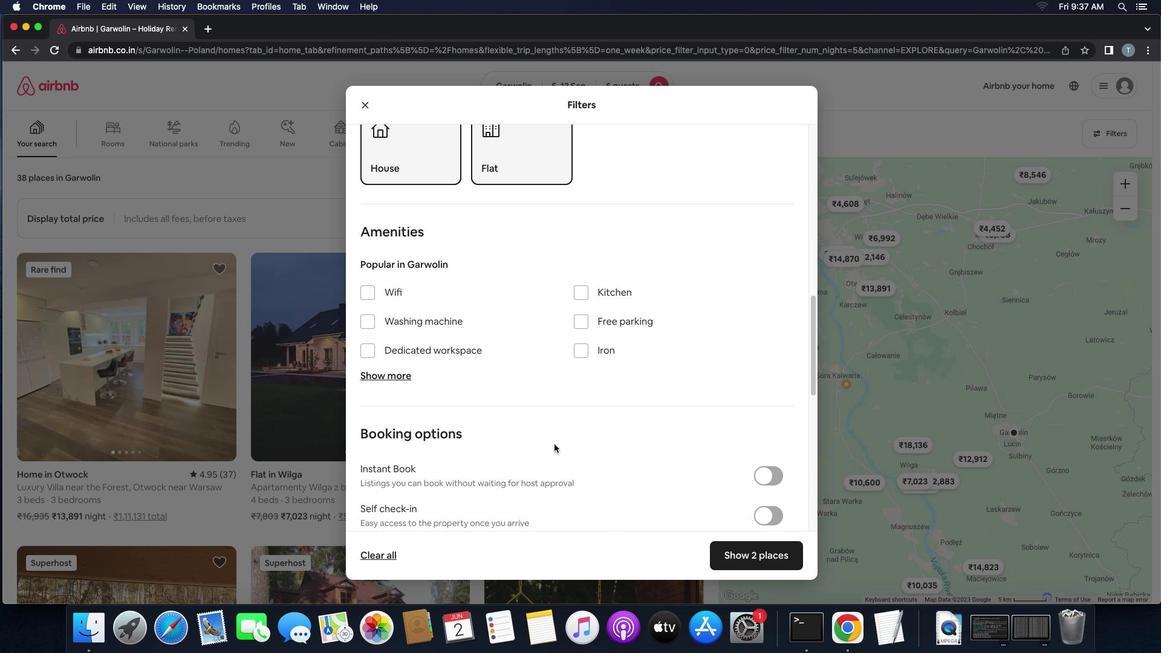 
Action: Mouse scrolled (554, 444) with delta (0, 0)
Screenshot: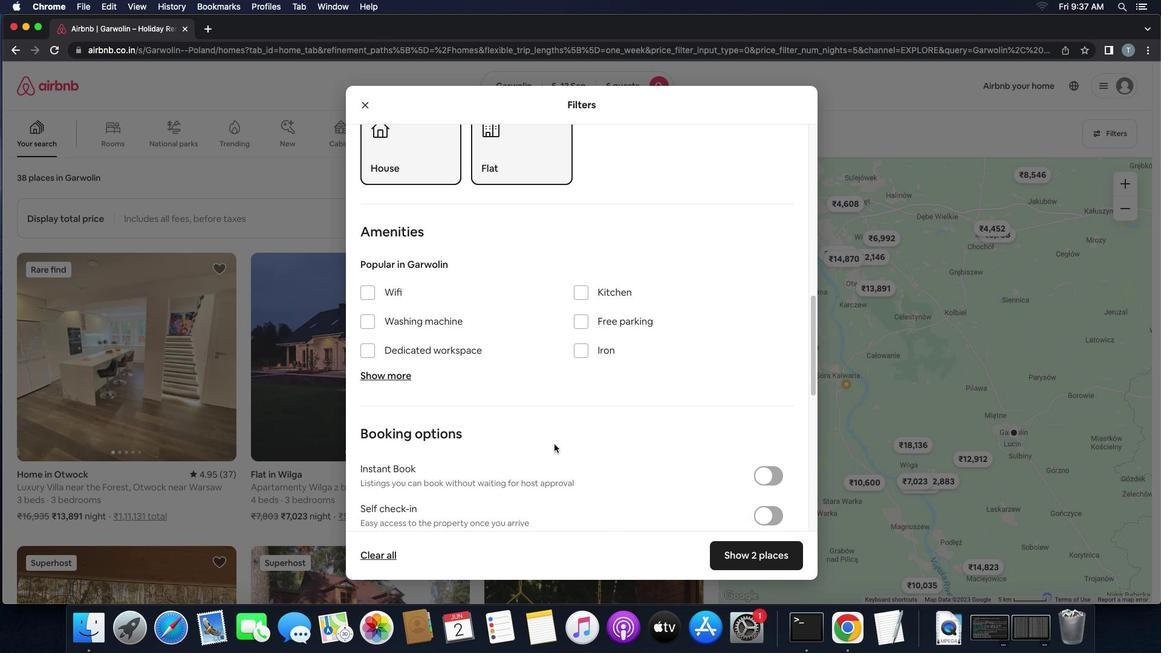 
Action: Mouse scrolled (554, 444) with delta (0, 0)
Screenshot: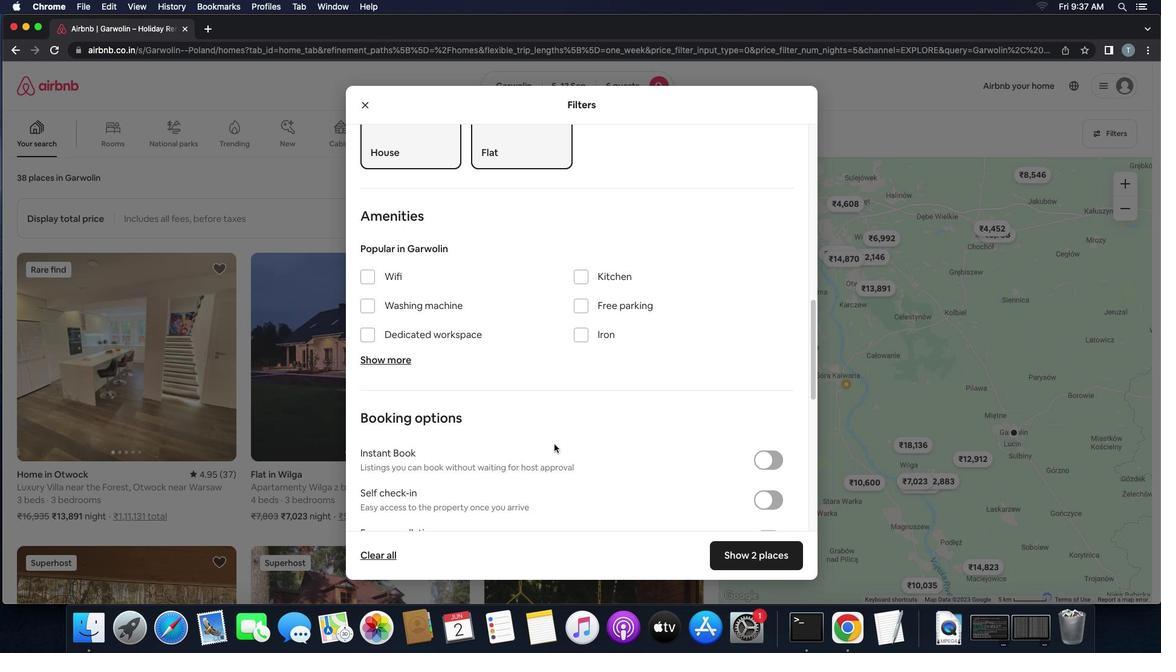 
Action: Mouse scrolled (554, 444) with delta (0, 0)
Screenshot: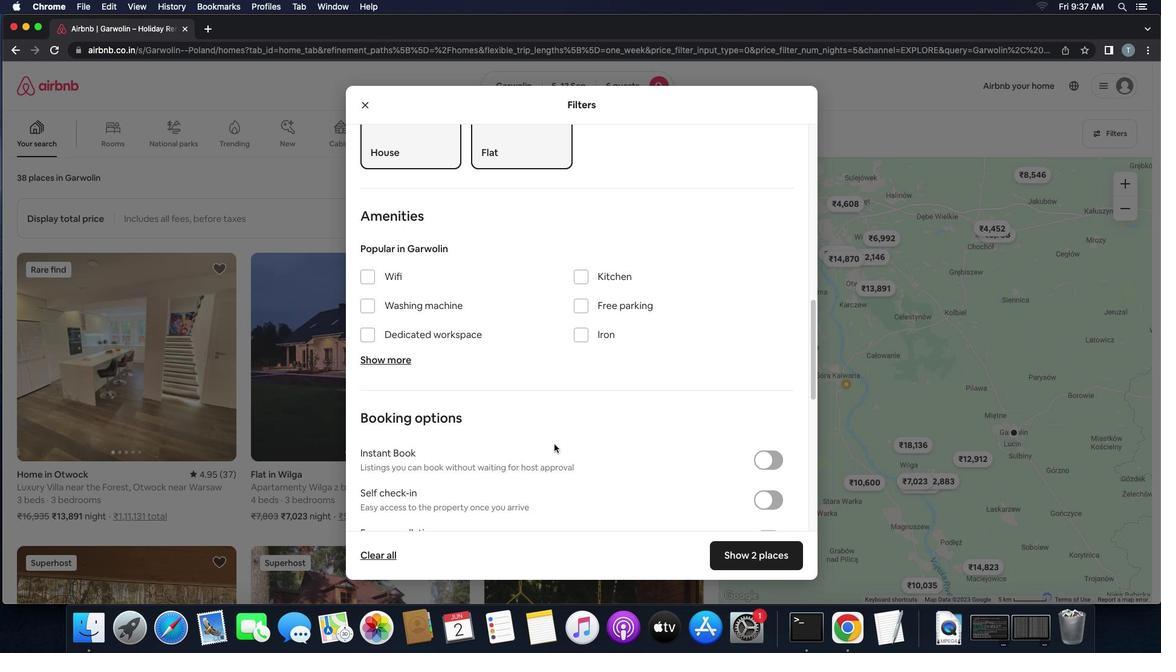 
Action: Mouse moved to (376, 309)
Screenshot: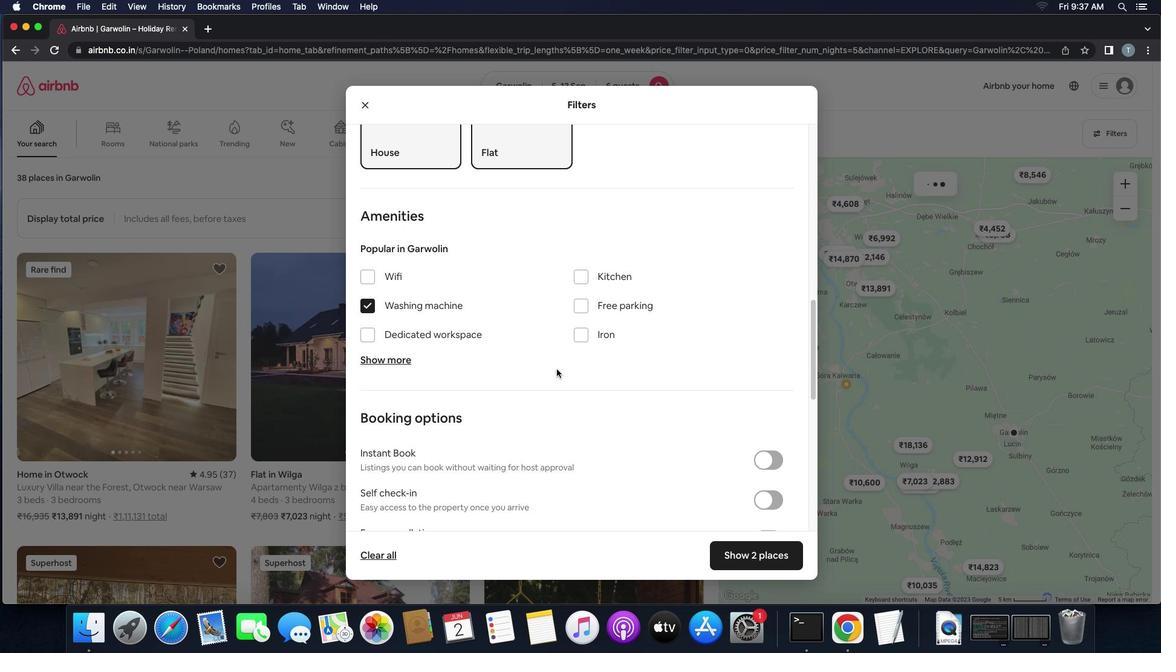 
Action: Mouse pressed left at (376, 309)
Screenshot: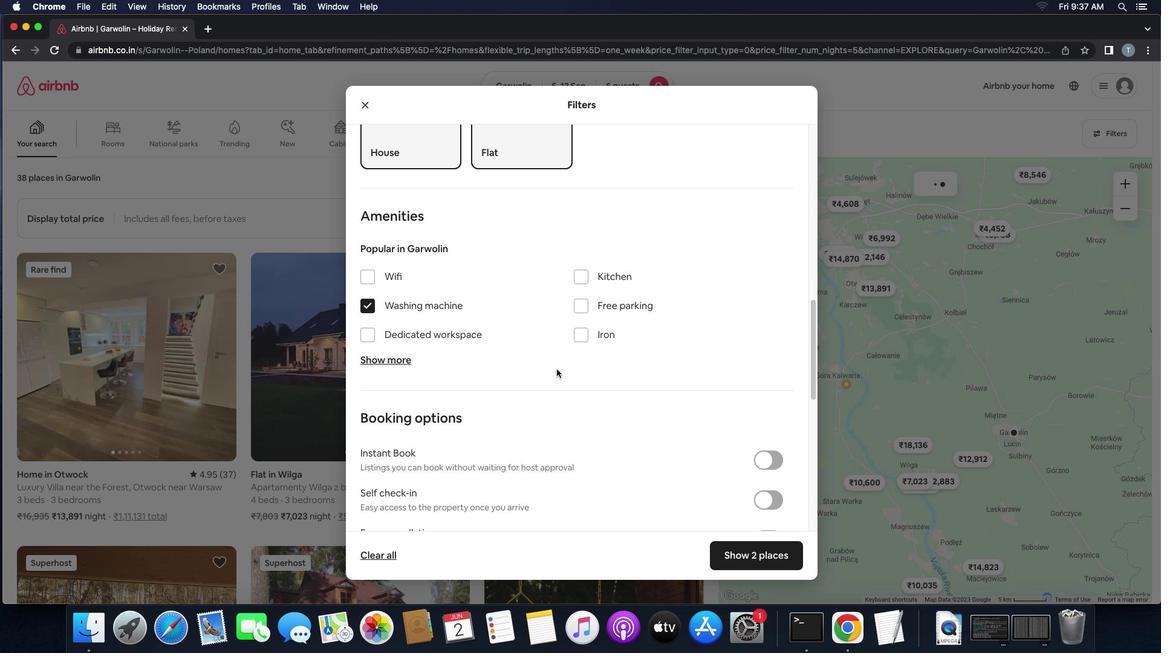 
Action: Mouse moved to (556, 369)
Screenshot: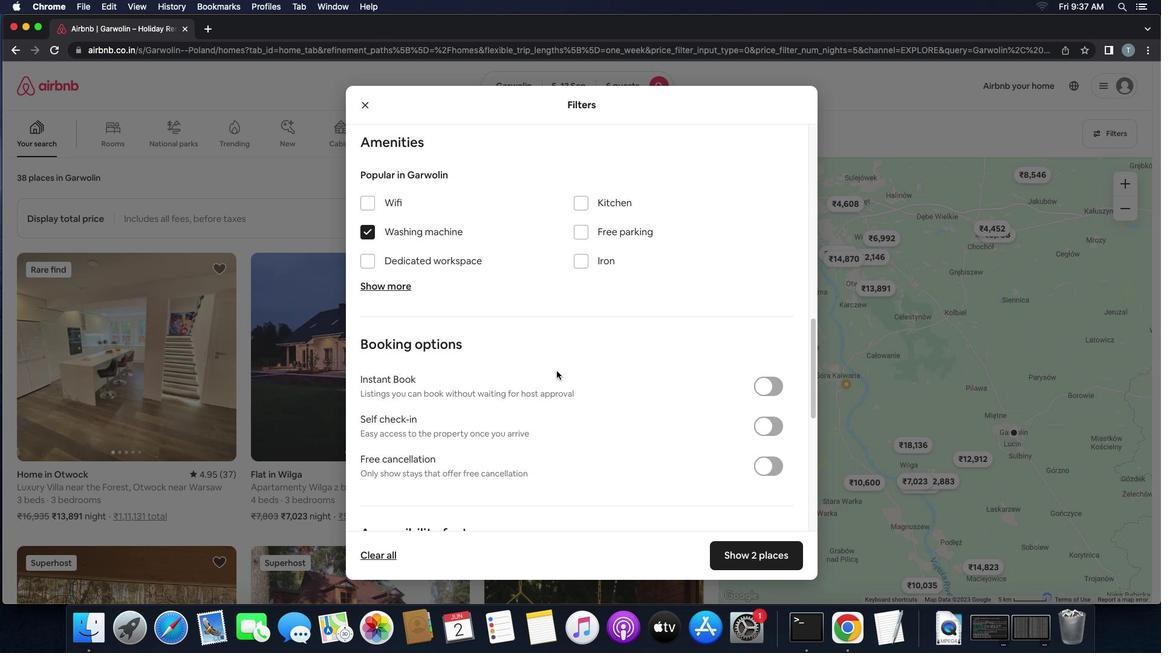 
Action: Mouse scrolled (556, 369) with delta (0, 0)
Screenshot: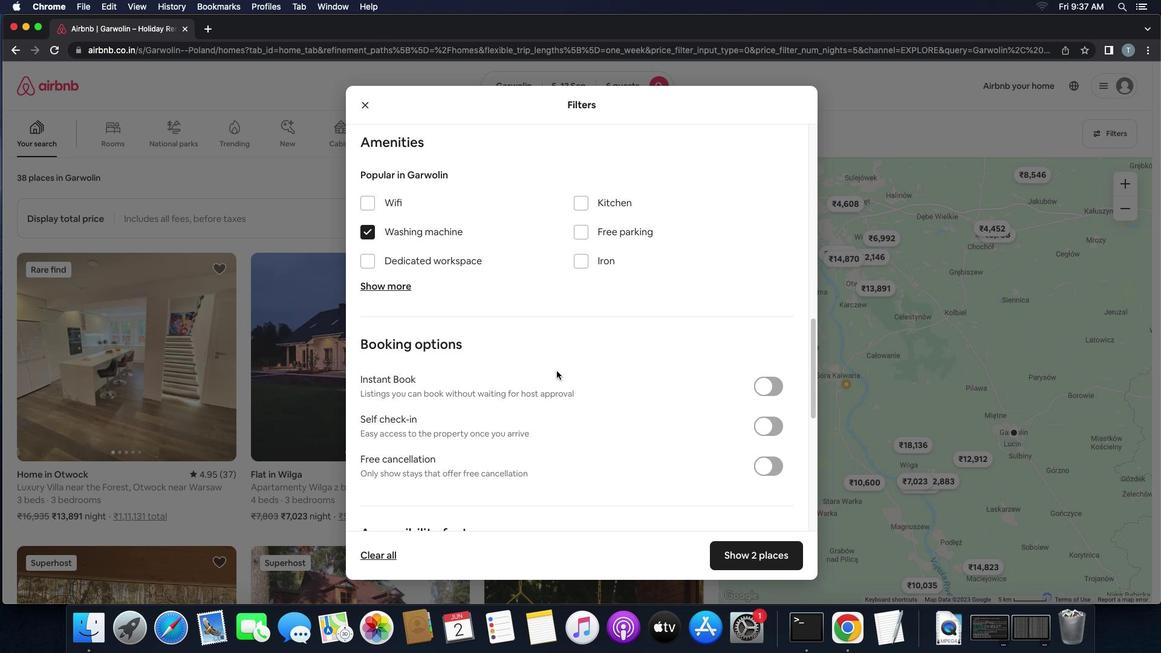 
Action: Mouse scrolled (556, 369) with delta (0, 0)
Screenshot: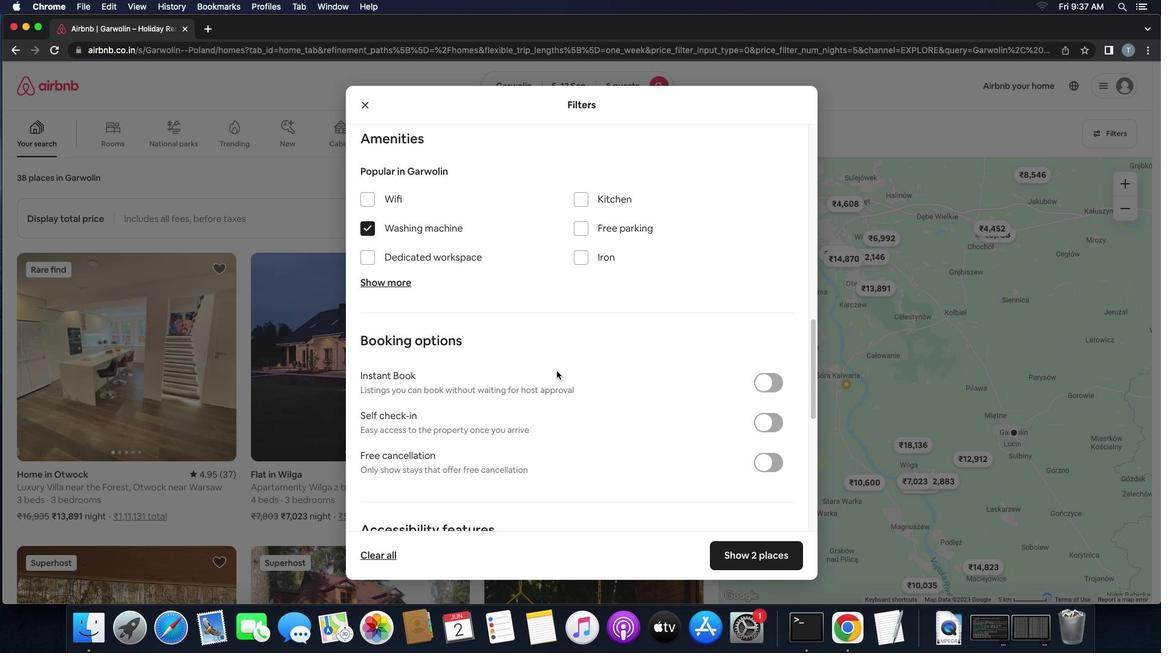 
Action: Mouse scrolled (556, 369) with delta (0, -1)
Screenshot: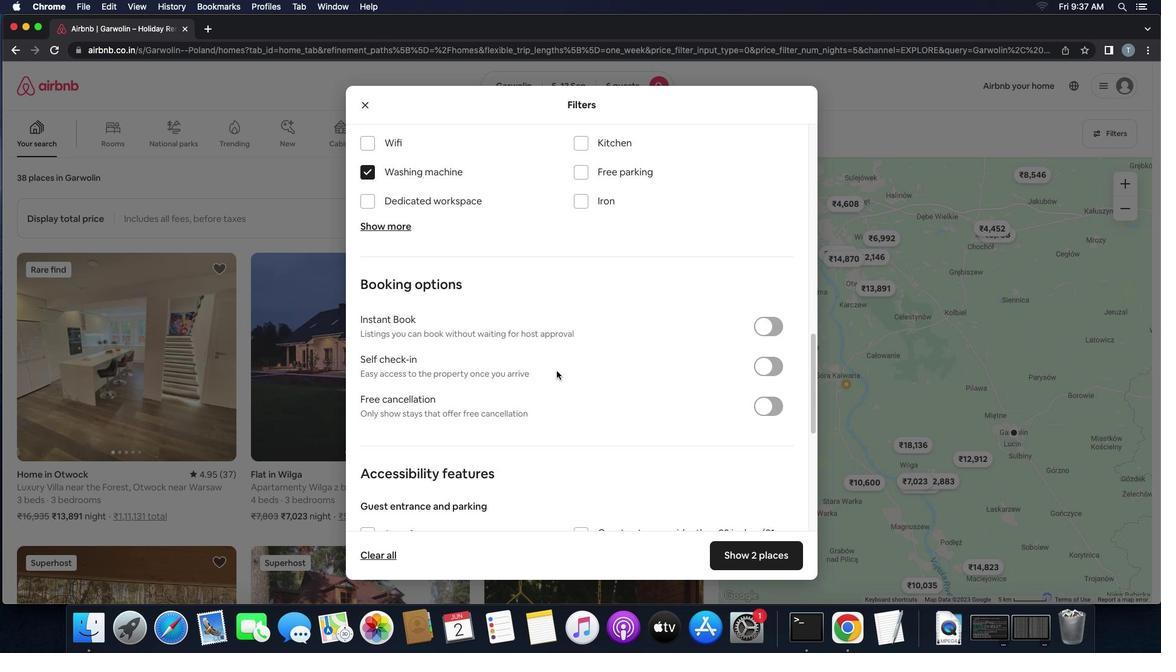 
Action: Mouse moved to (556, 370)
Screenshot: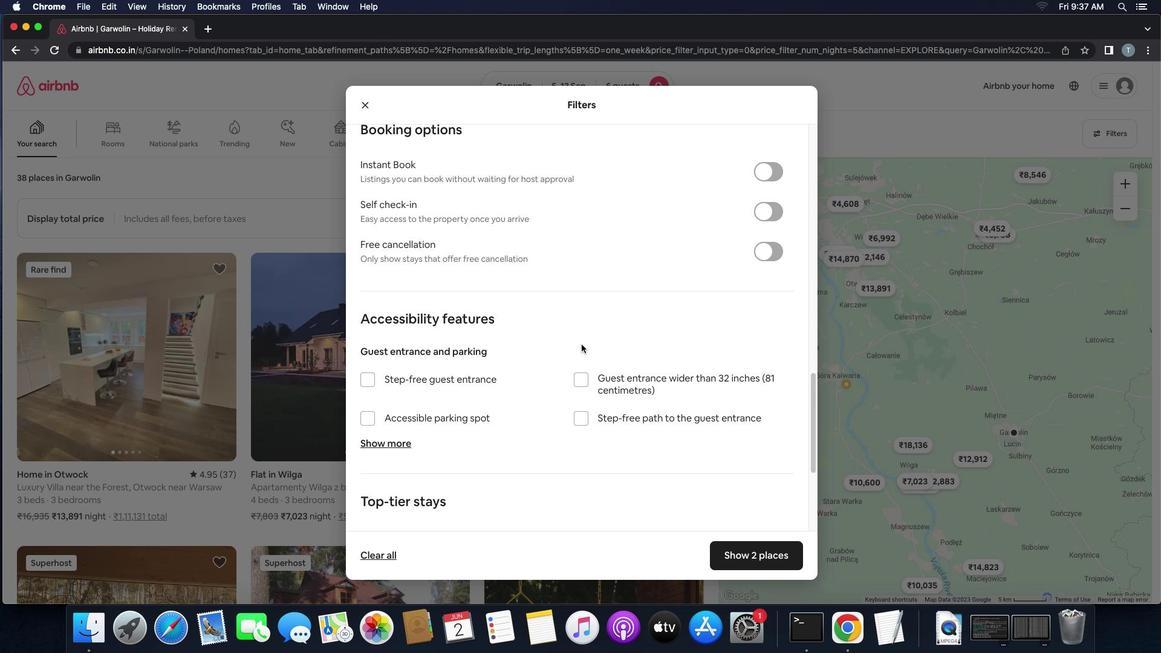 
Action: Mouse scrolled (556, 370) with delta (0, 0)
Screenshot: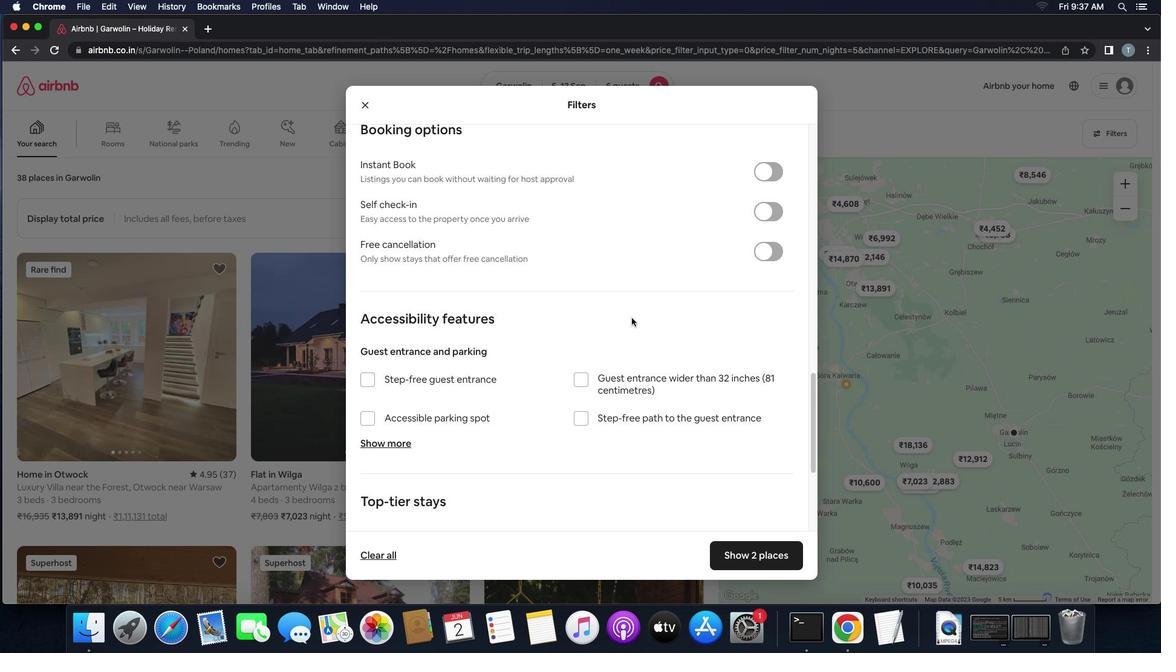 
Action: Mouse scrolled (556, 370) with delta (0, 0)
Screenshot: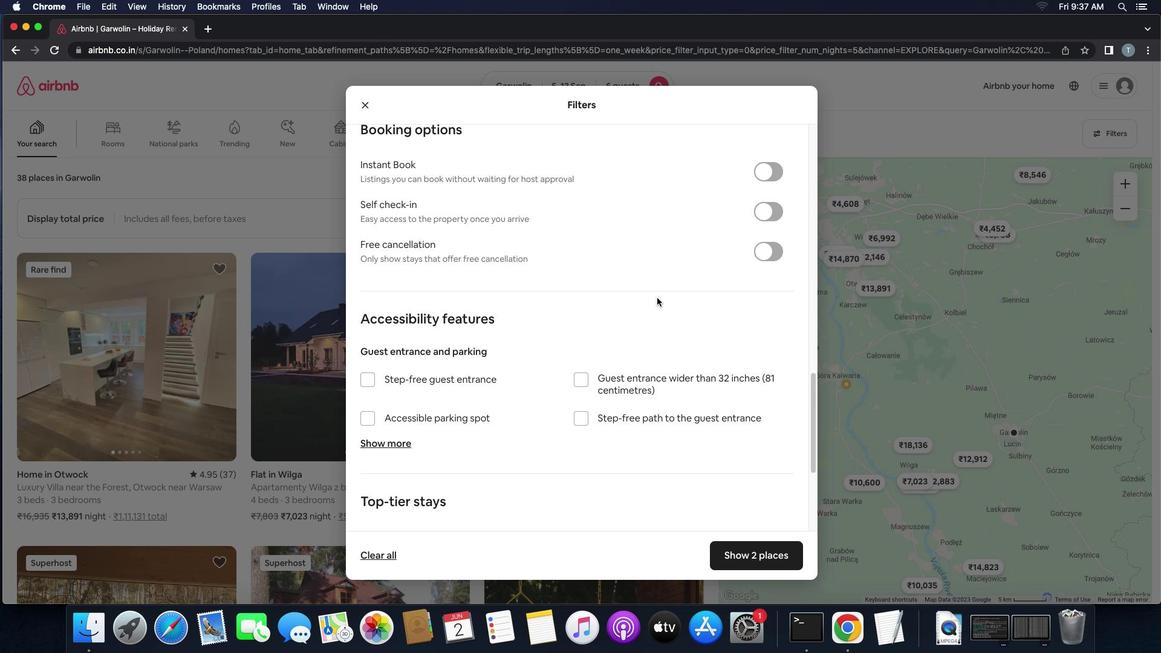 
Action: Mouse scrolled (556, 370) with delta (0, -1)
Screenshot: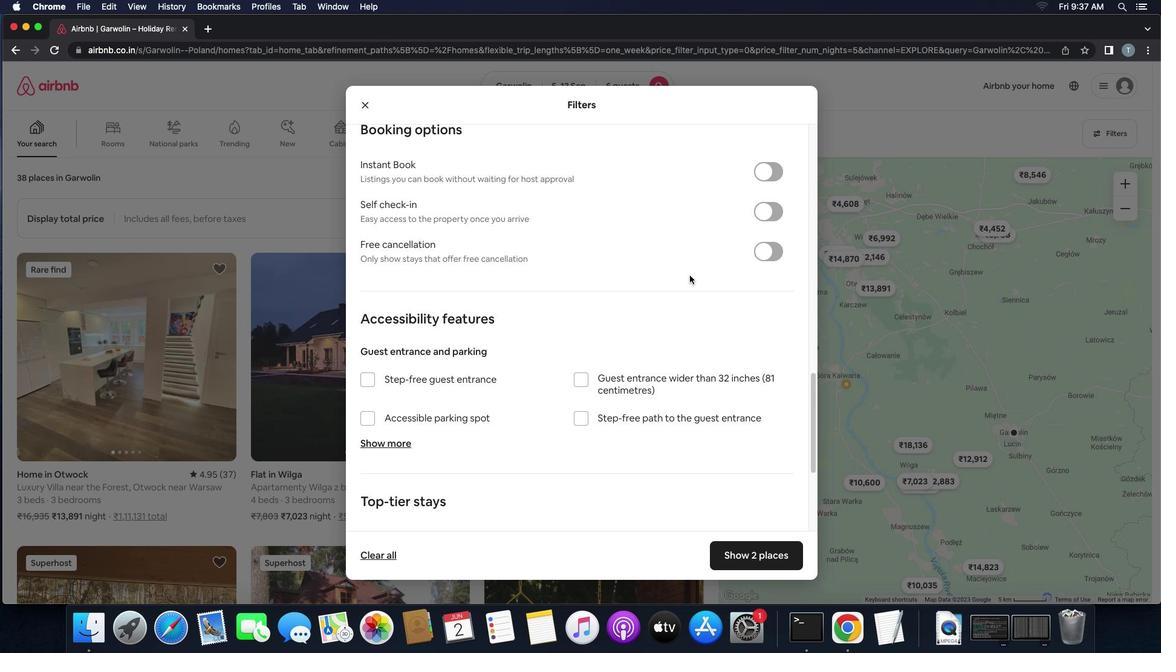 
Action: Mouse scrolled (556, 370) with delta (0, -2)
Screenshot: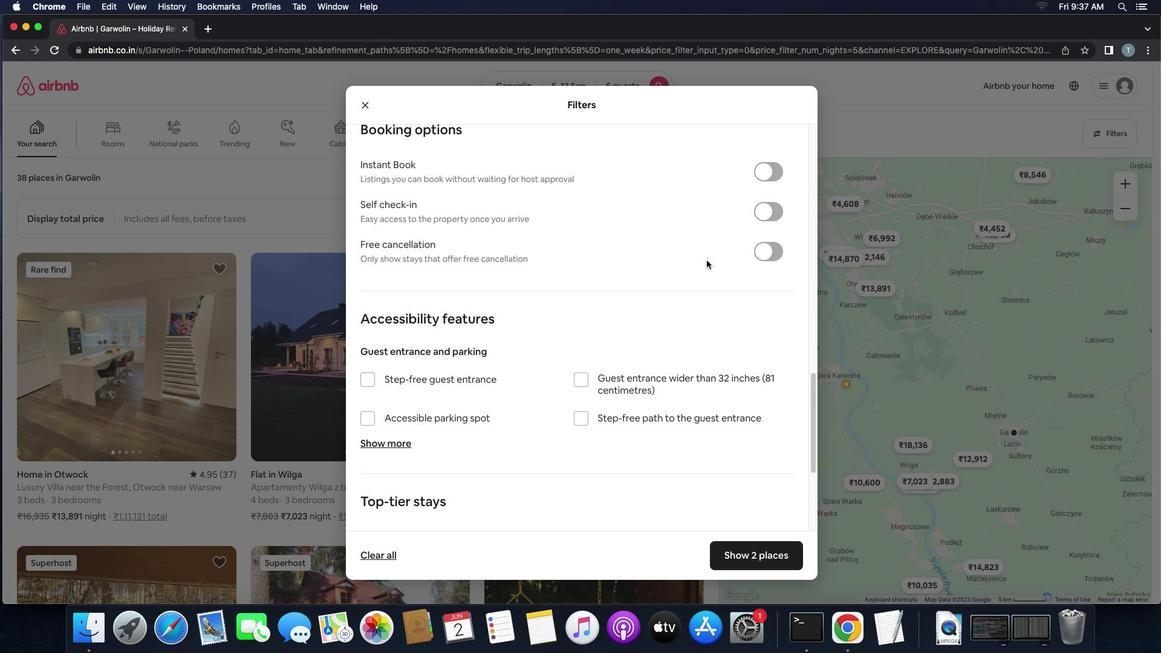 
Action: Mouse moved to (766, 216)
Screenshot: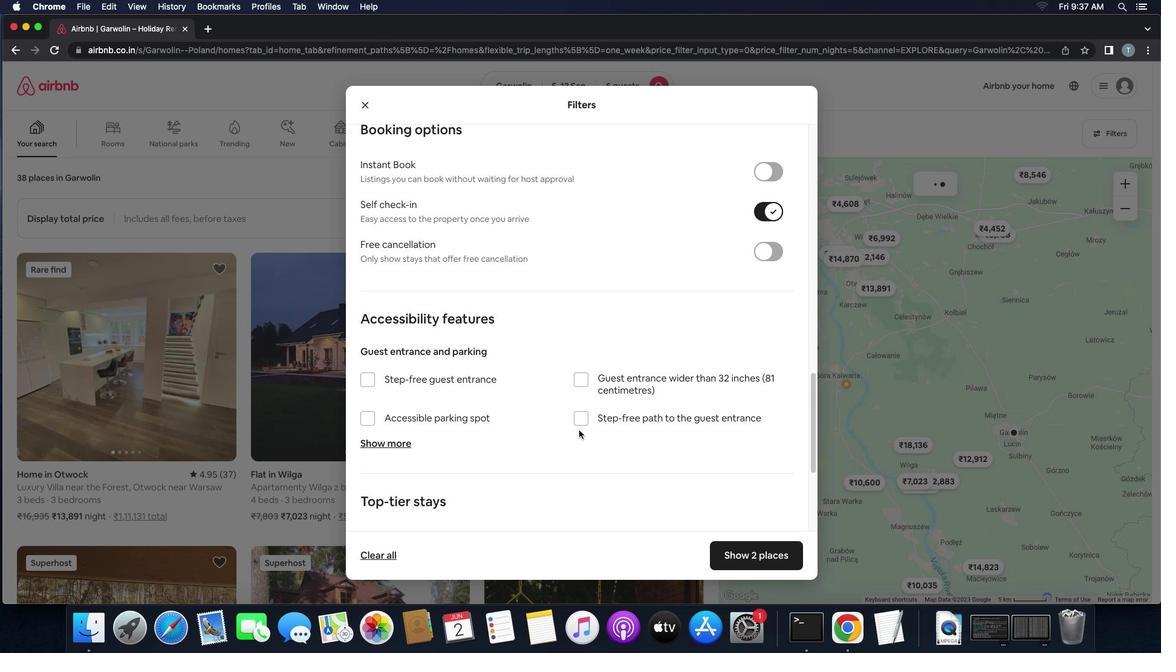 
Action: Mouse pressed left at (766, 216)
Screenshot: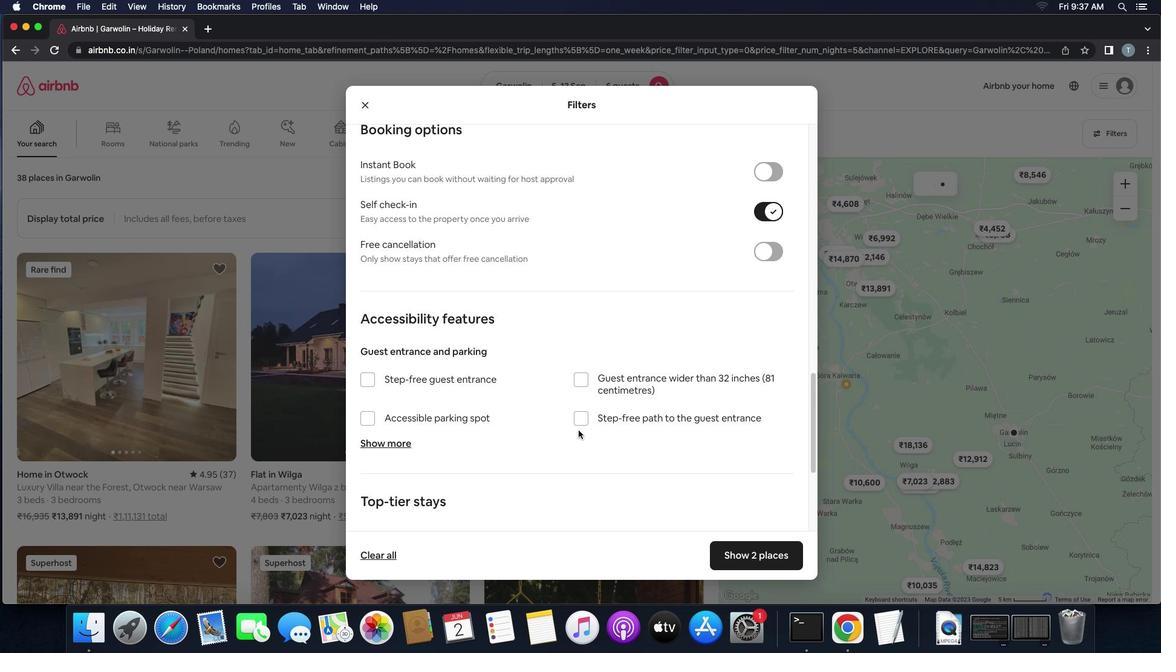 
Action: Mouse moved to (578, 430)
Screenshot: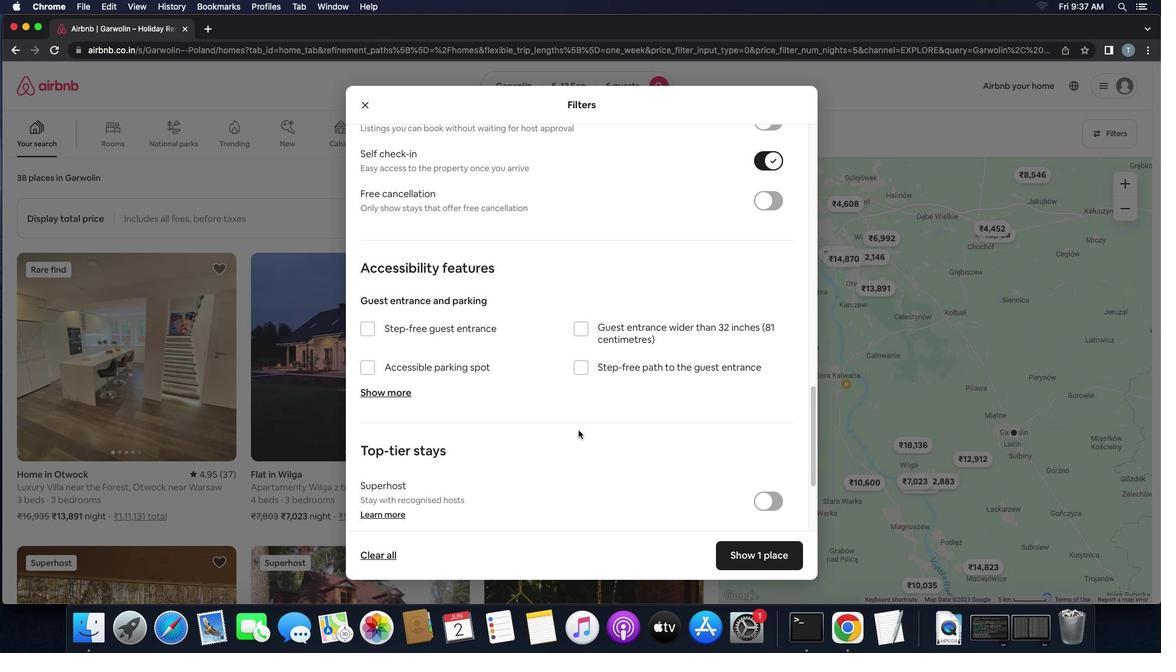 
Action: Mouse scrolled (578, 430) with delta (0, 0)
Screenshot: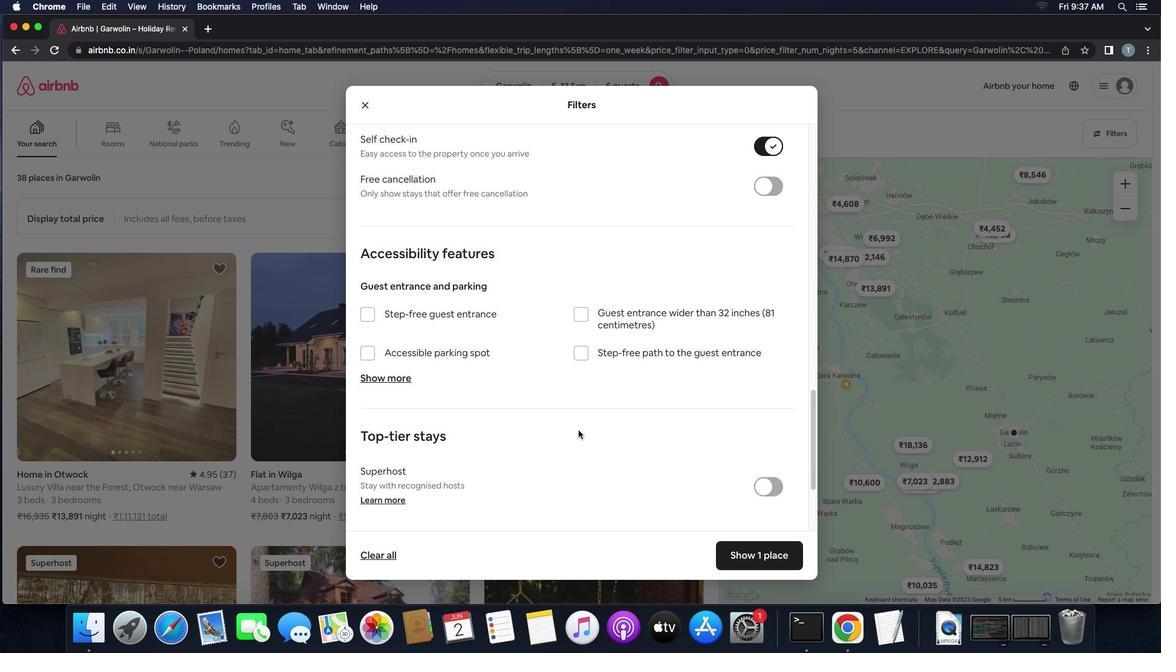 
Action: Mouse scrolled (578, 430) with delta (0, 0)
Screenshot: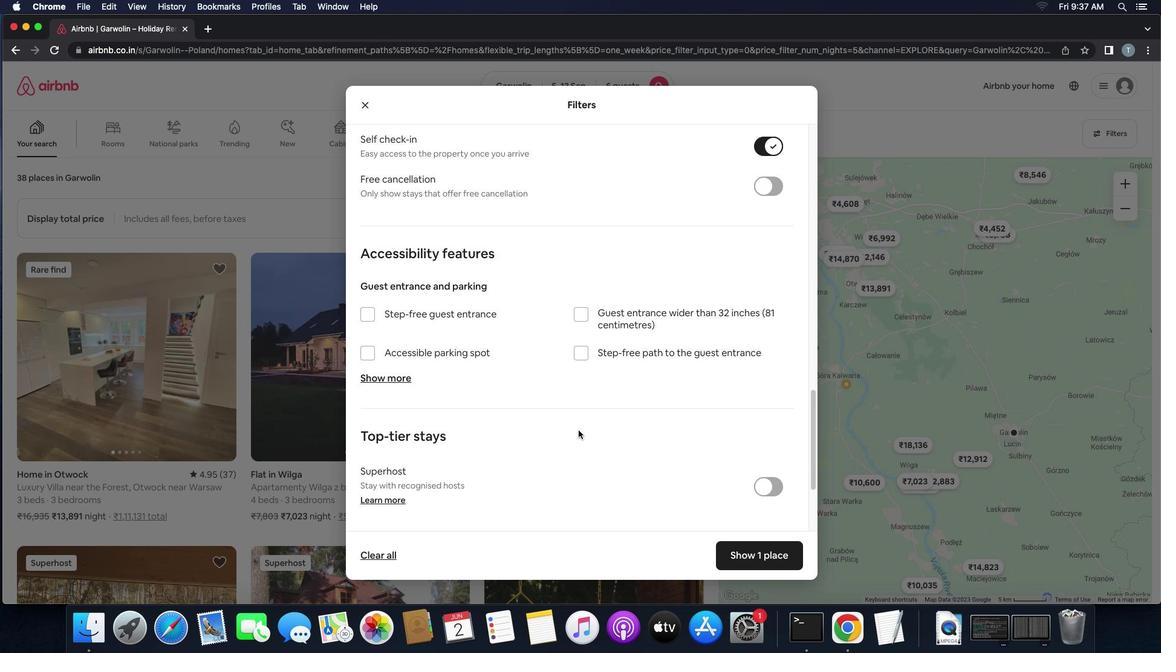 
Action: Mouse scrolled (578, 430) with delta (0, 0)
Screenshot: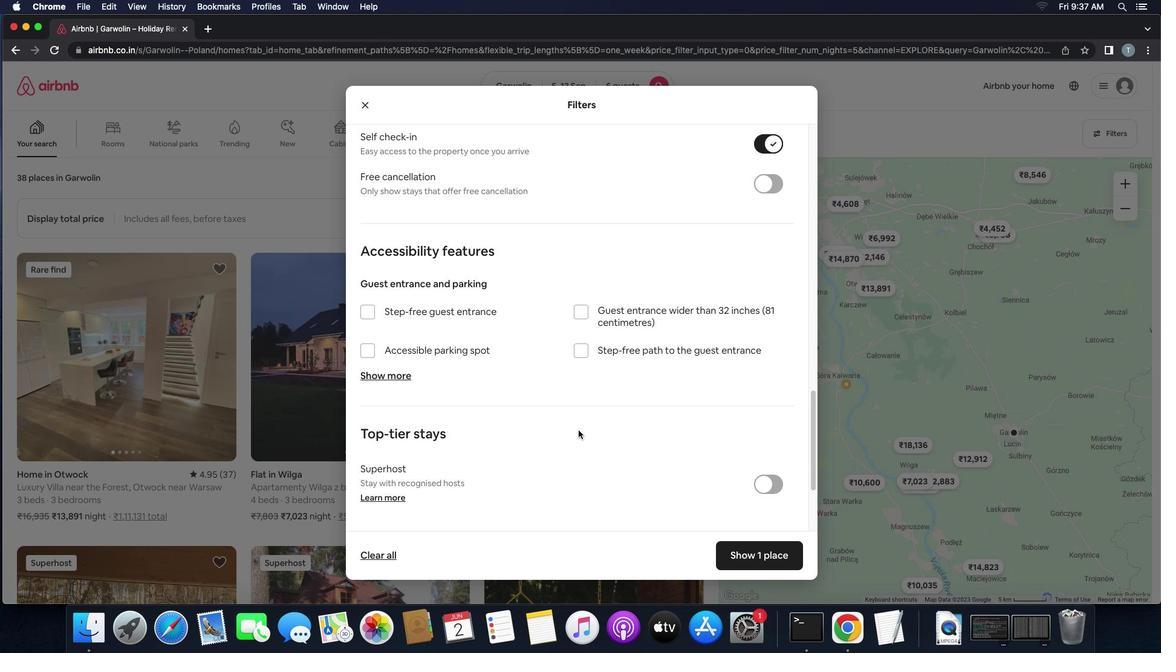 
Action: Mouse scrolled (578, 430) with delta (0, 0)
Screenshot: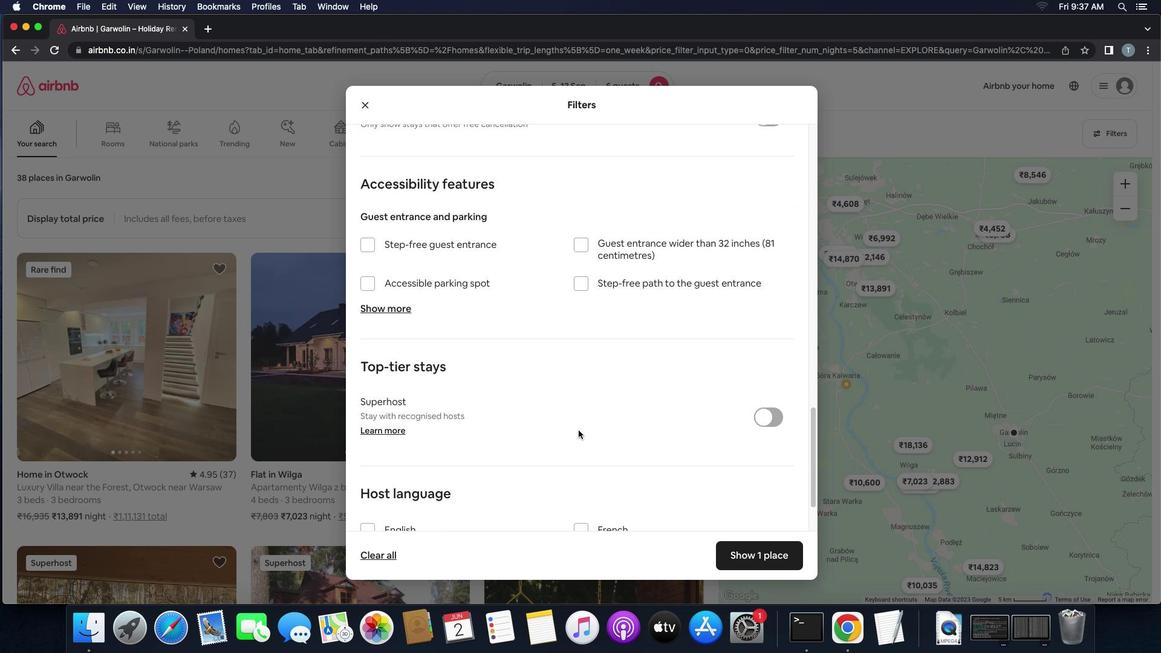 
Action: Mouse scrolled (578, 430) with delta (0, 0)
Screenshot: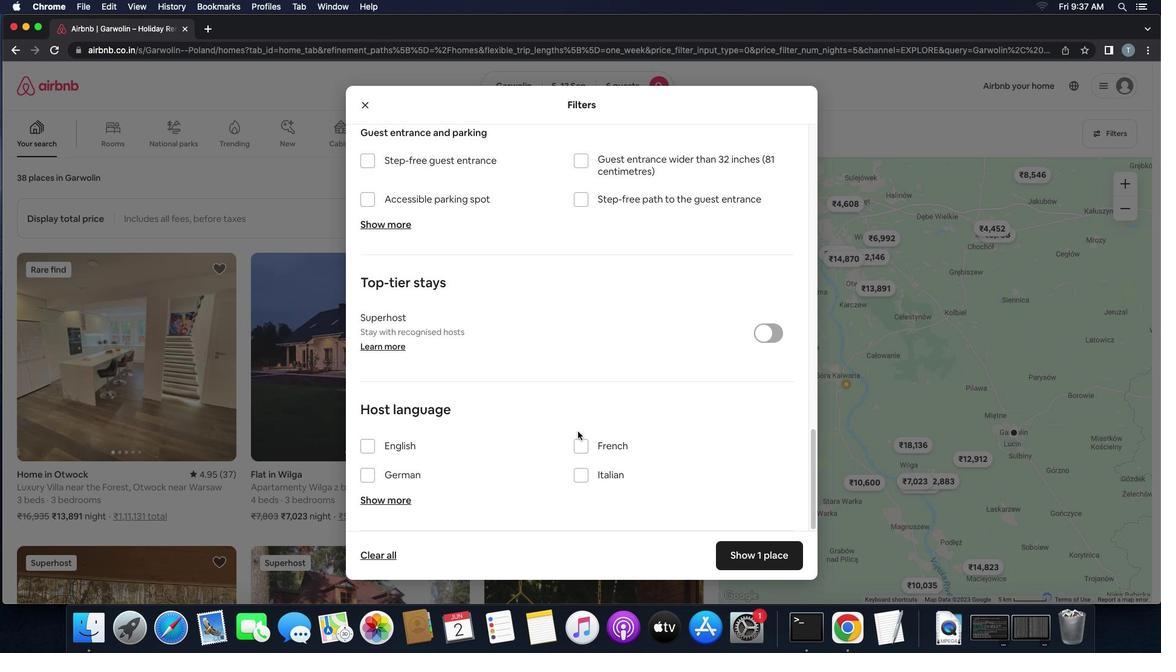 
Action: Mouse scrolled (578, 430) with delta (0, 0)
Screenshot: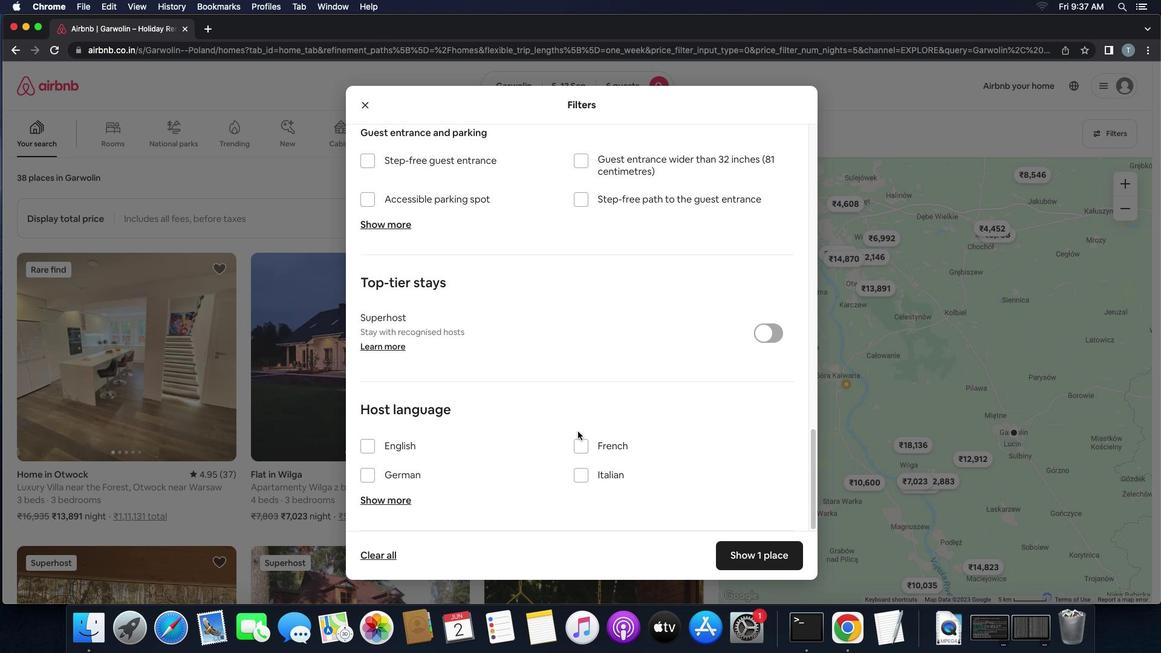 
Action: Mouse scrolled (578, 430) with delta (0, -1)
Screenshot: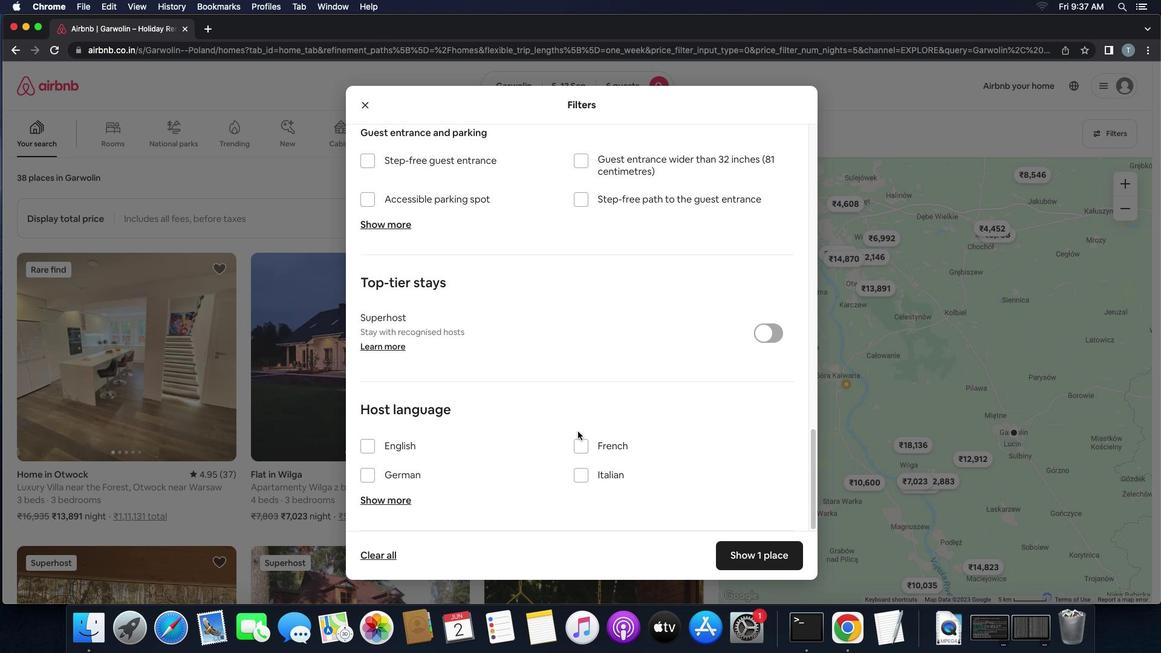 
Action: Mouse scrolled (578, 430) with delta (0, -1)
Screenshot: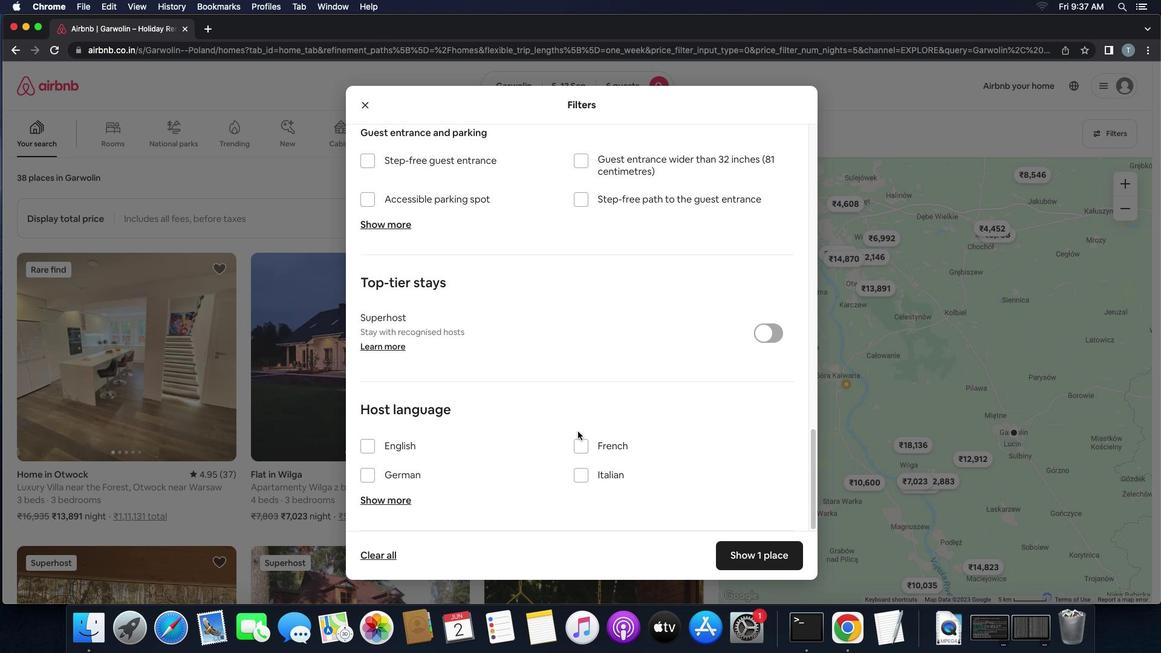 
Action: Mouse moved to (578, 431)
Screenshot: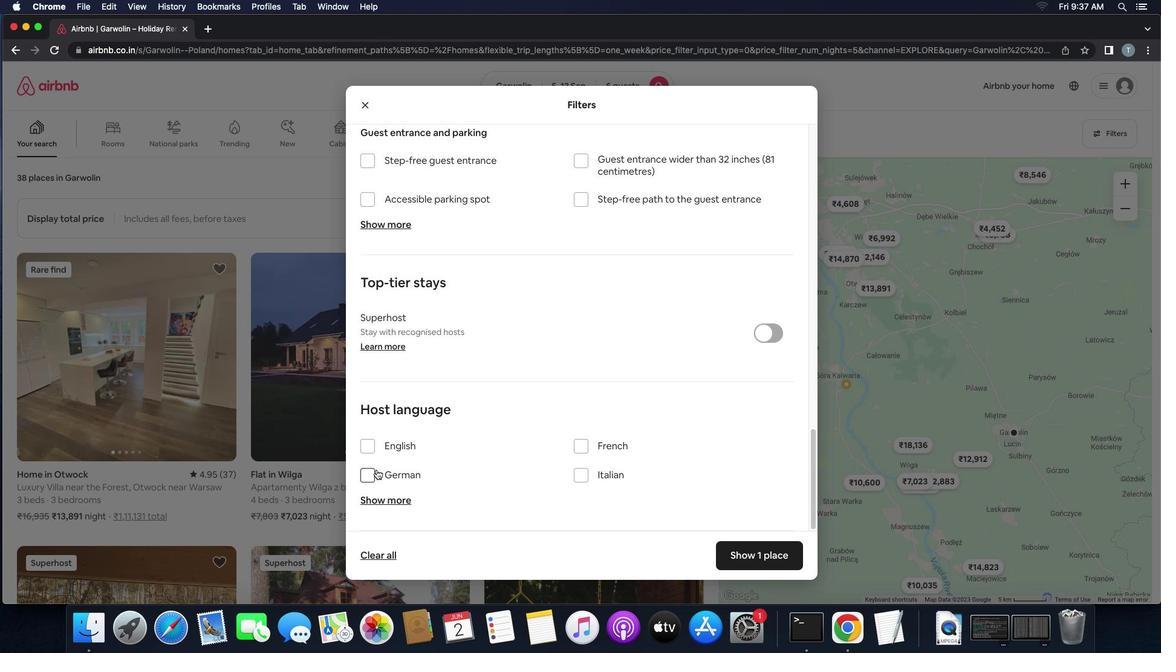 
Action: Mouse scrolled (578, 431) with delta (0, 0)
Screenshot: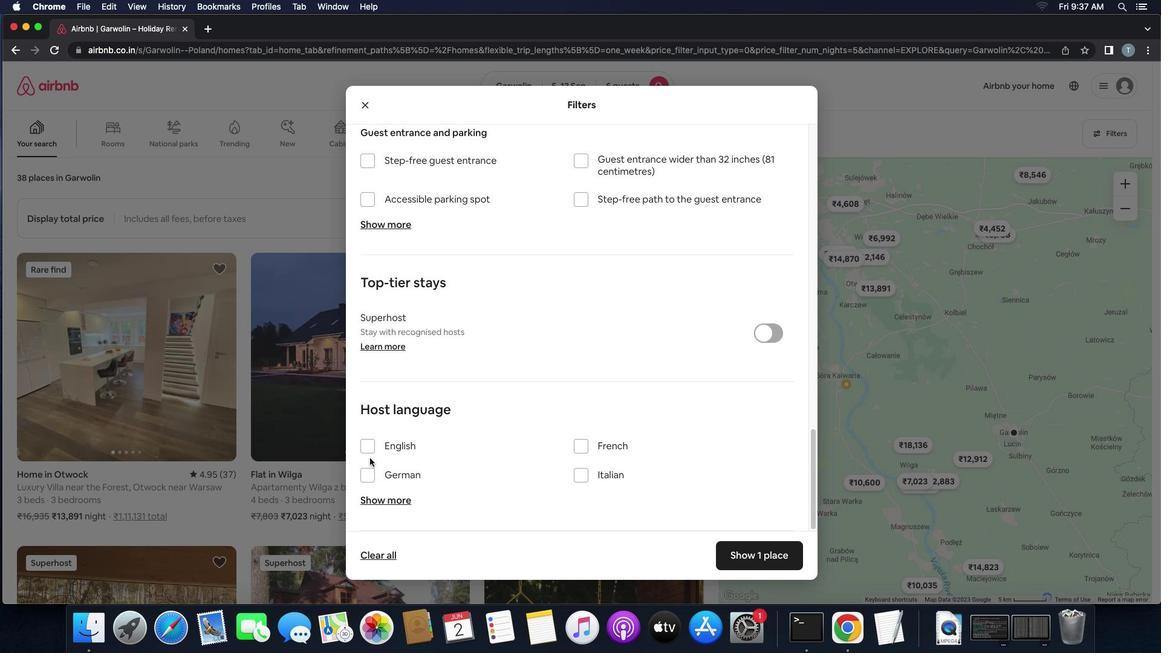 
Action: Mouse scrolled (578, 431) with delta (0, 0)
Screenshot: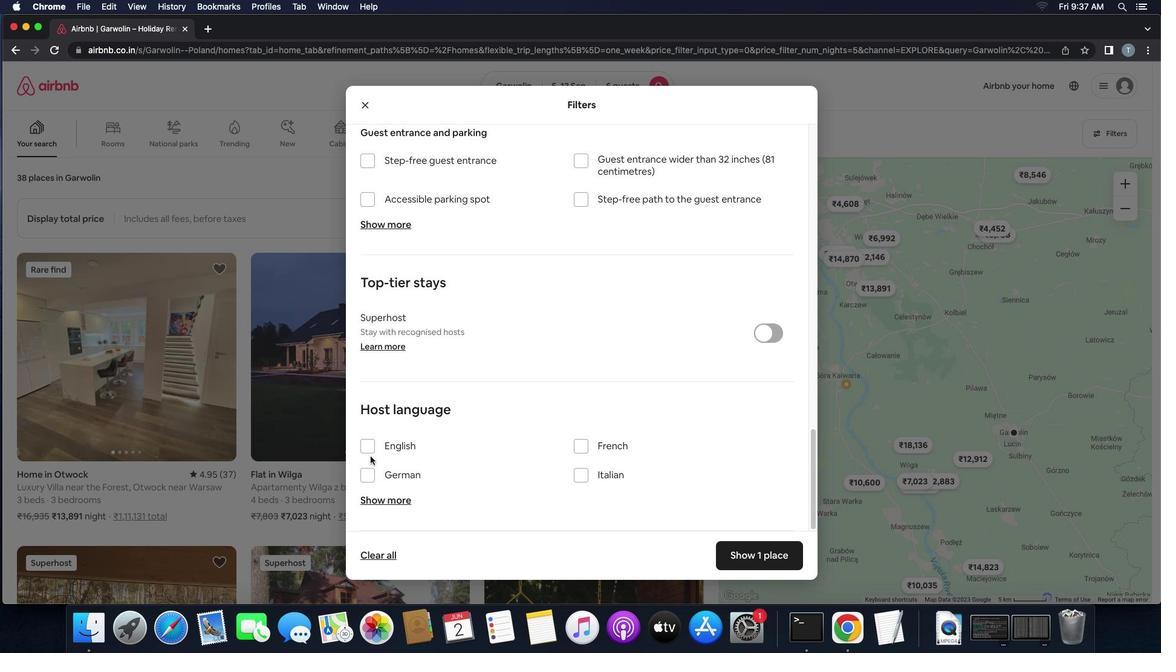 
Action: Mouse scrolled (578, 431) with delta (0, -1)
Screenshot: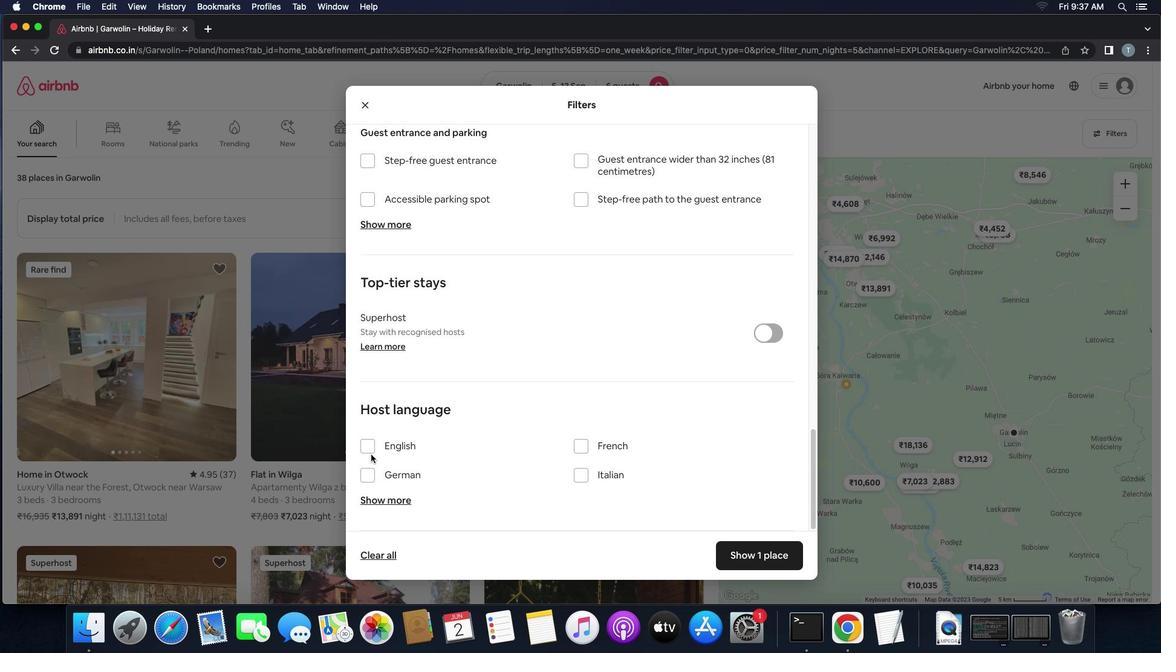 
Action: Mouse scrolled (578, 431) with delta (0, -2)
Screenshot: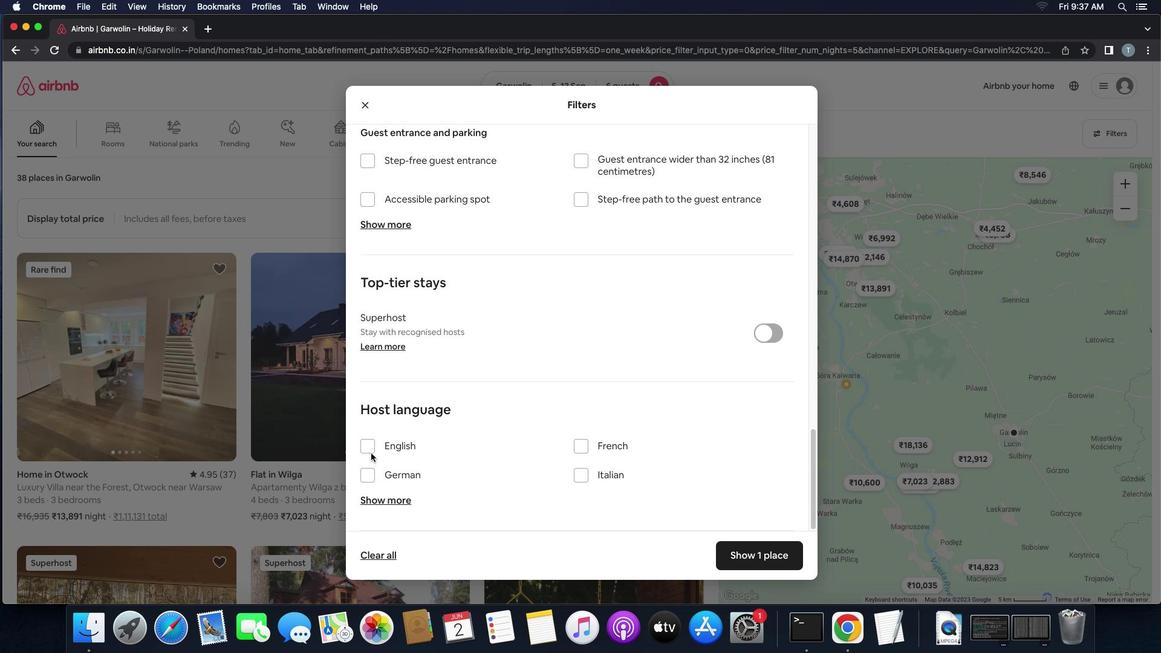 
Action: Mouse moved to (372, 451)
Screenshot: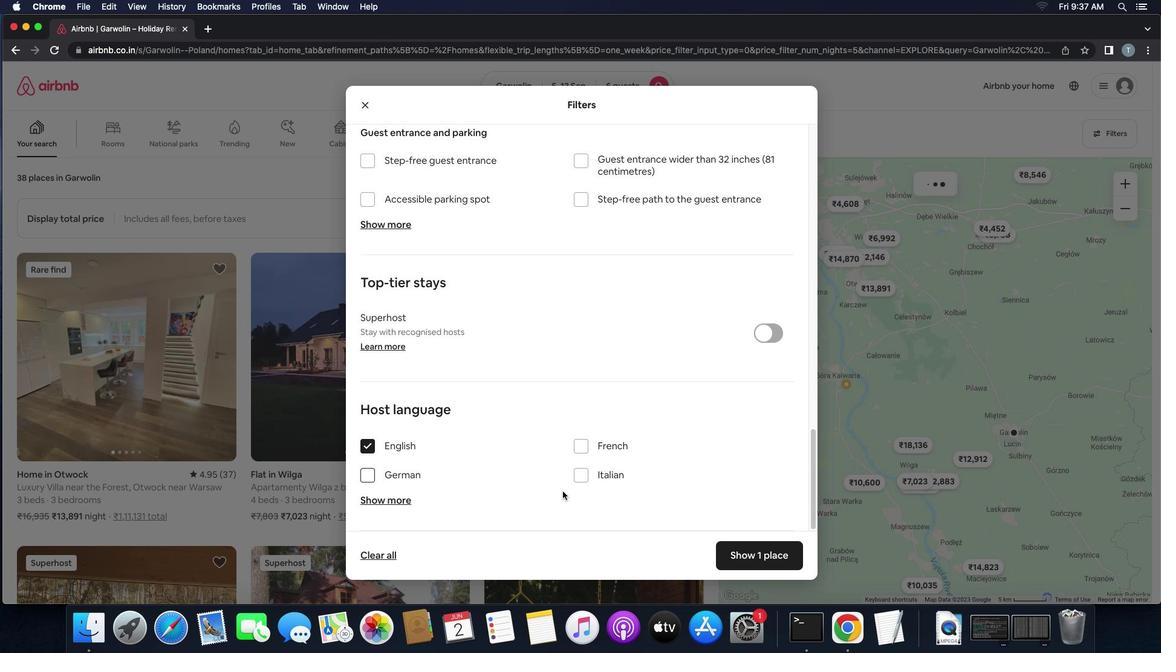
Action: Mouse pressed left at (372, 451)
Screenshot: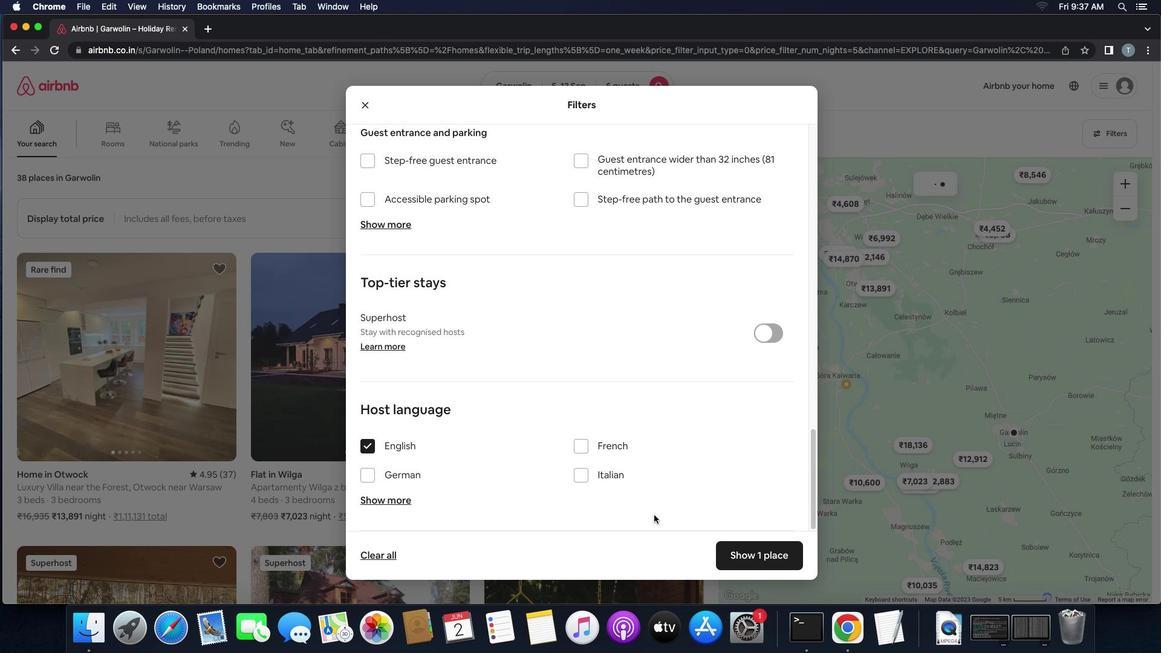 
Action: Mouse moved to (745, 552)
Screenshot: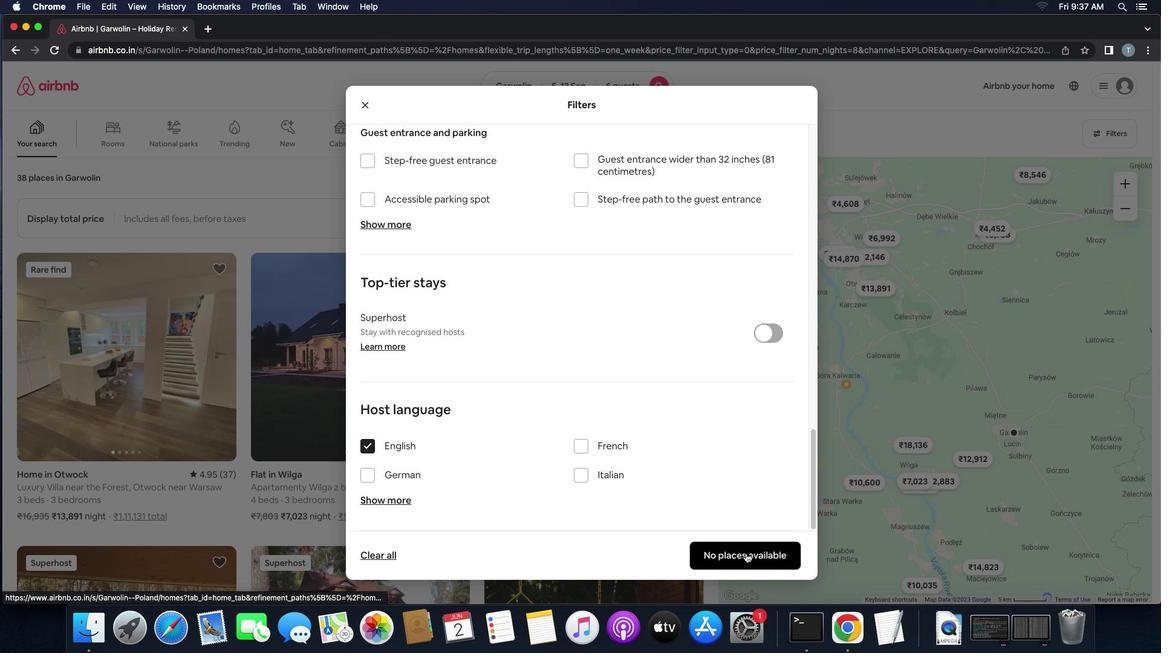 
Action: Mouse pressed left at (745, 552)
Screenshot: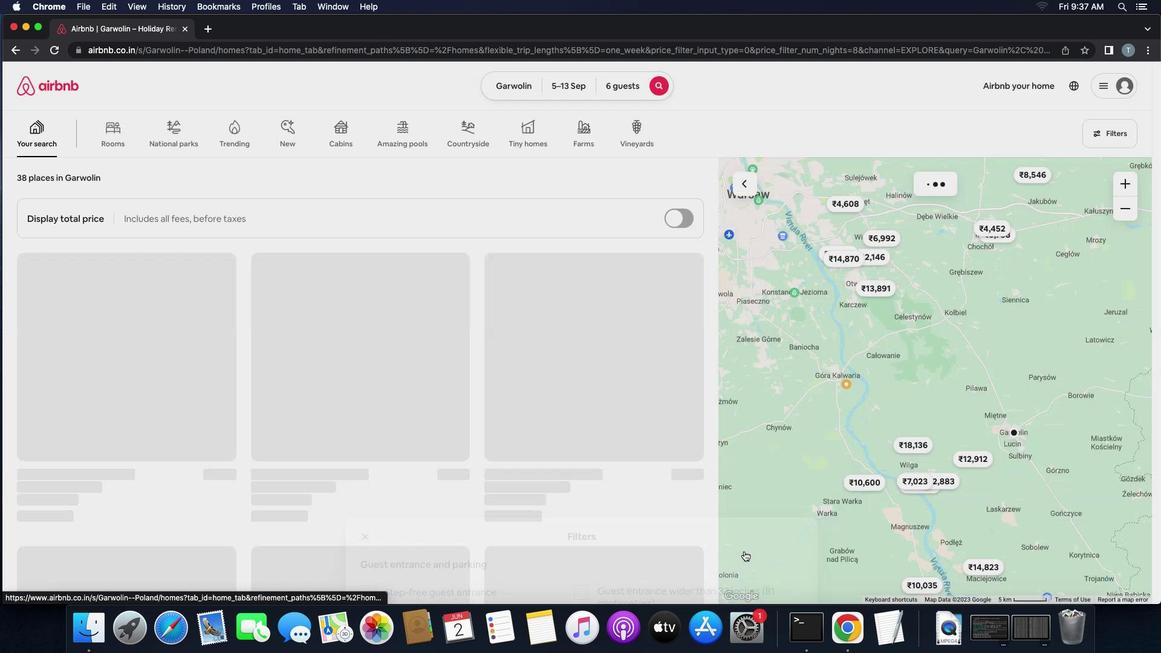 
Action: Mouse moved to (741, 551)
Screenshot: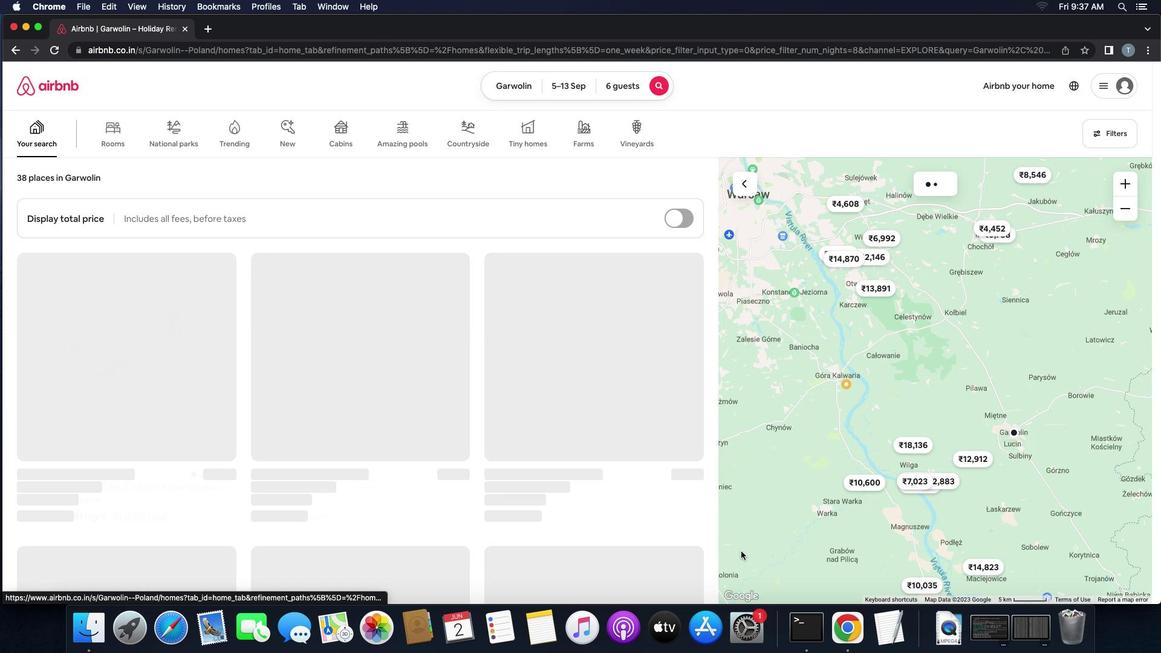 
